 Task: Log work in the project TreatWorks for the issue 'Changes made by one user not being visible to another user' spent time as '4w 4d 21h 8m' and remaining time as '6w 3d 2h 38m' and move to bottom of backlog. Now add the issue to the epic 'IT project portfolio management (PPM) improvement'.
Action: Mouse moved to (915, 531)
Screenshot: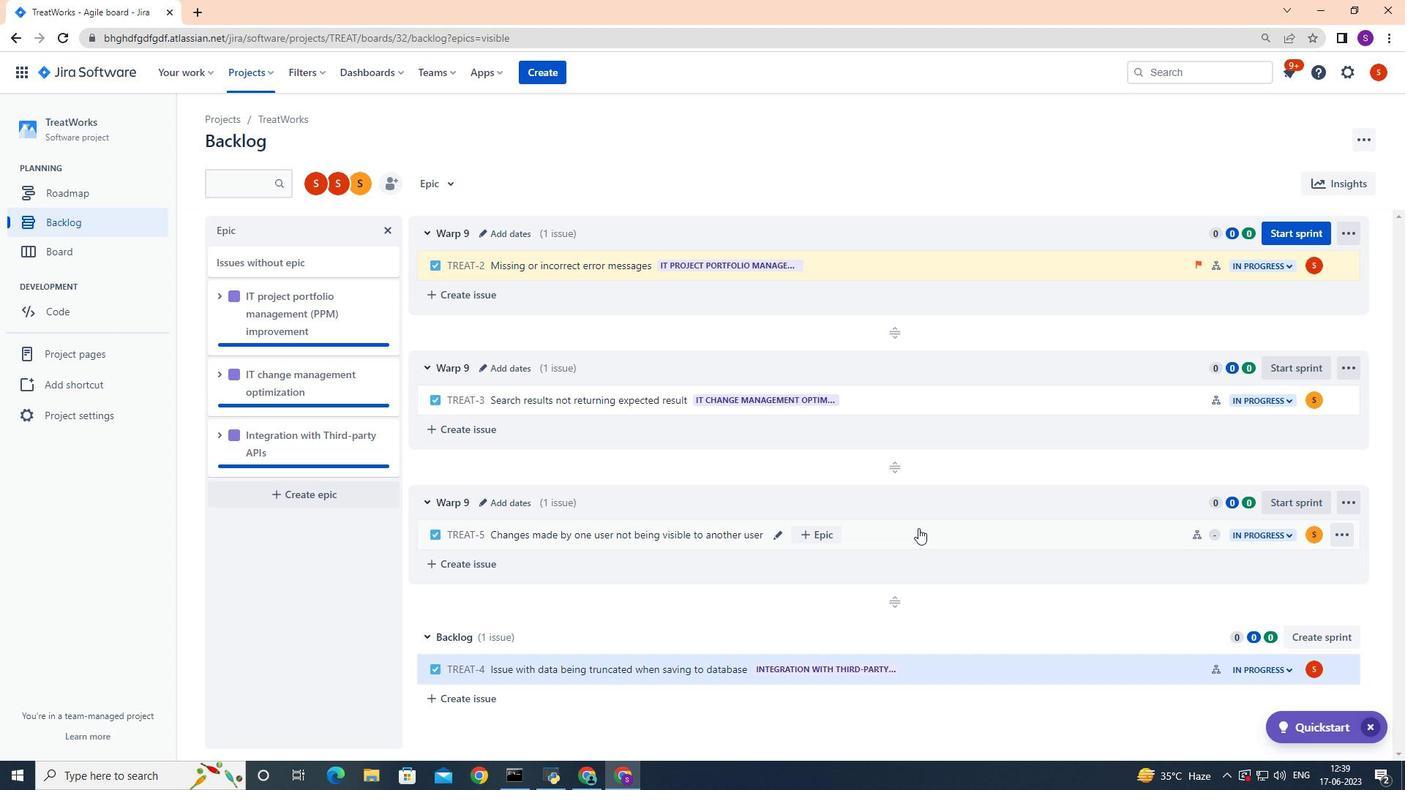 
Action: Mouse pressed left at (915, 531)
Screenshot: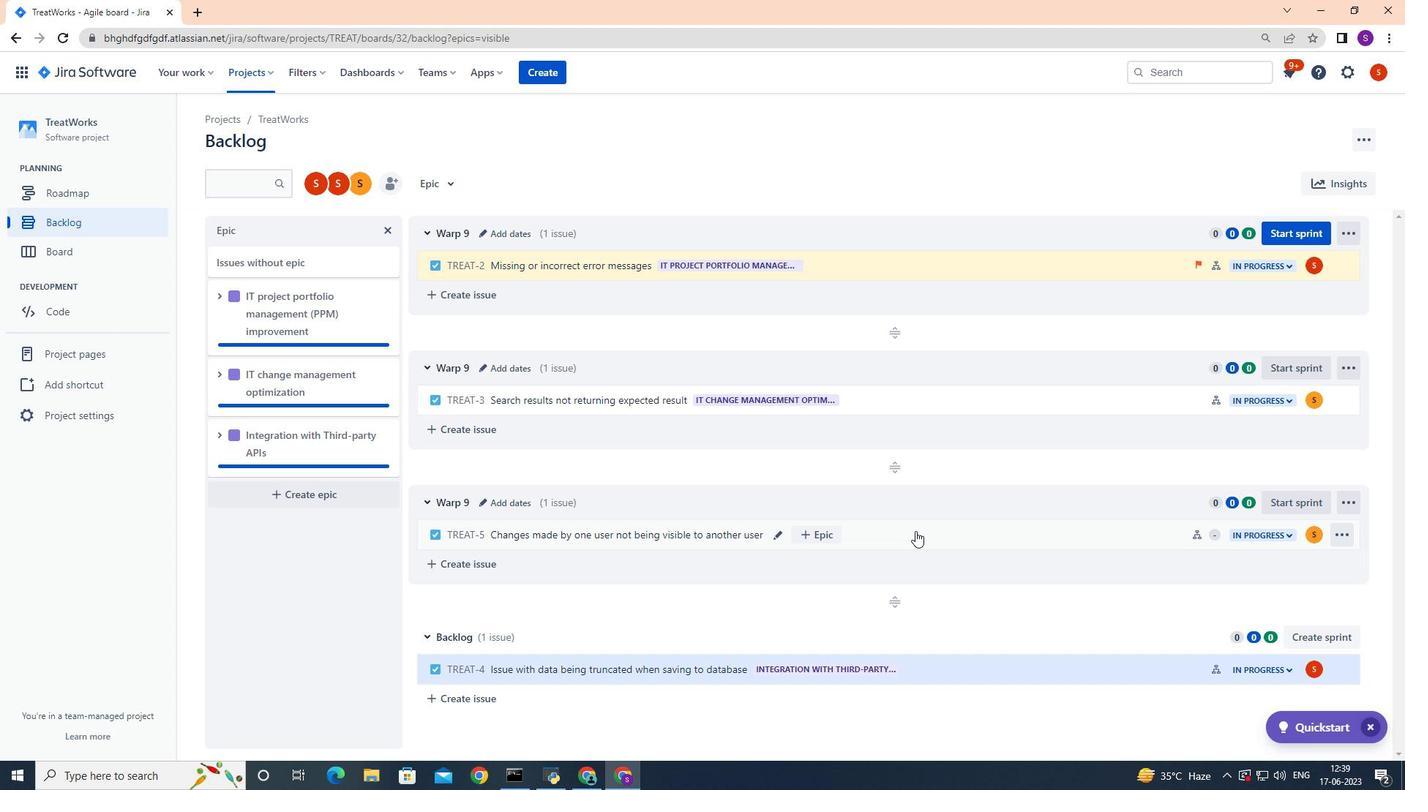 
Action: Mouse moved to (1341, 223)
Screenshot: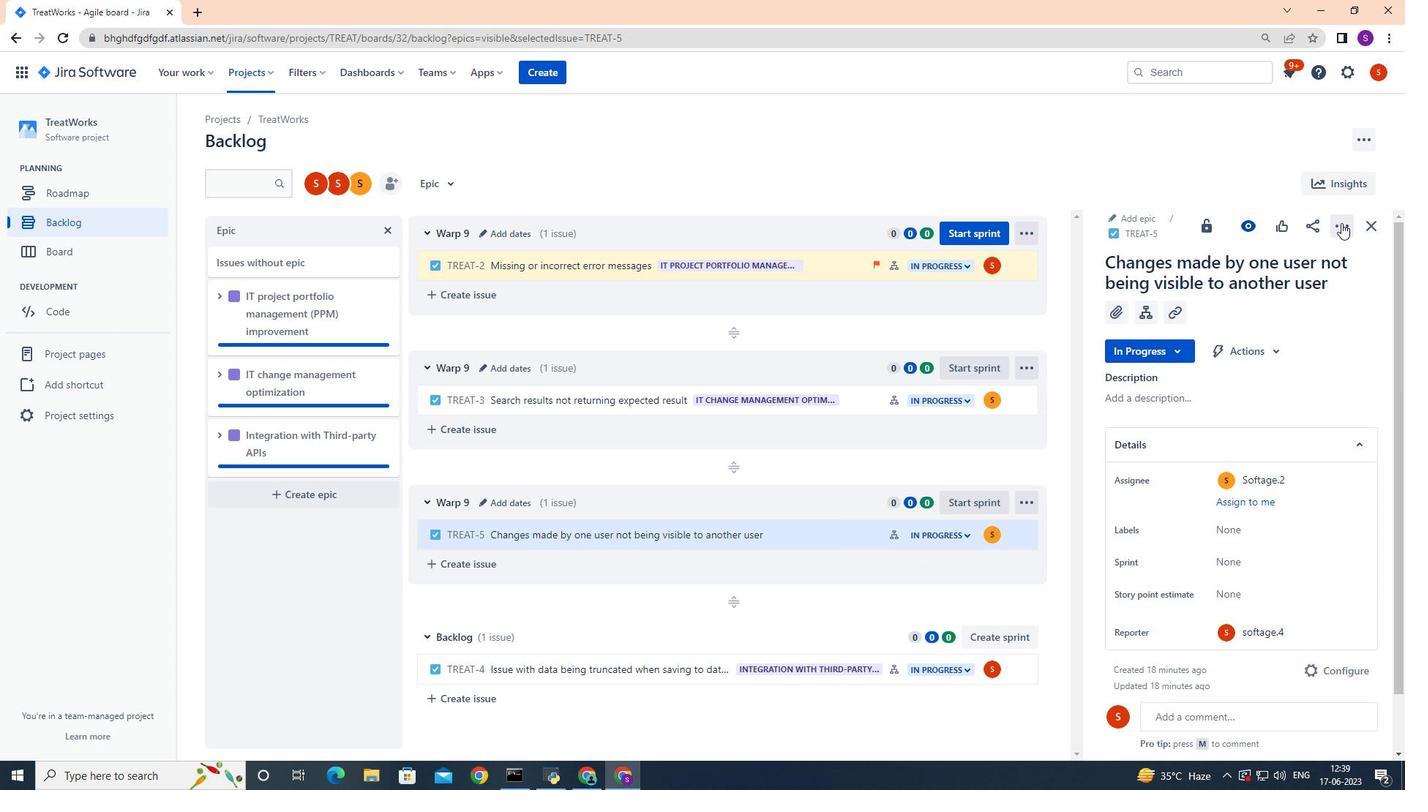 
Action: Mouse pressed left at (1341, 223)
Screenshot: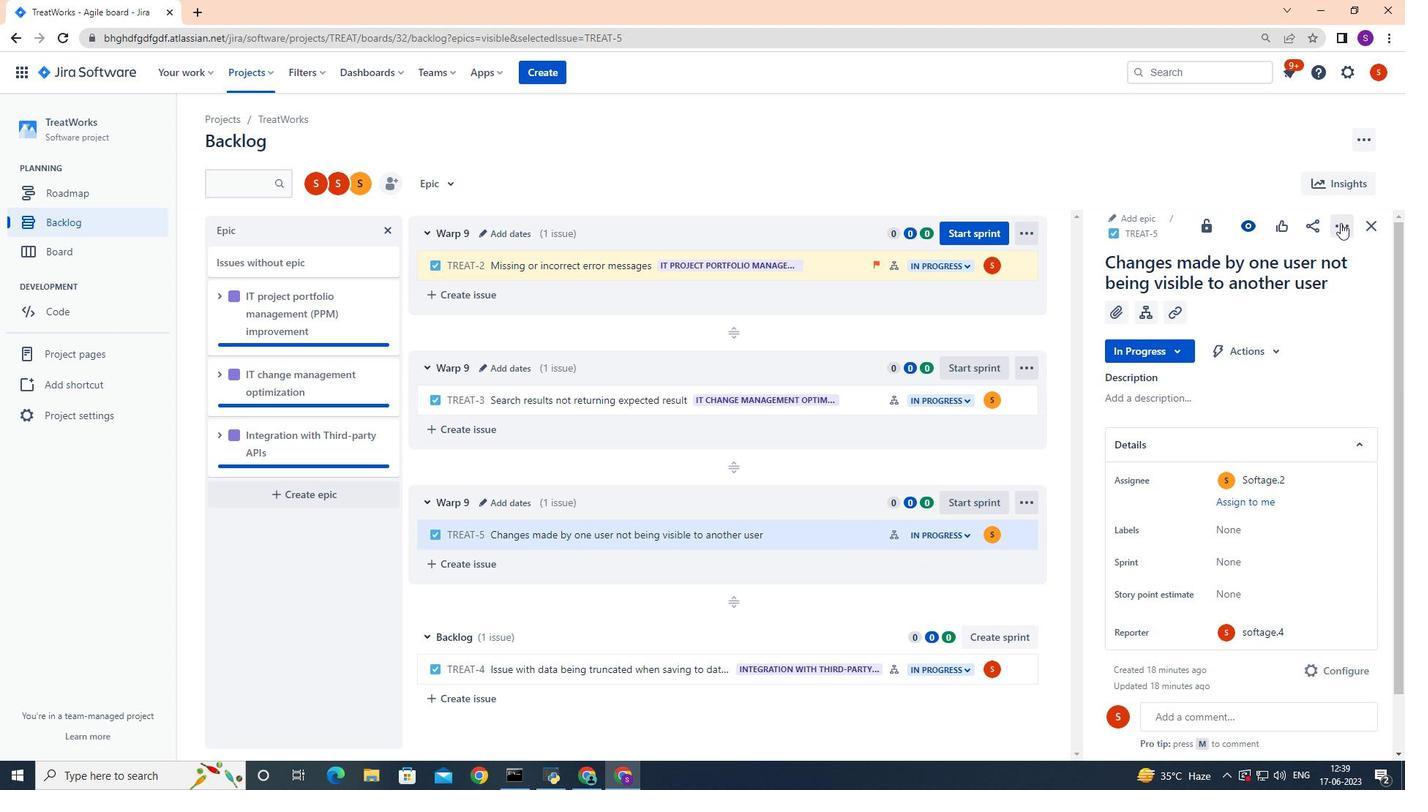 
Action: Mouse moved to (1293, 260)
Screenshot: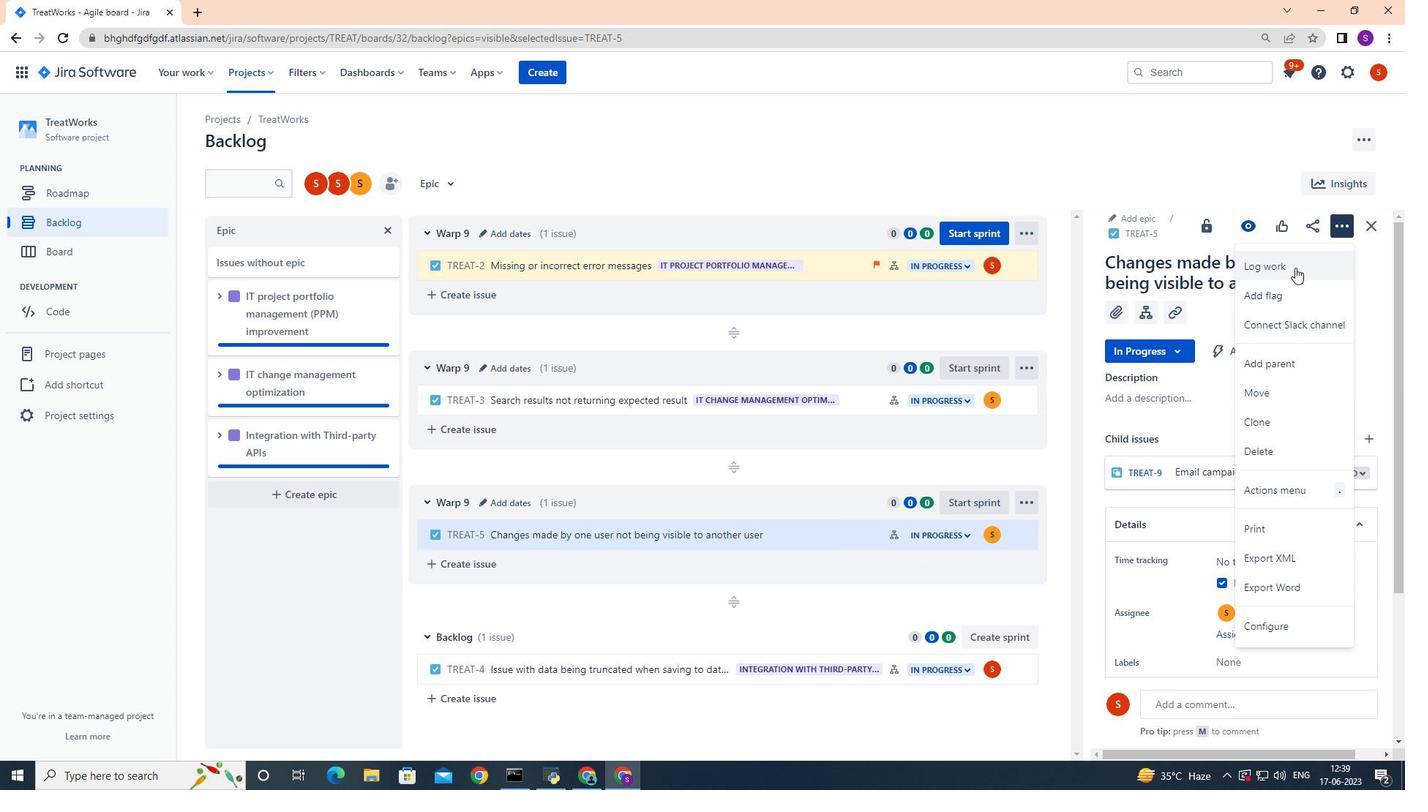 
Action: Mouse pressed left at (1293, 260)
Screenshot: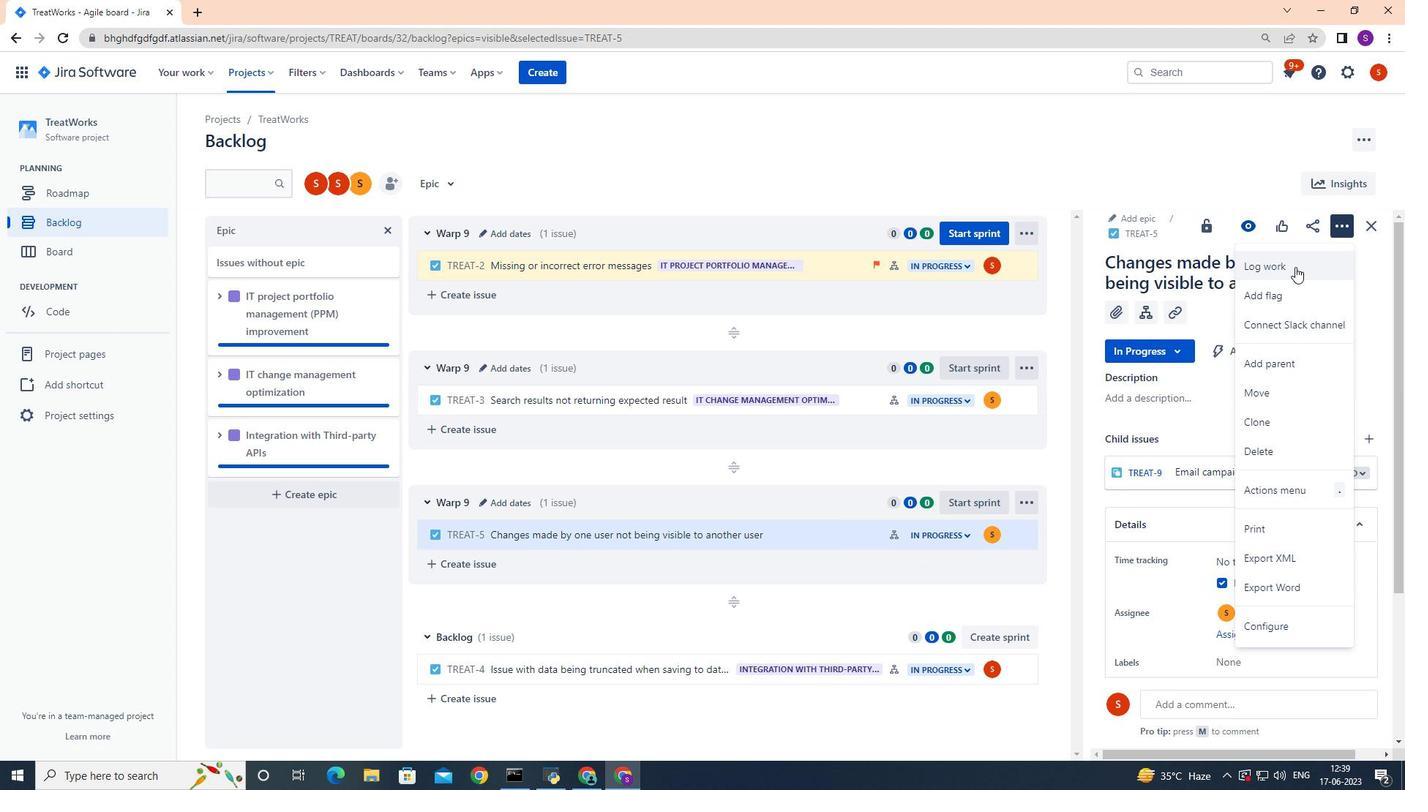 
Action: Mouse moved to (1256, 267)
Screenshot: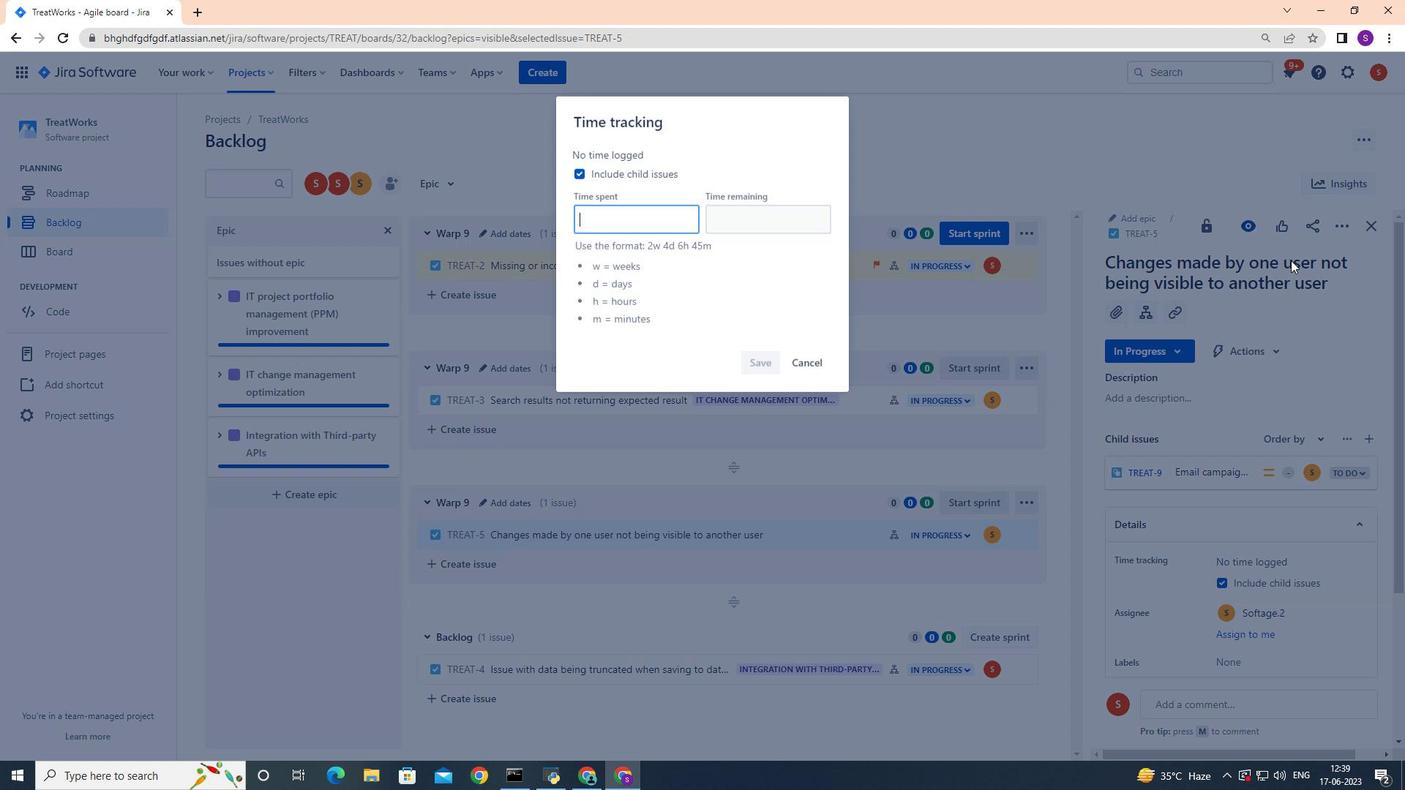 
Action: Key pressed 4w<Key.space>4d<Key.space>21h<Key.space>8m
Screenshot: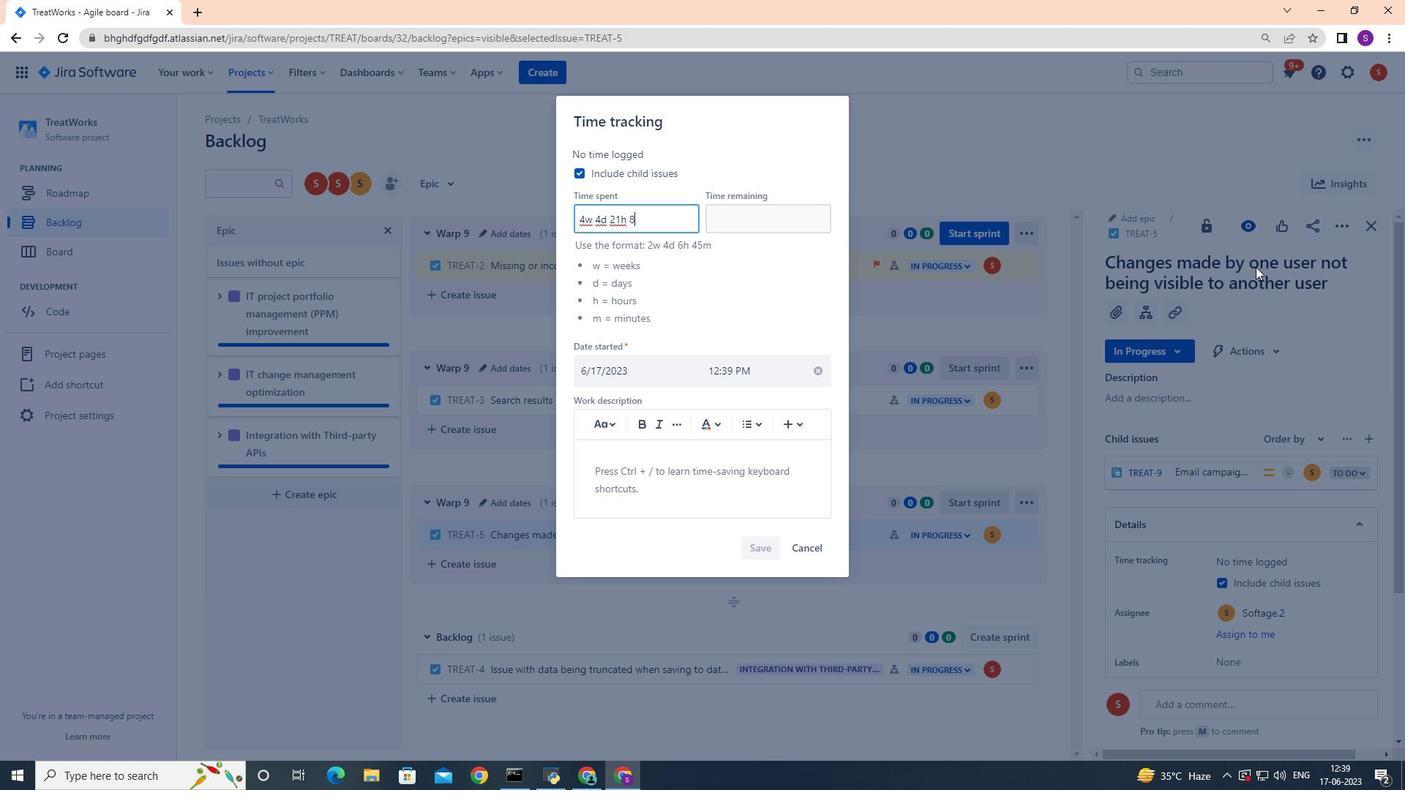 
Action: Mouse moved to (783, 221)
Screenshot: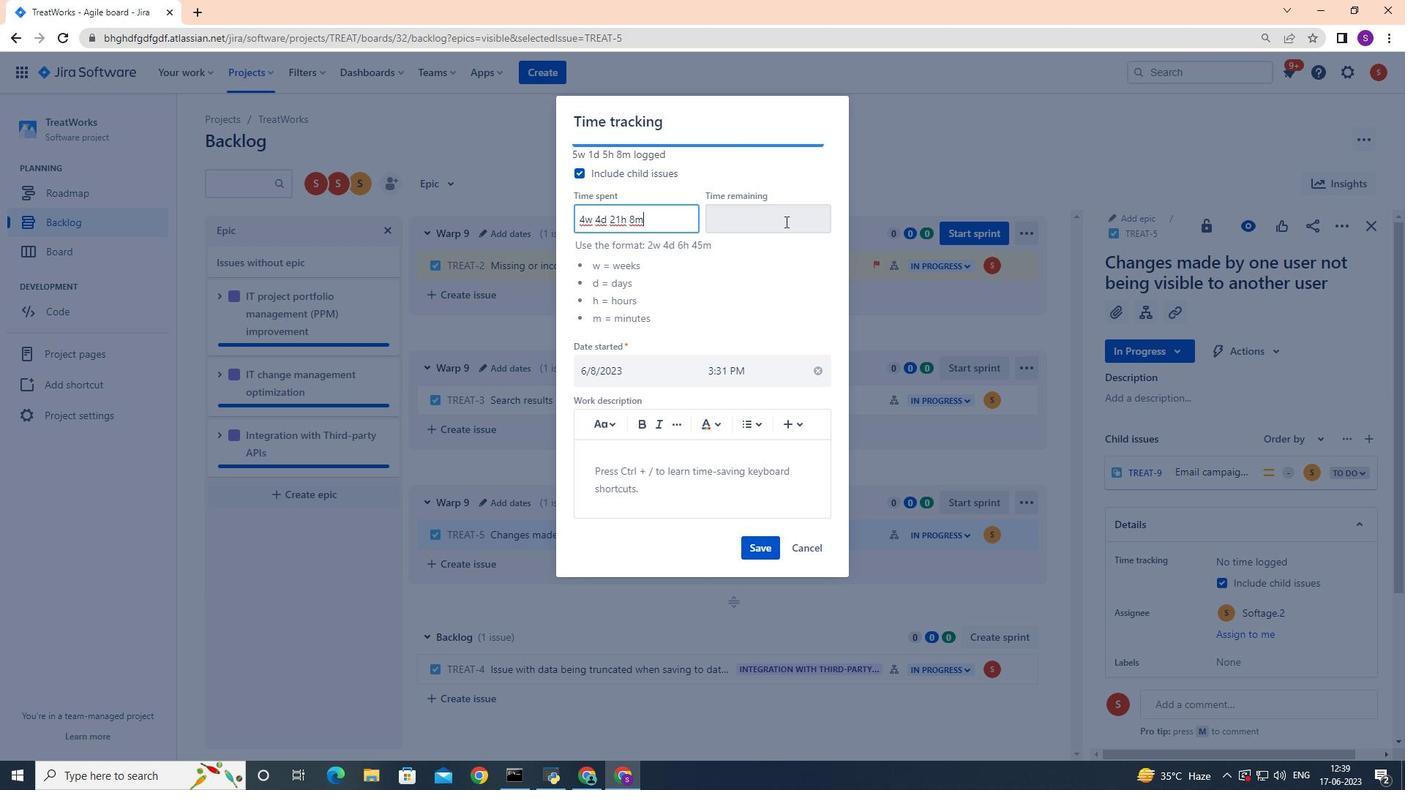 
Action: Mouse pressed left at (783, 221)
Screenshot: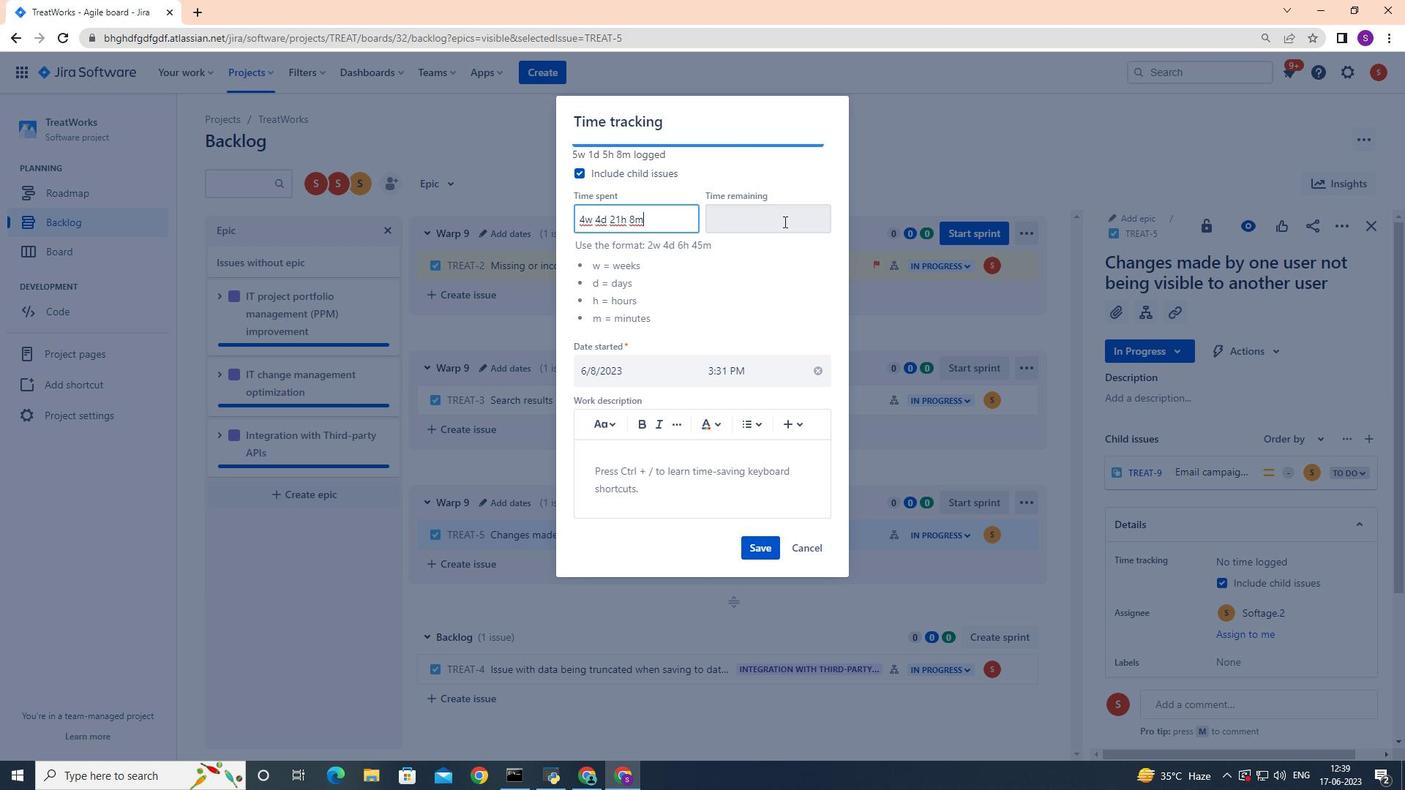 
Action: Key pressed 6w<Key.space>3d<Key.space>2h<Key.space>38m
Screenshot: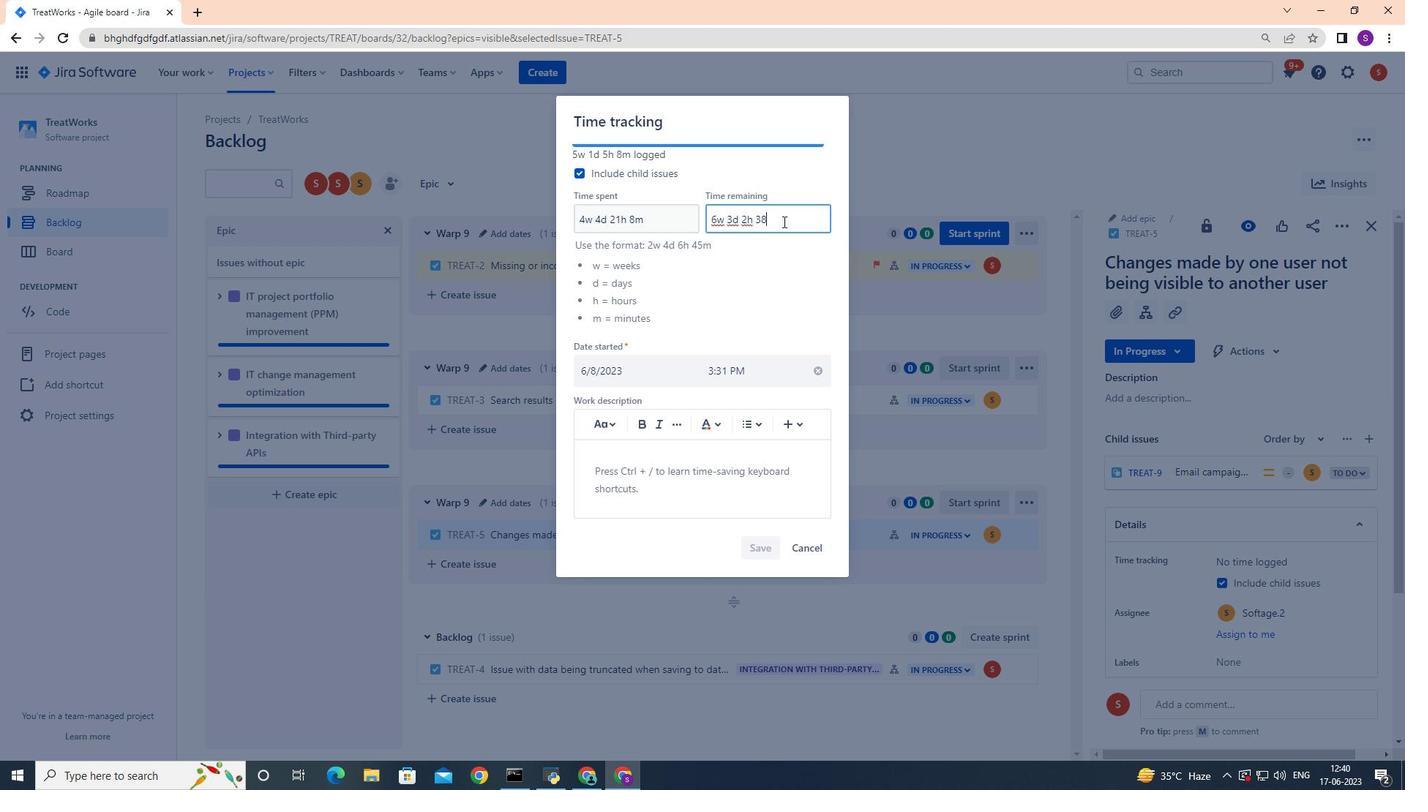 
Action: Mouse moved to (755, 547)
Screenshot: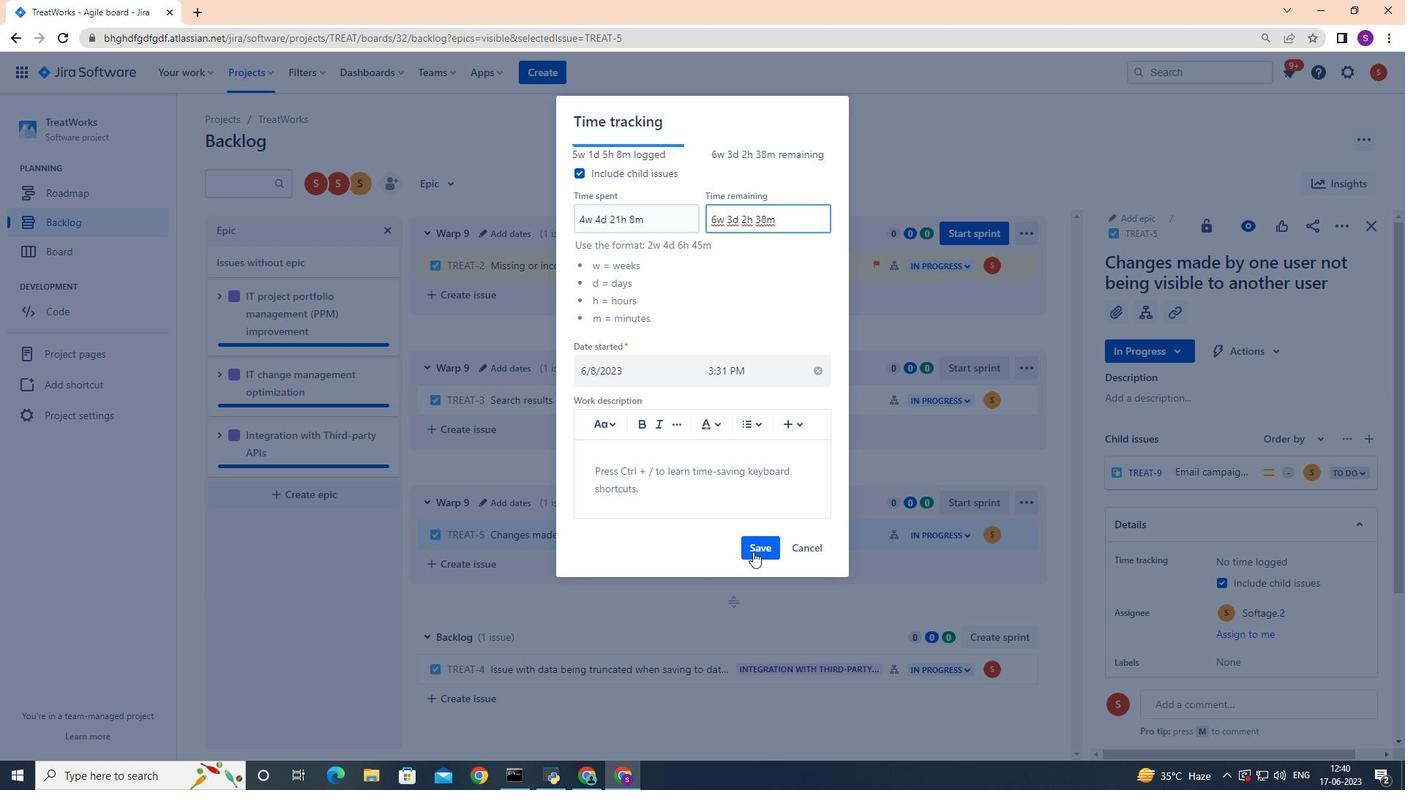 
Action: Mouse pressed left at (755, 547)
Screenshot: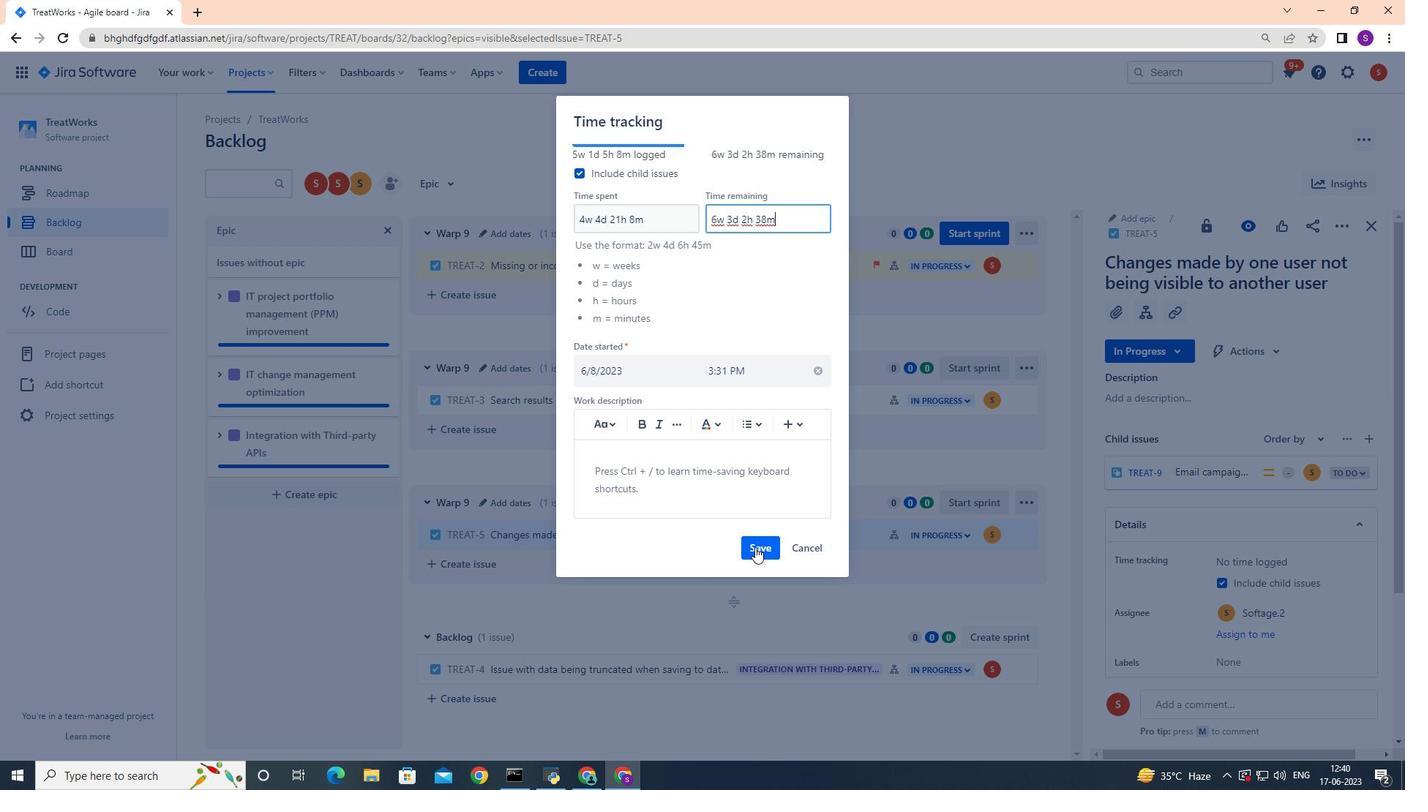 
Action: Mouse moved to (1024, 535)
Screenshot: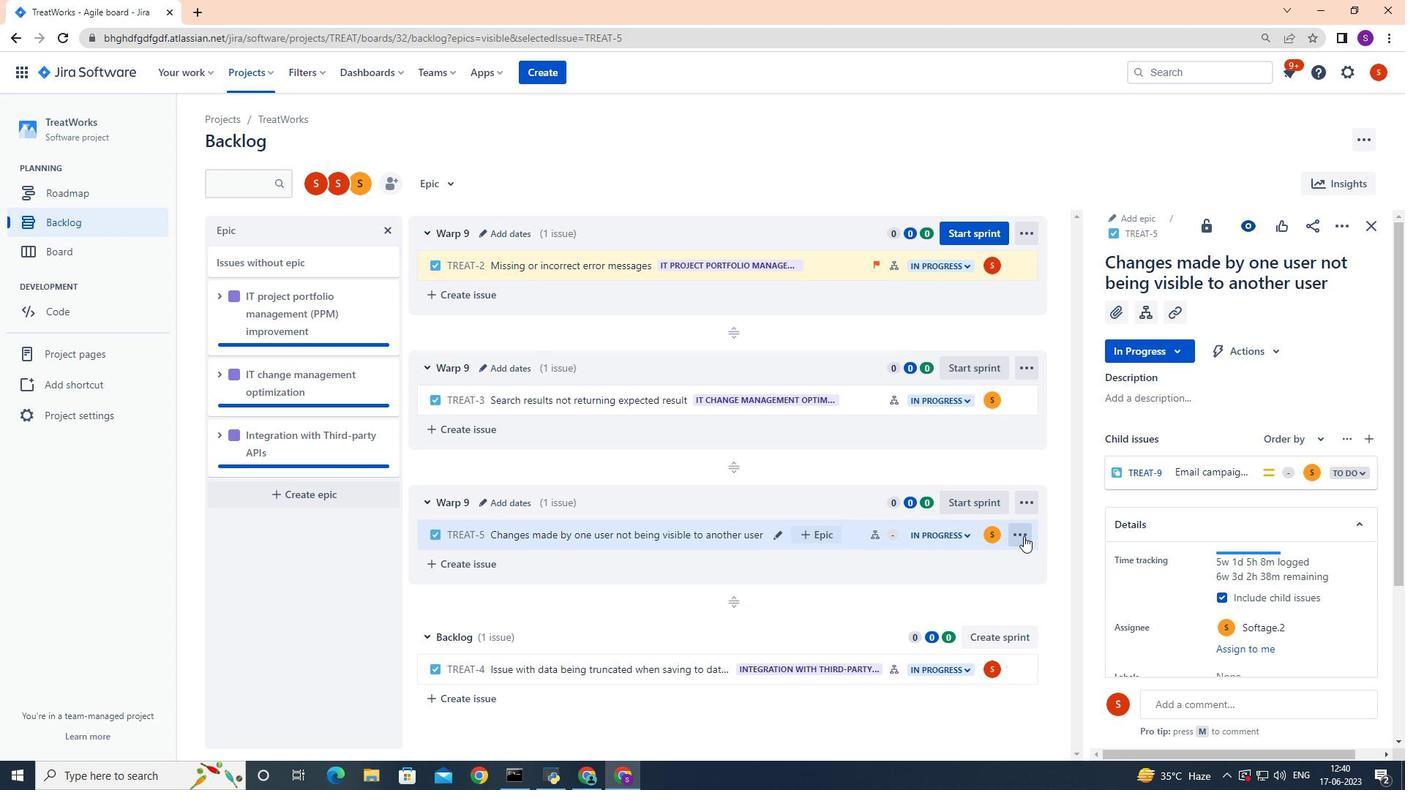 
Action: Mouse pressed left at (1024, 535)
Screenshot: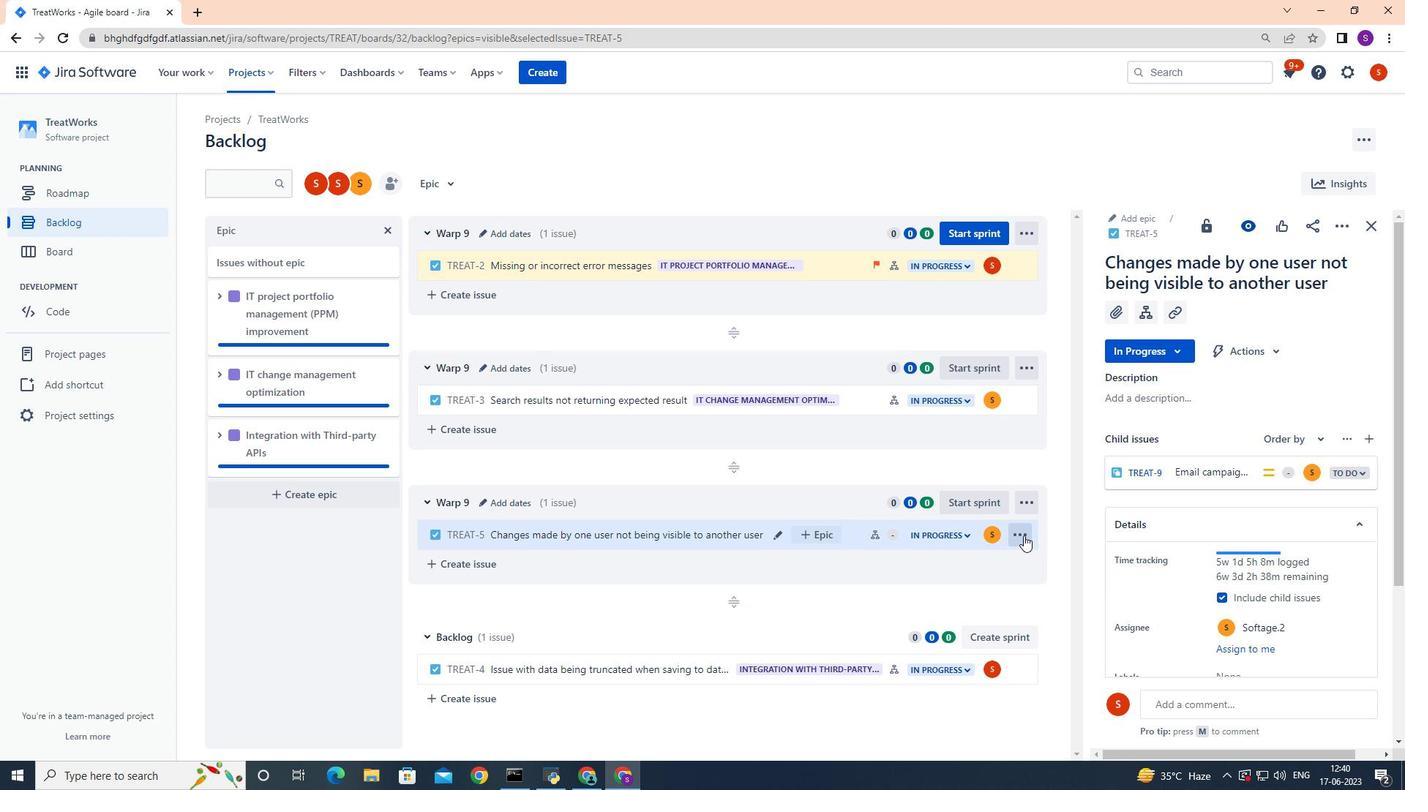 
Action: Mouse moved to (1007, 496)
Screenshot: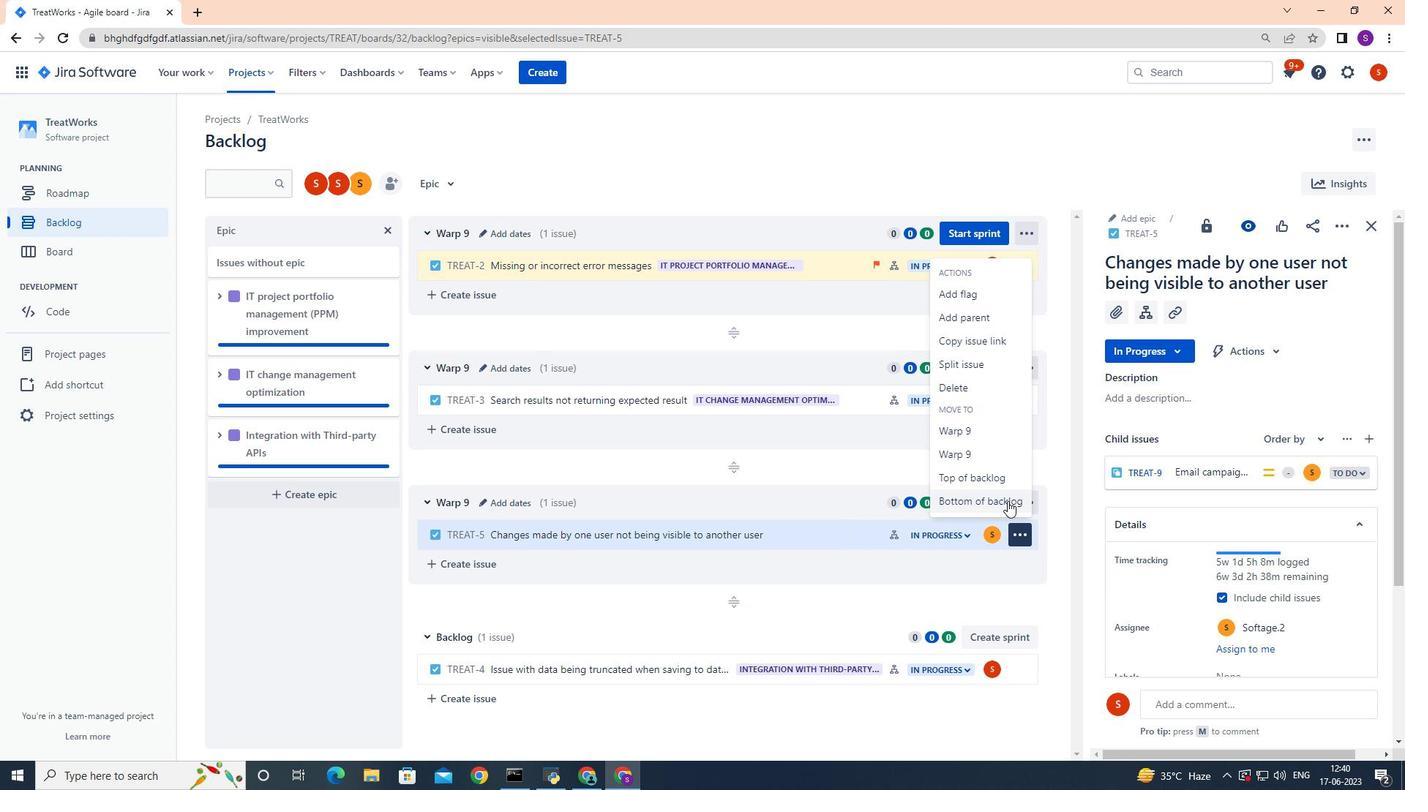 
Action: Mouse pressed left at (1007, 496)
Screenshot: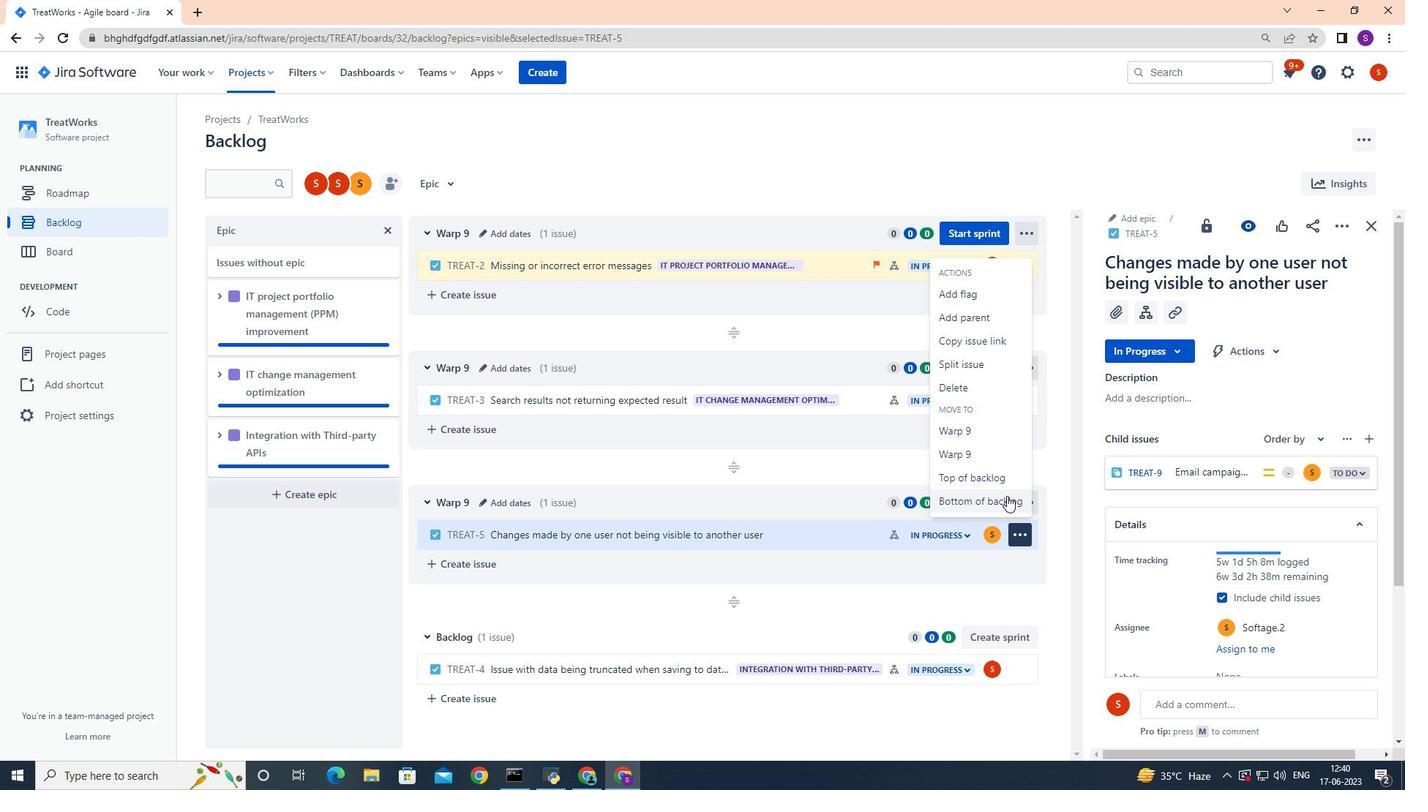
Action: Mouse moved to (787, 571)
Screenshot: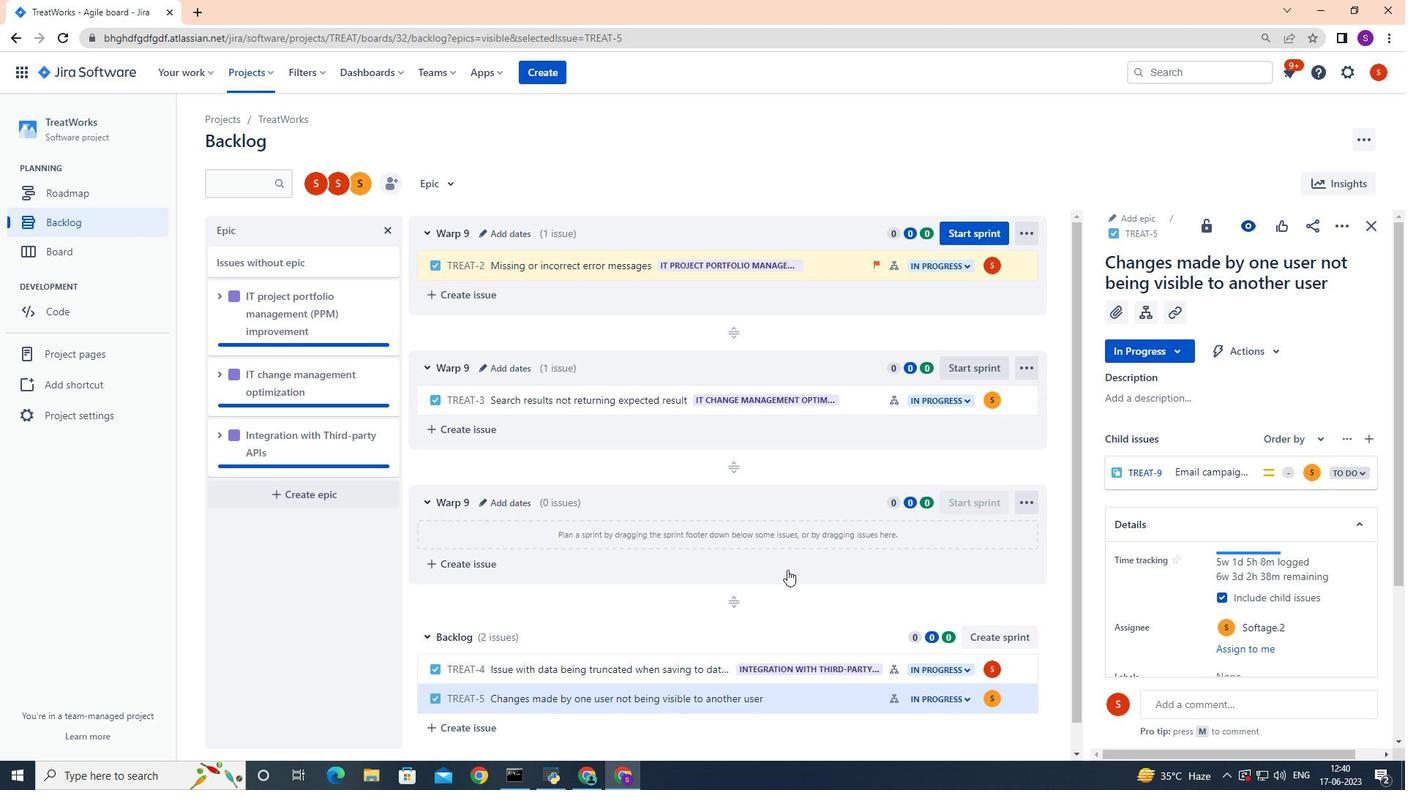 
Action: Mouse scrolled (787, 571) with delta (0, 0)
Screenshot: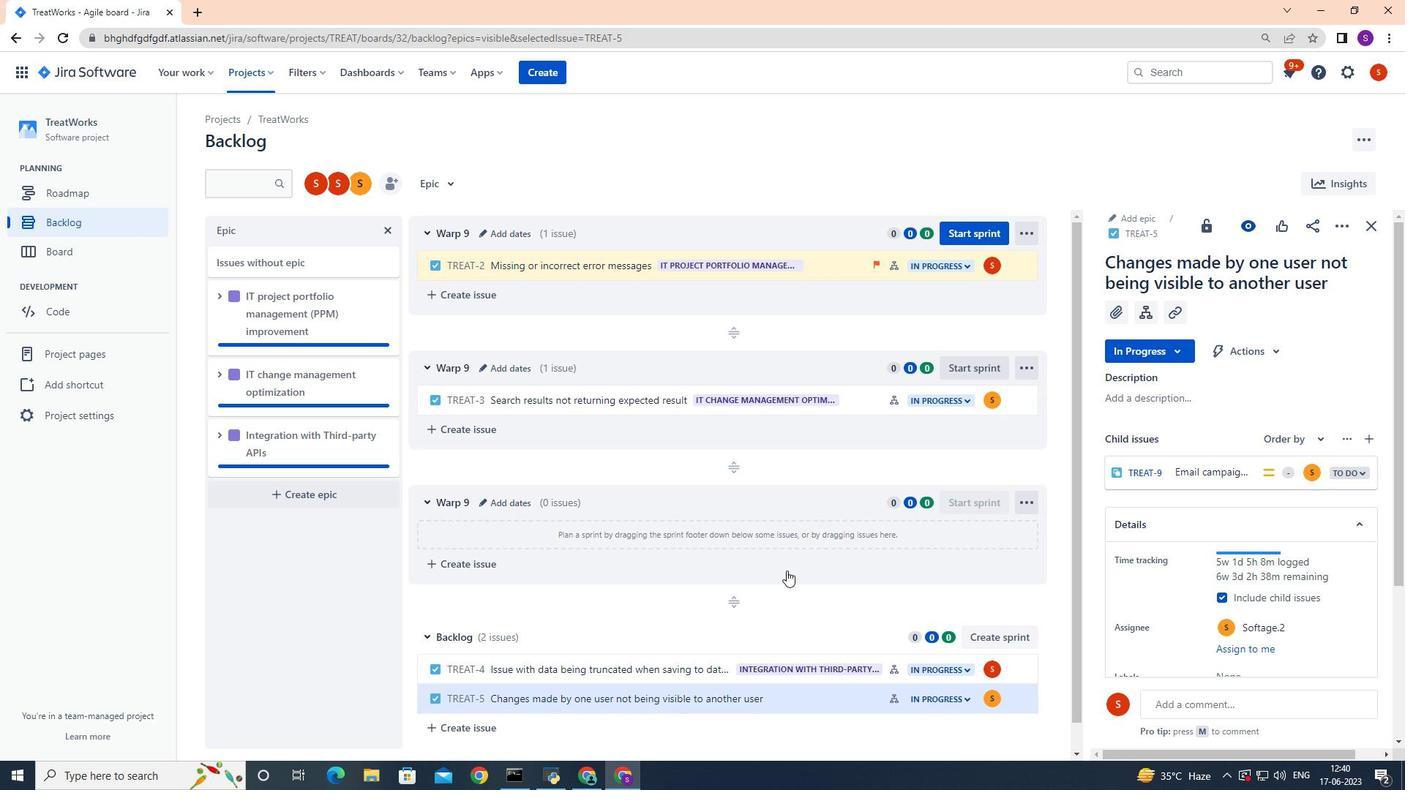 
Action: Mouse scrolled (787, 571) with delta (0, 0)
Screenshot: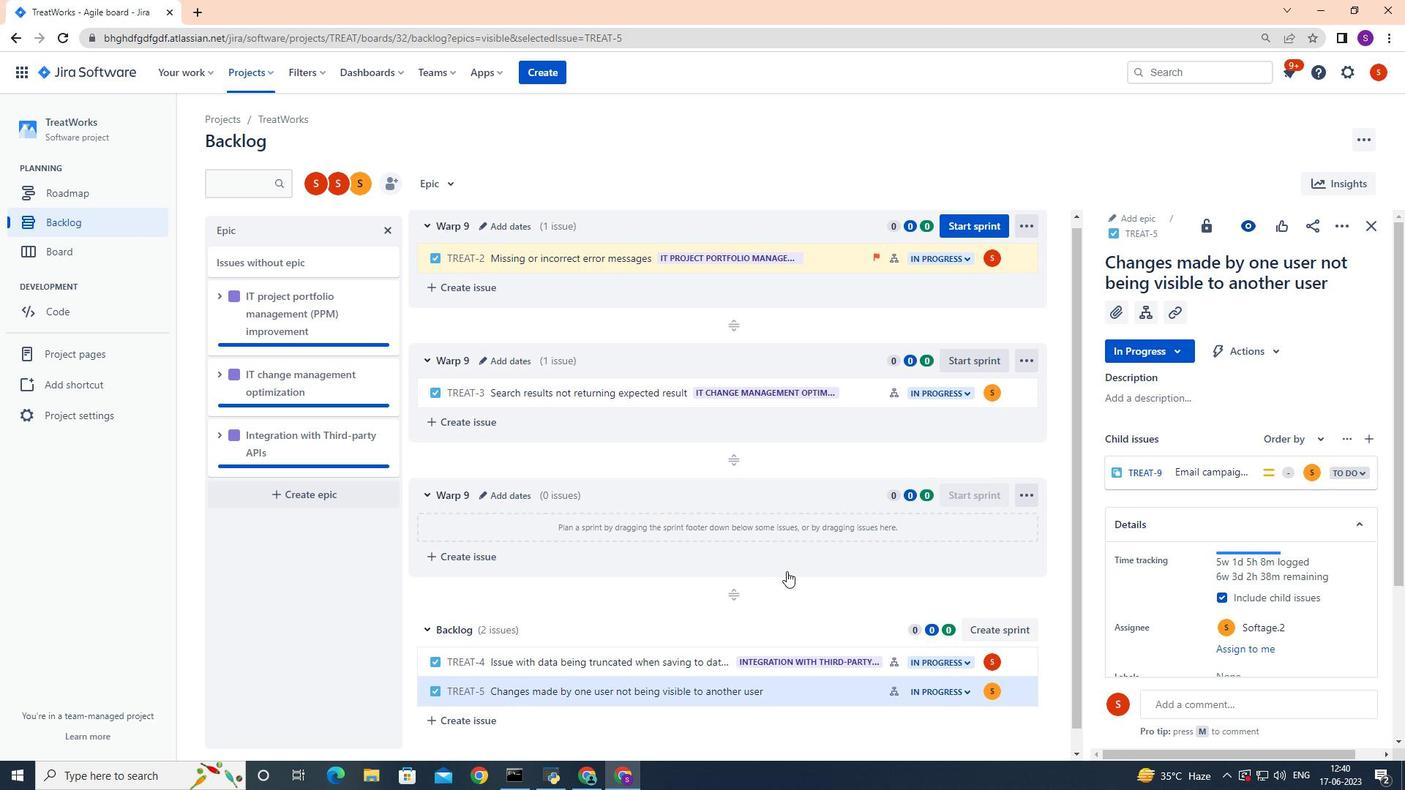 
Action: Mouse moved to (825, 669)
Screenshot: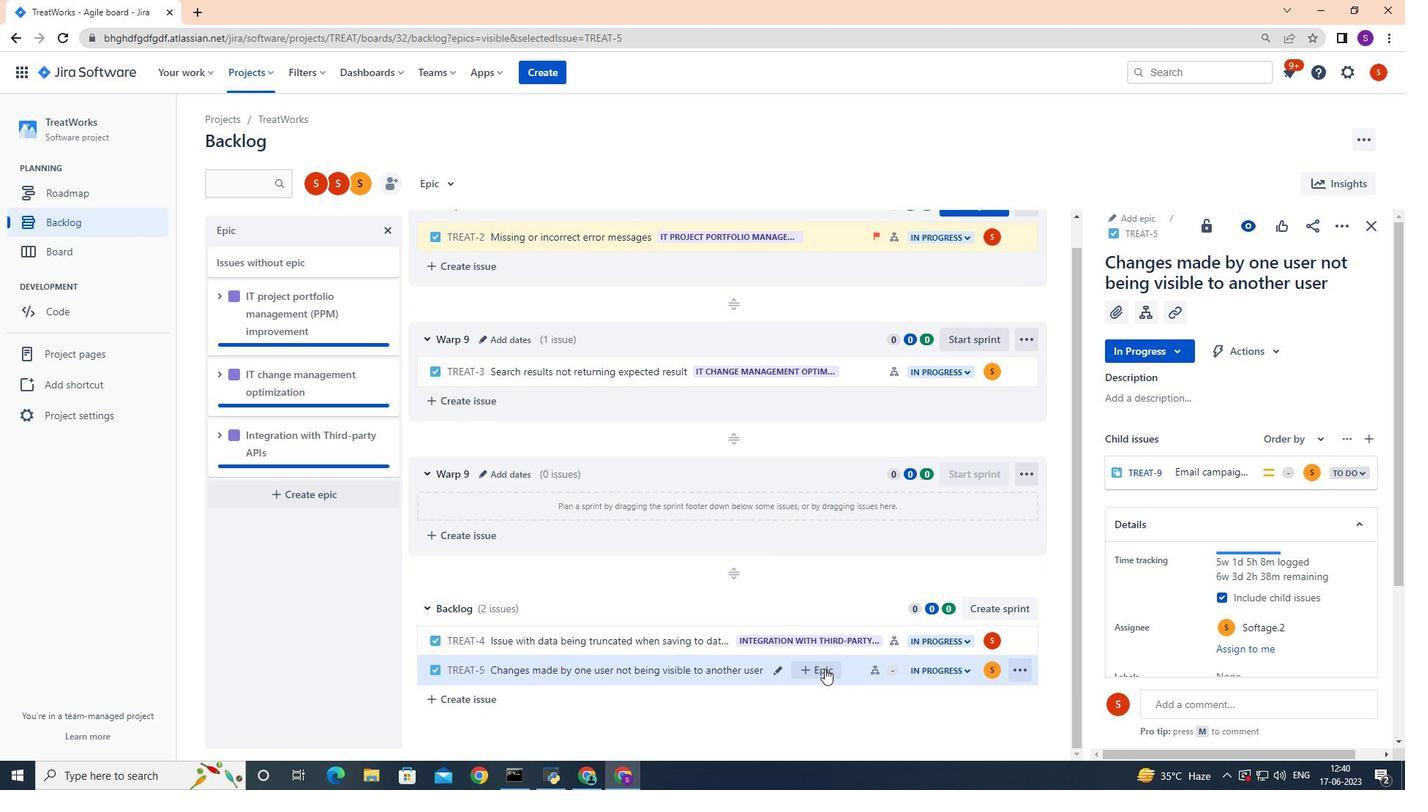 
Action: Mouse pressed left at (825, 669)
Screenshot: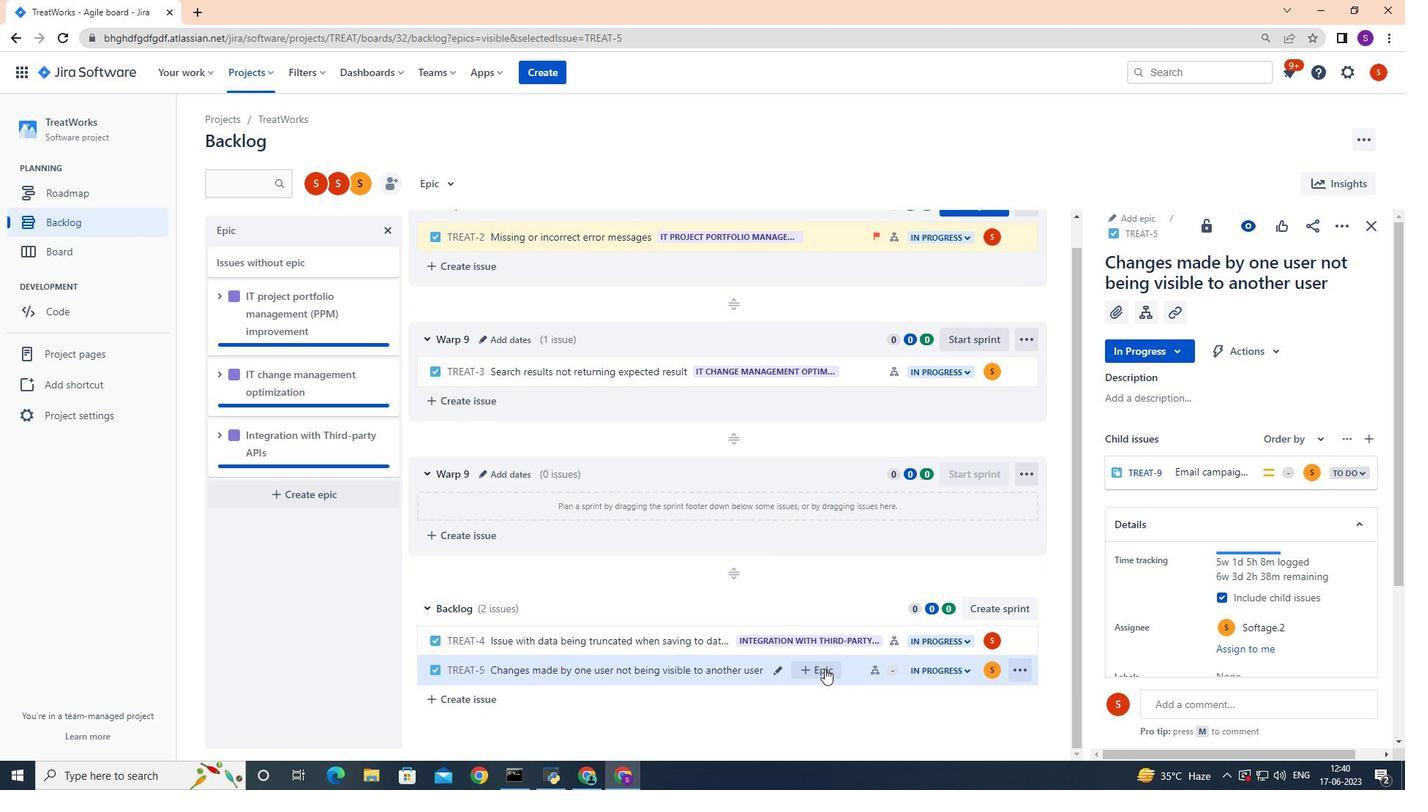 
Action: Mouse moved to (874, 750)
Screenshot: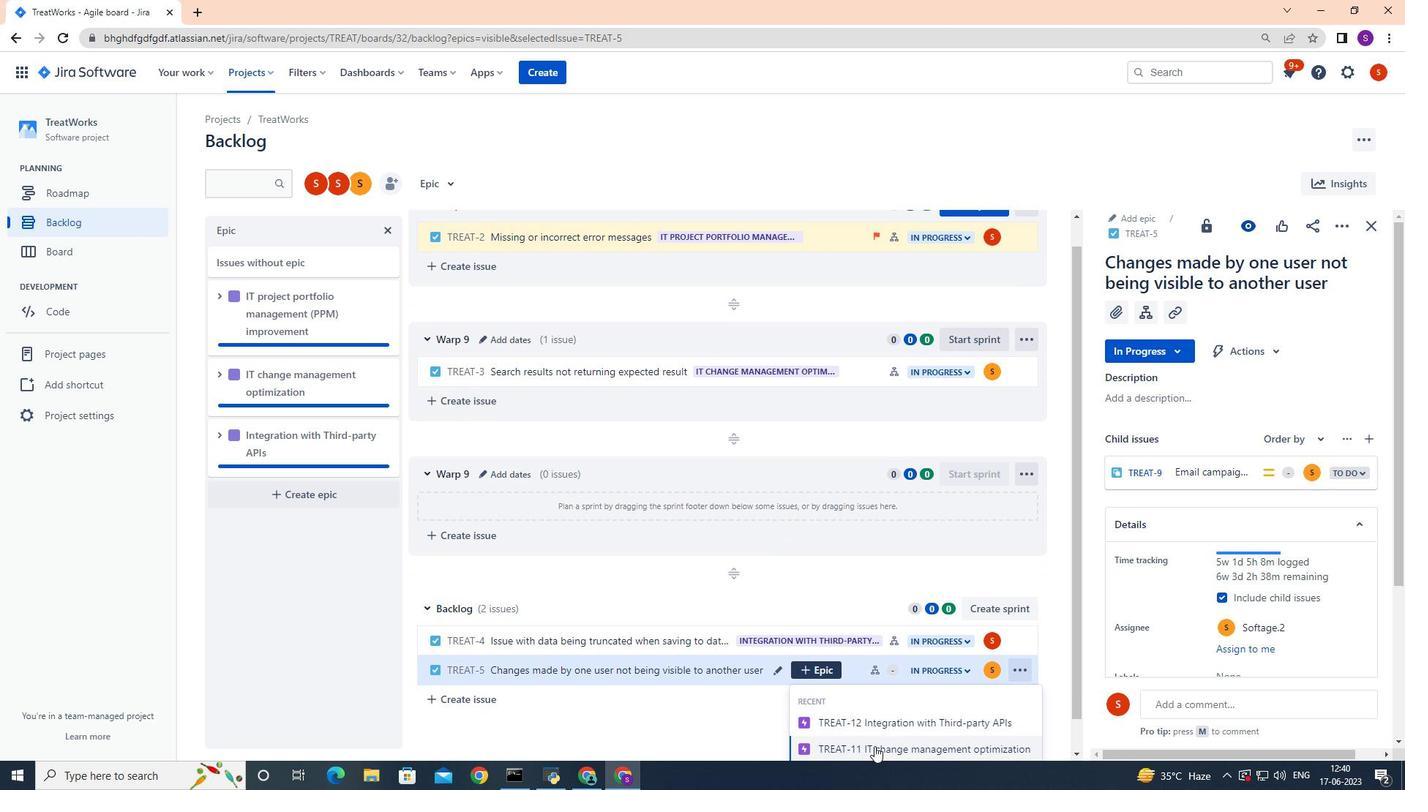 
Action: Mouse scrolled (874, 749) with delta (0, 0)
Screenshot: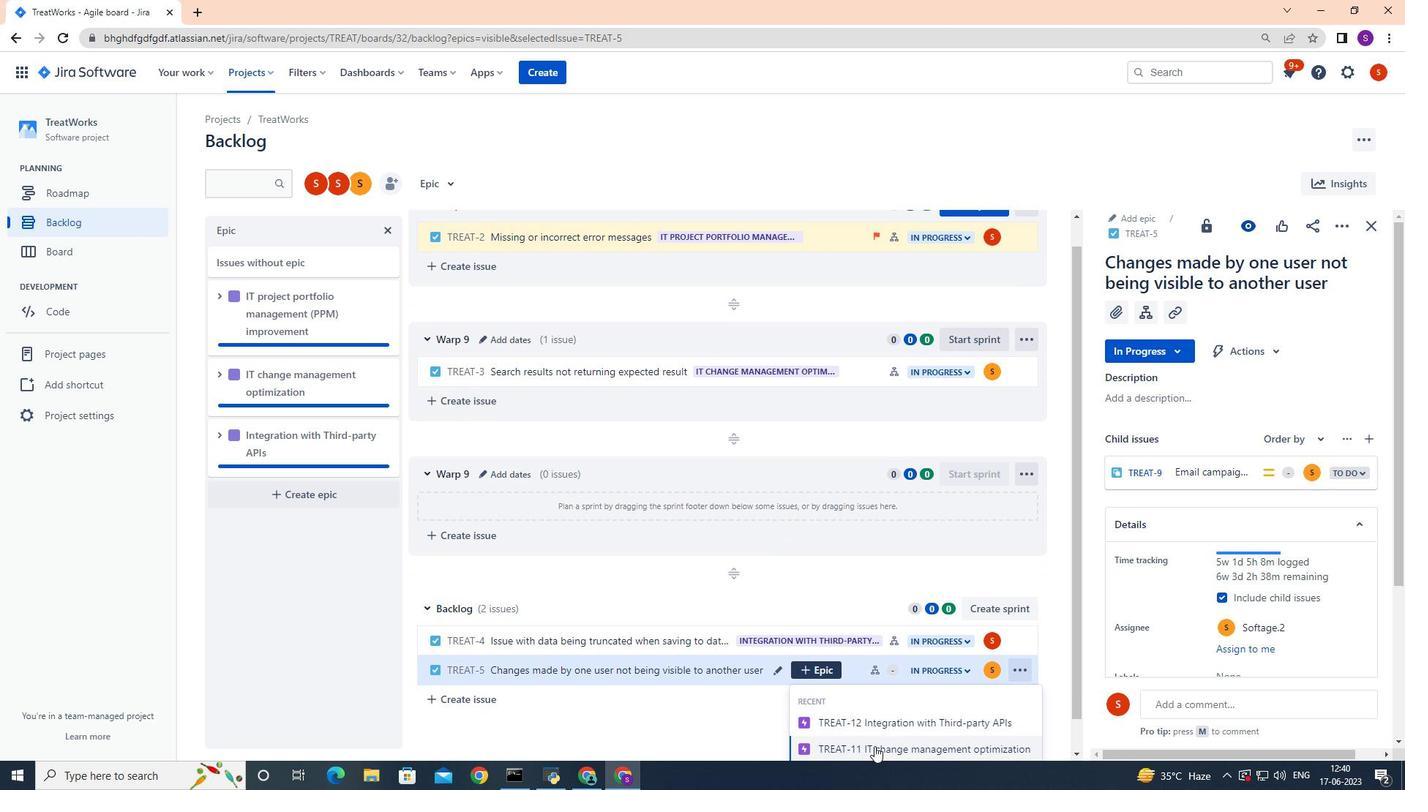 
Action: Mouse moved to (876, 751)
Screenshot: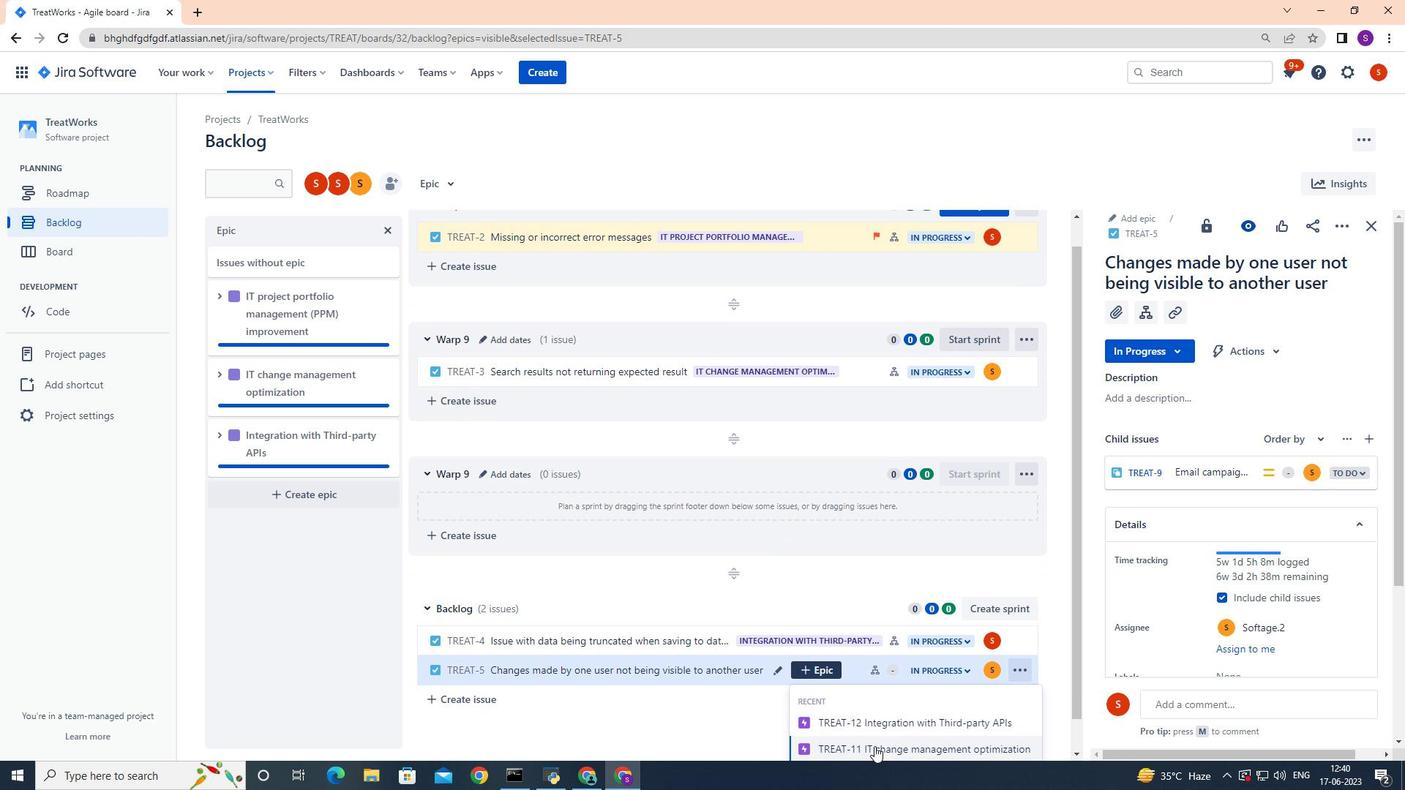 
Action: Mouse scrolled (876, 751) with delta (0, 0)
Screenshot: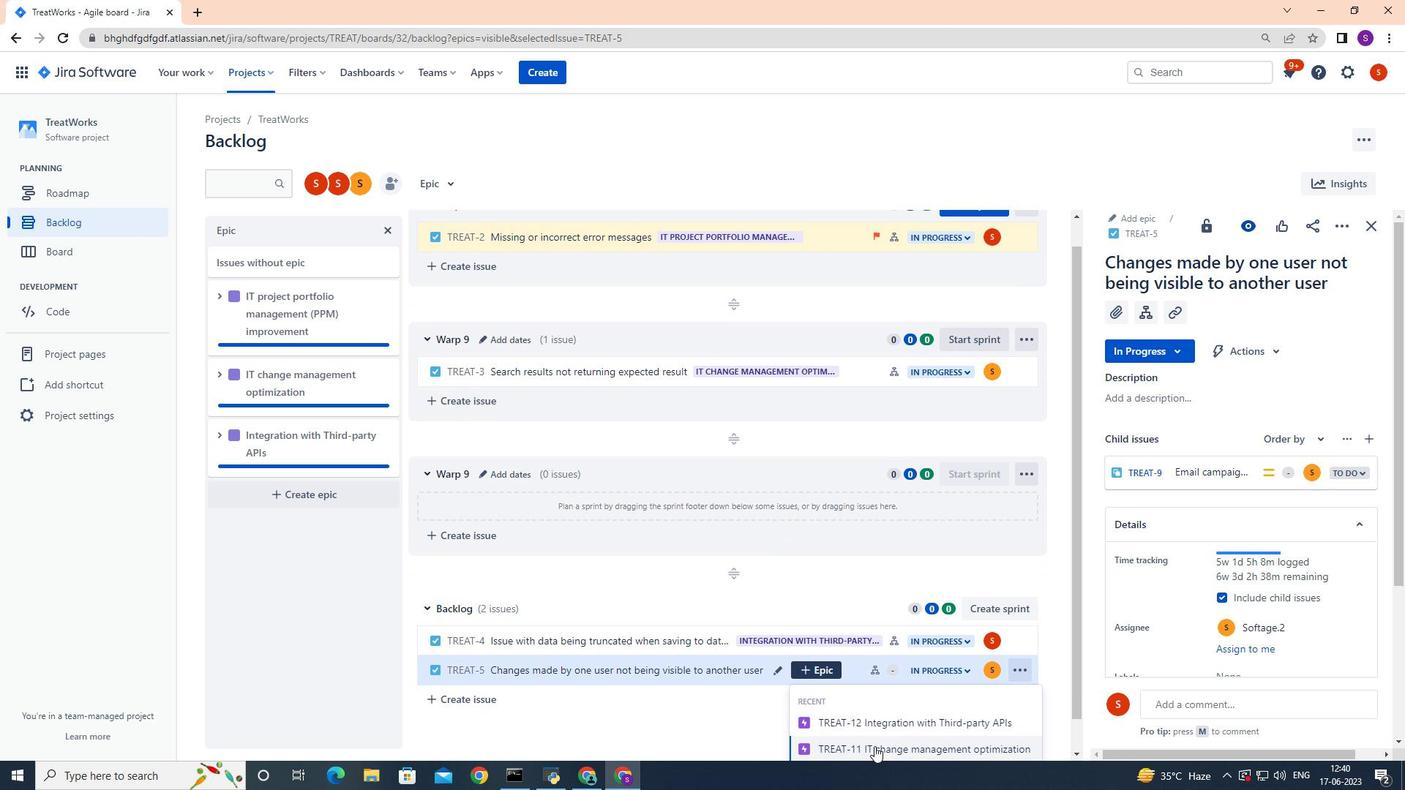 
Action: Mouse moved to (884, 753)
Screenshot: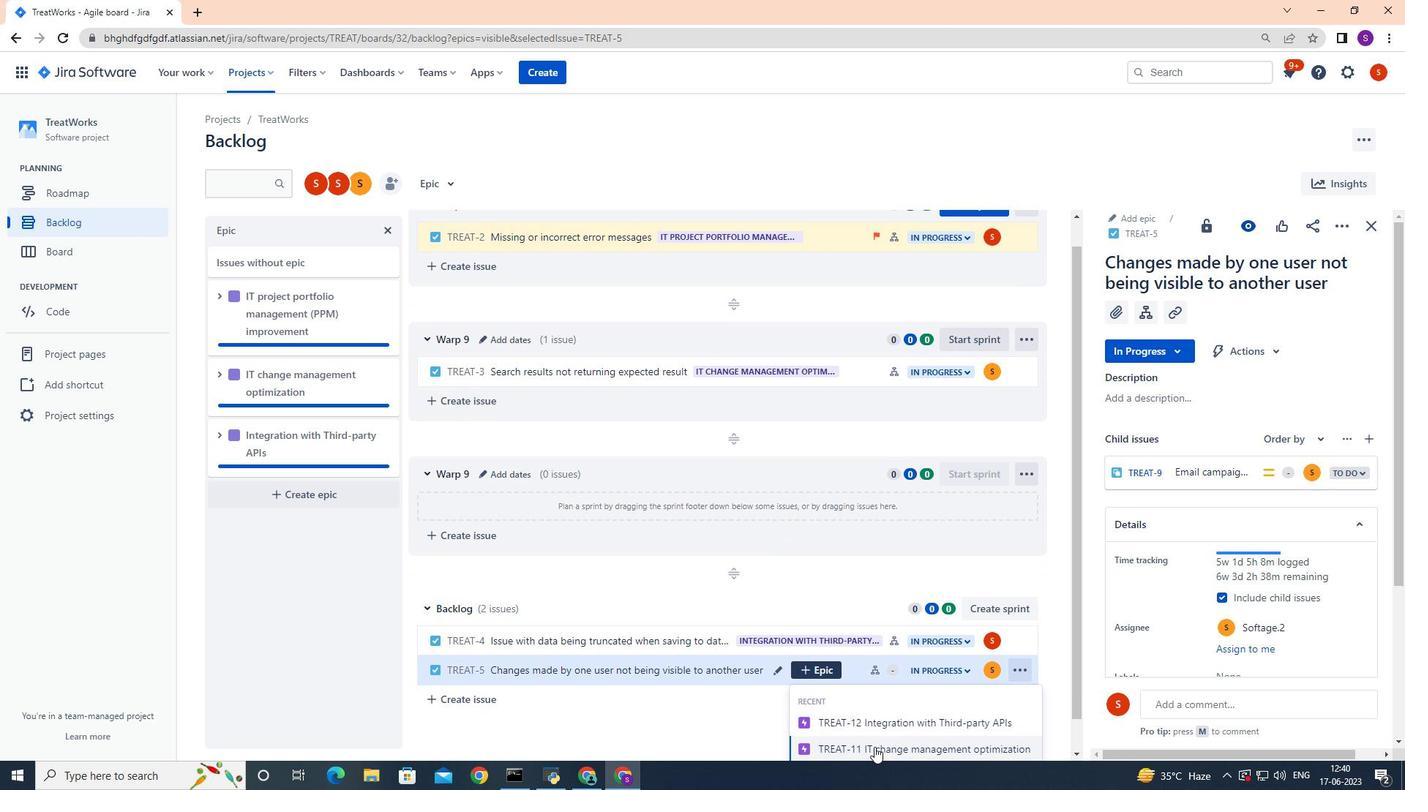 
Action: Mouse scrolled (884, 752) with delta (0, 0)
Screenshot: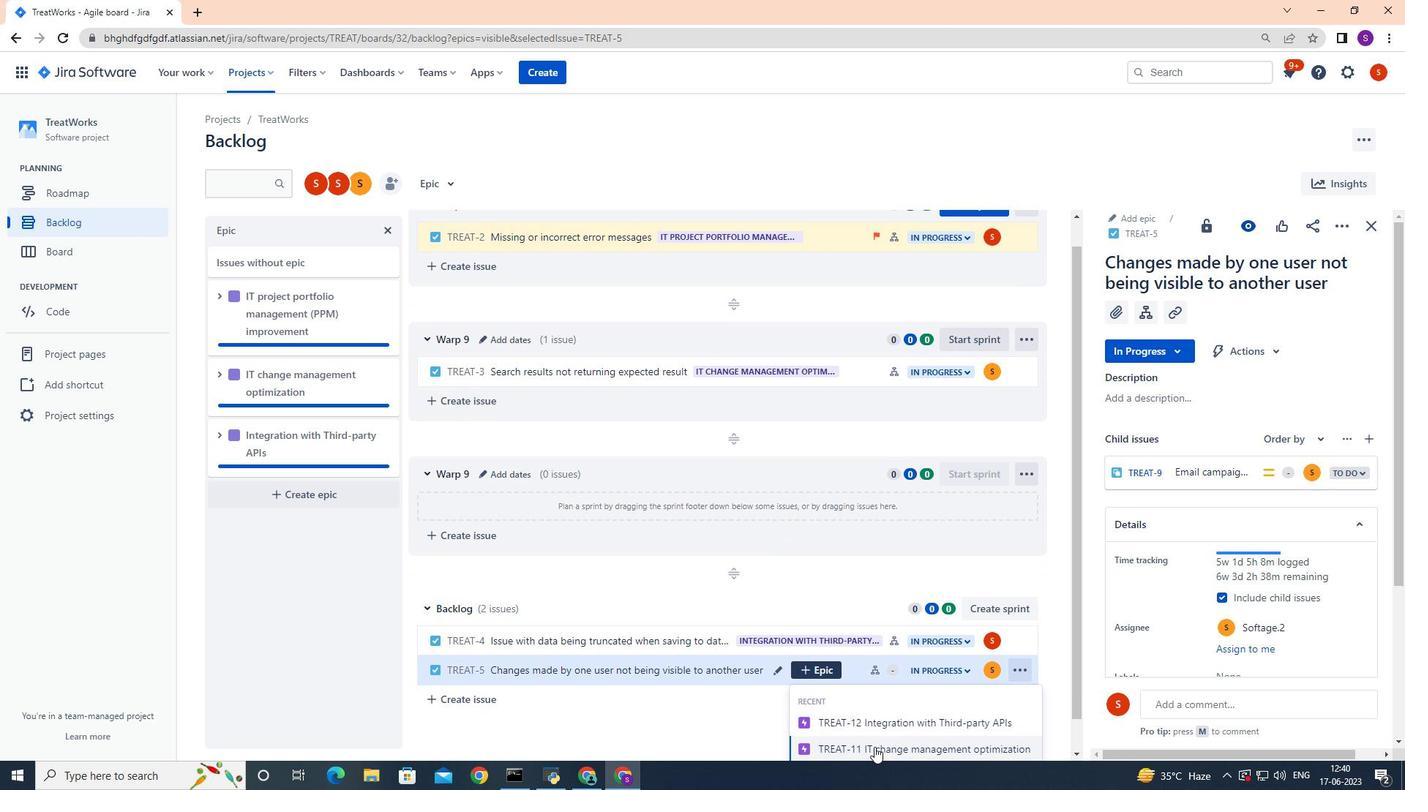 
Action: Mouse moved to (885, 753)
Screenshot: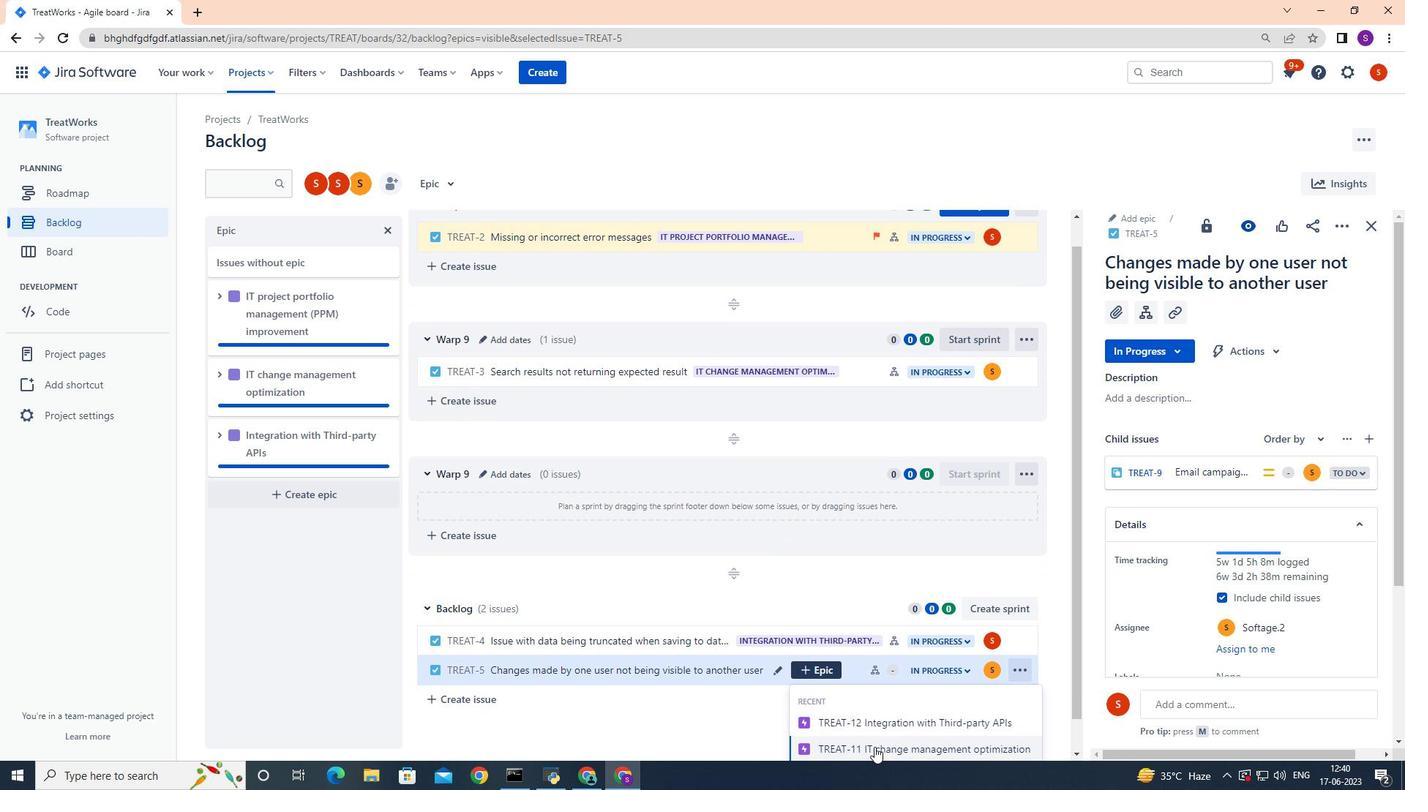 
Action: Mouse scrolled (885, 752) with delta (0, 0)
Screenshot: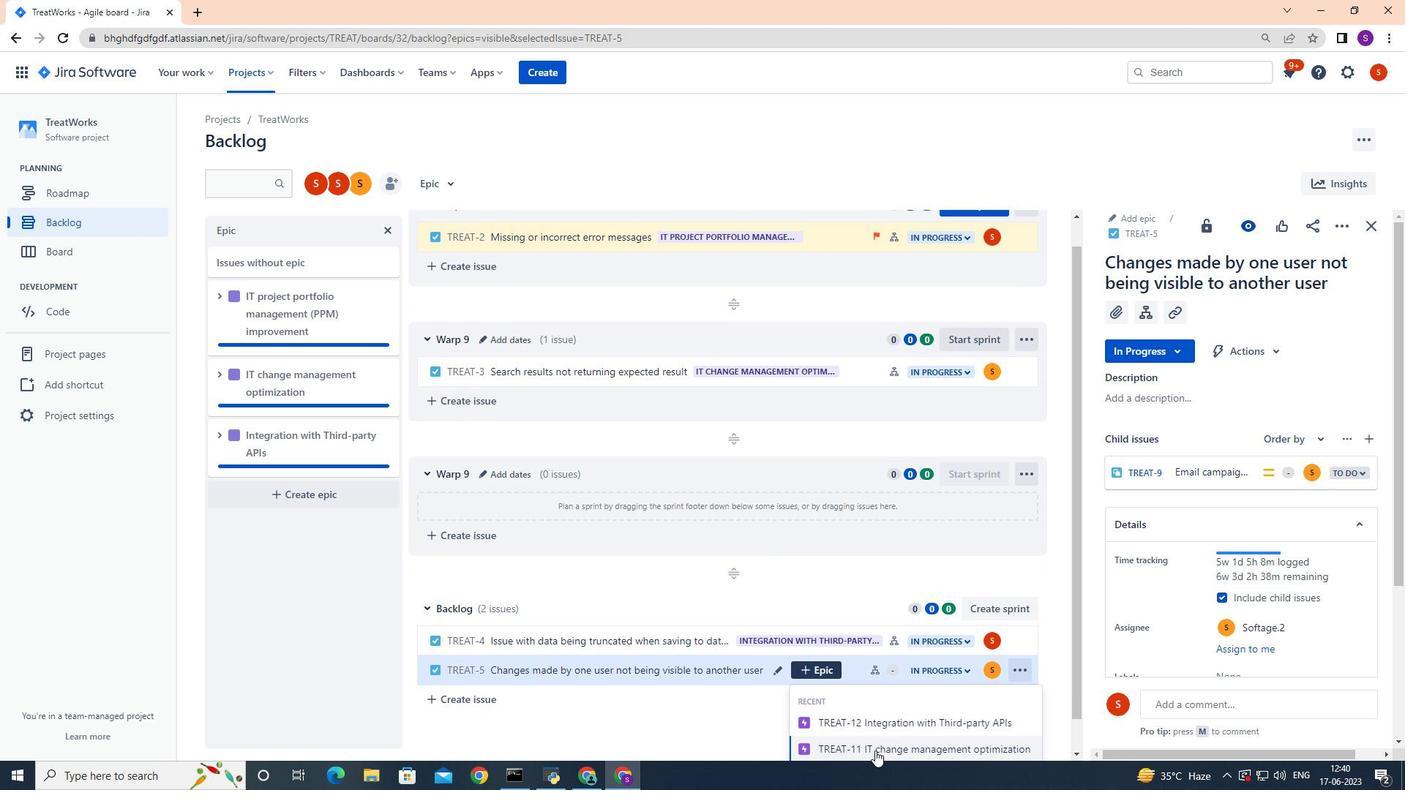 
Action: Mouse scrolled (885, 752) with delta (0, 0)
Screenshot: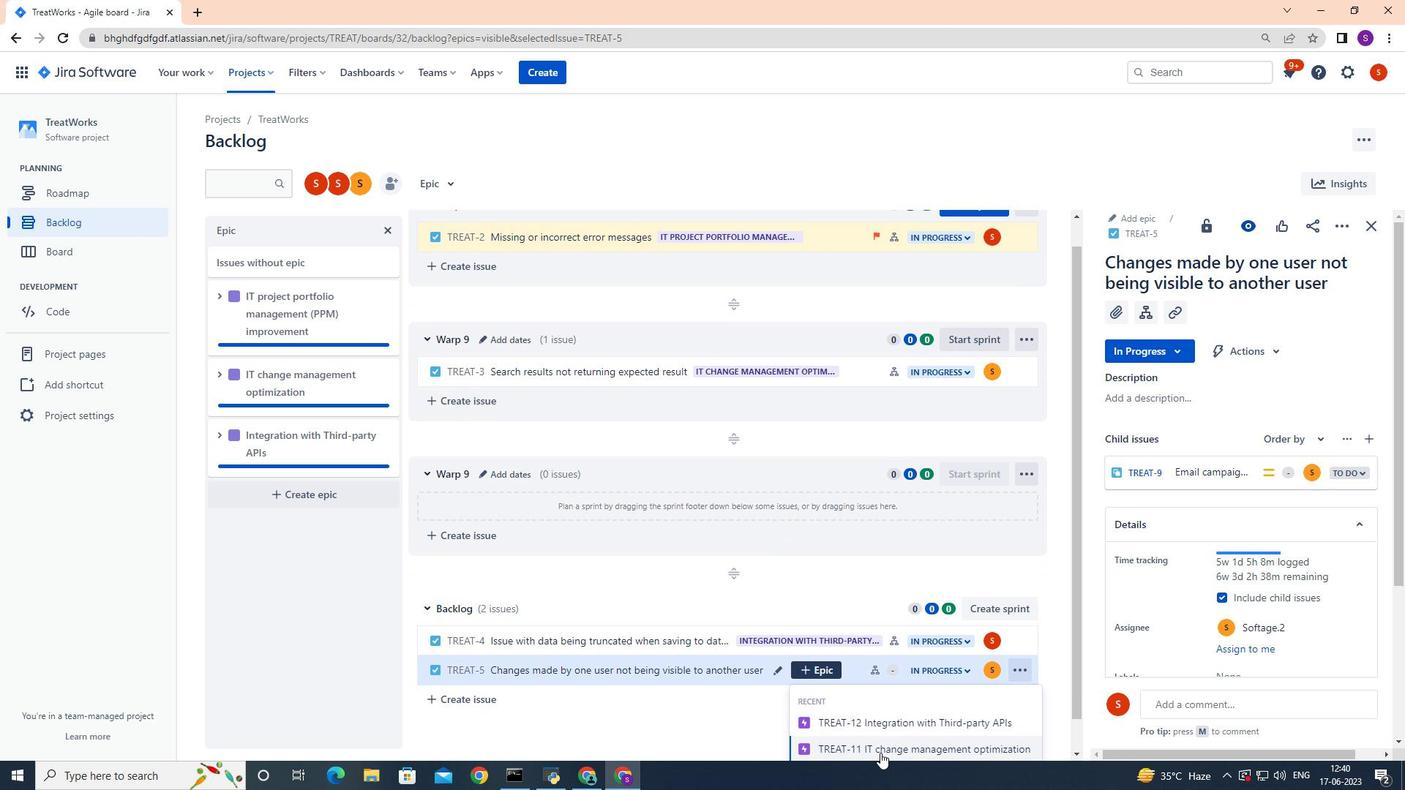 
Action: Mouse moved to (885, 753)
Screenshot: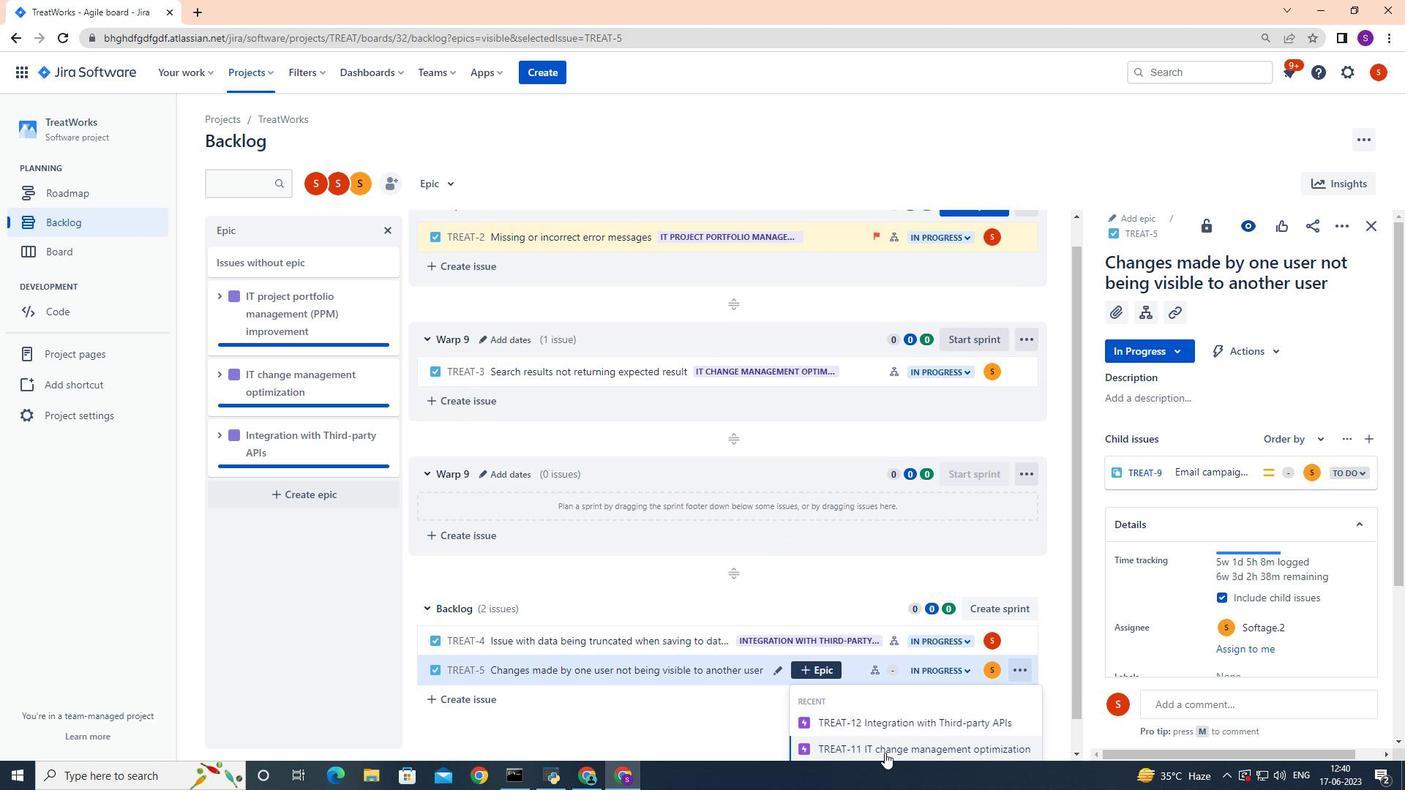 
Action: Mouse scrolled (885, 752) with delta (0, 0)
Screenshot: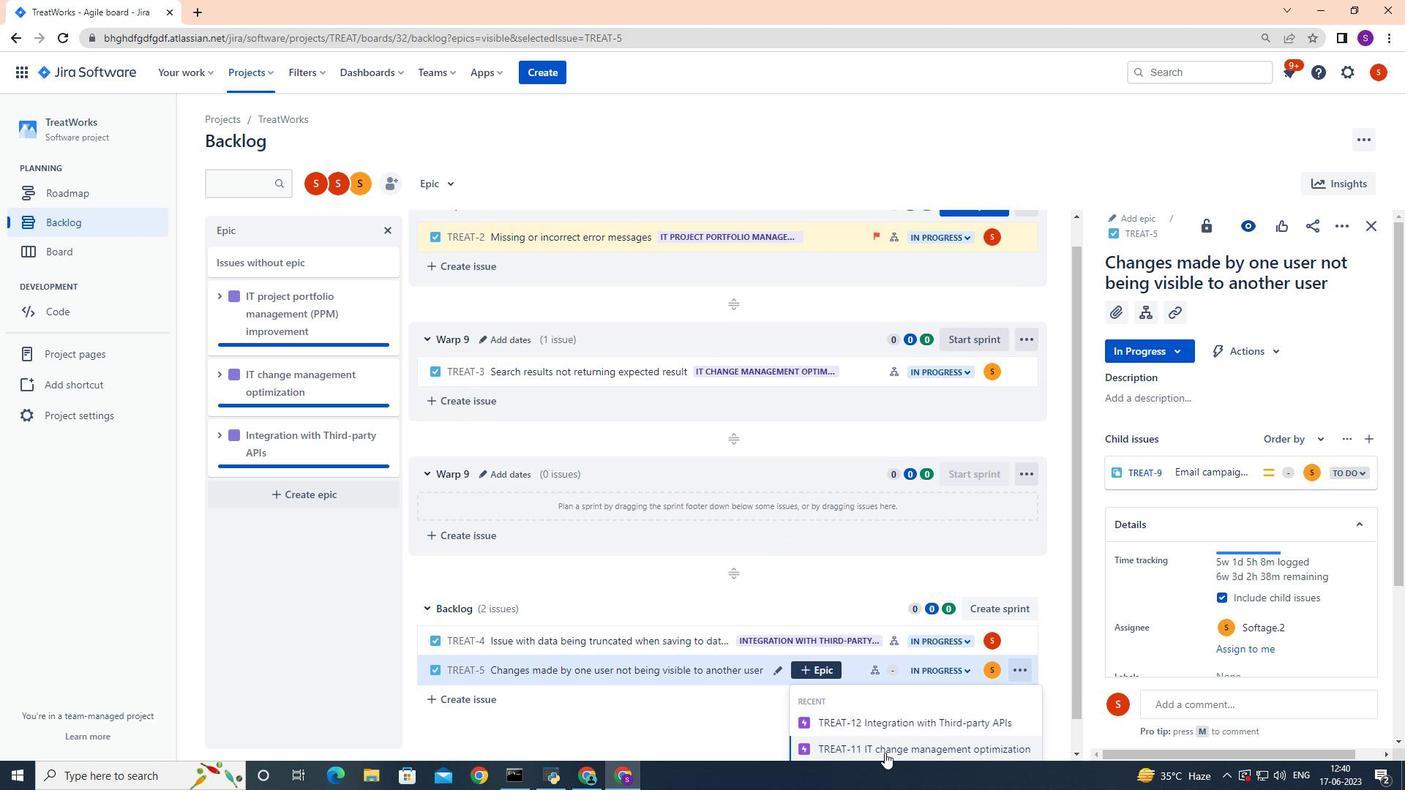 
Action: Mouse moved to (908, 725)
Screenshot: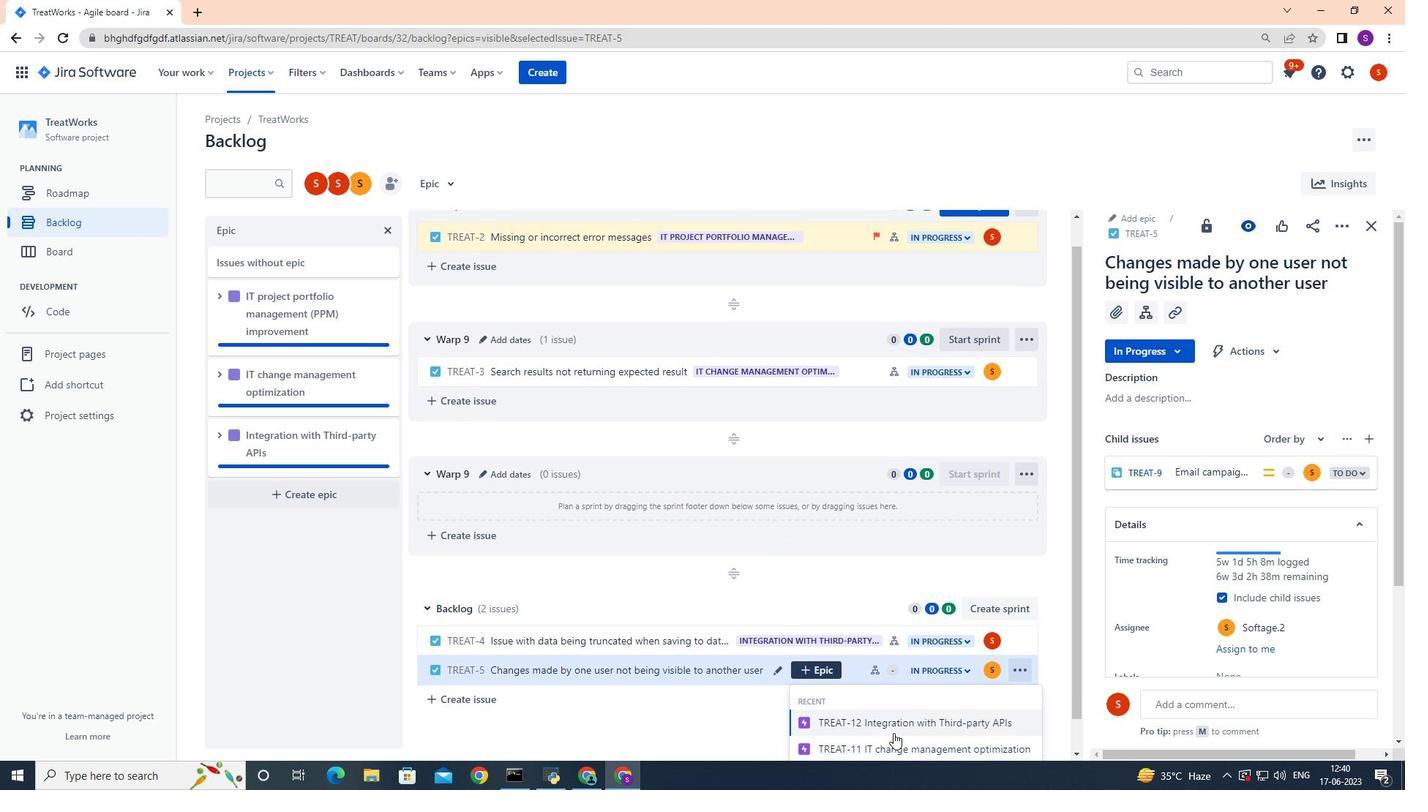 
Action: Mouse scrolled (908, 724) with delta (0, 0)
Screenshot: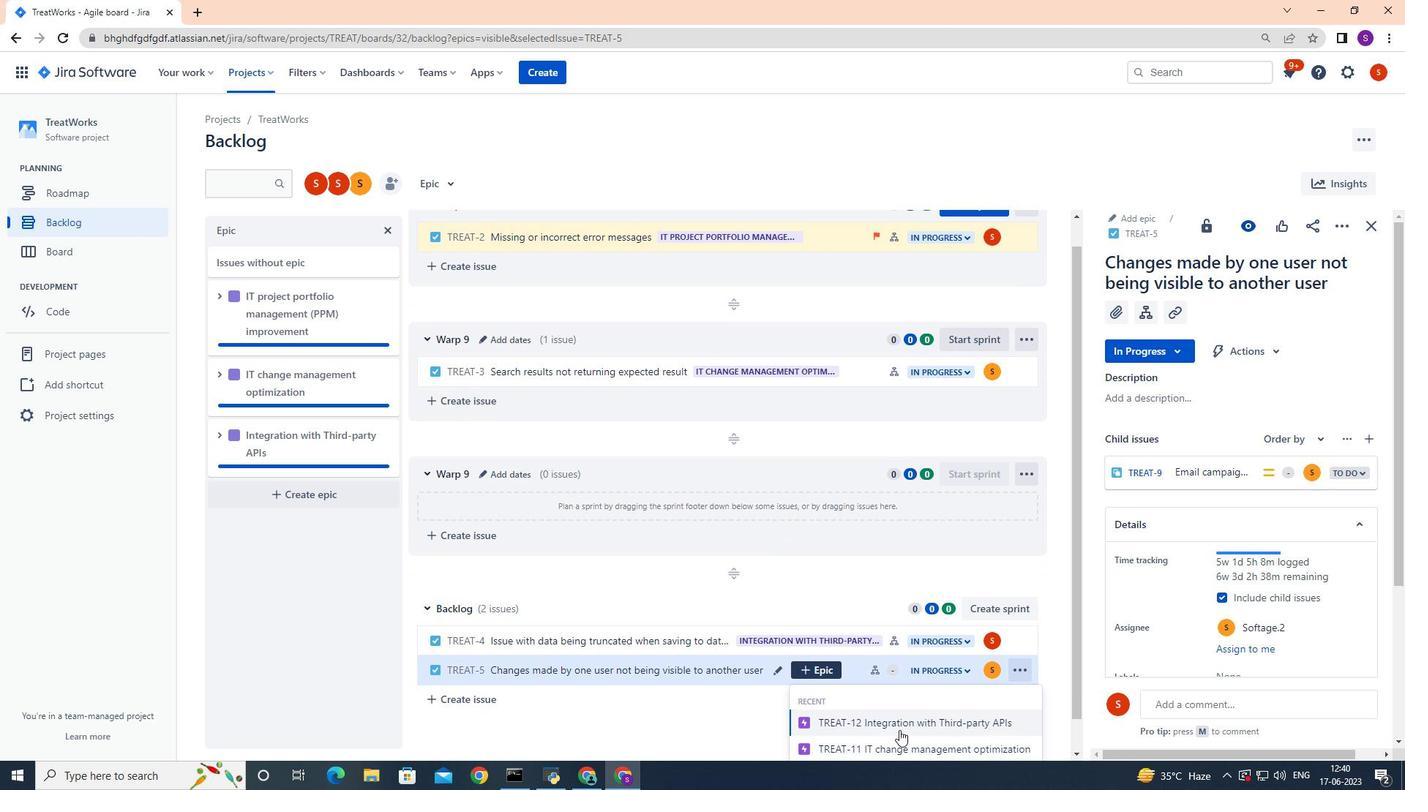 
Action: Mouse scrolled (908, 724) with delta (0, 0)
Screenshot: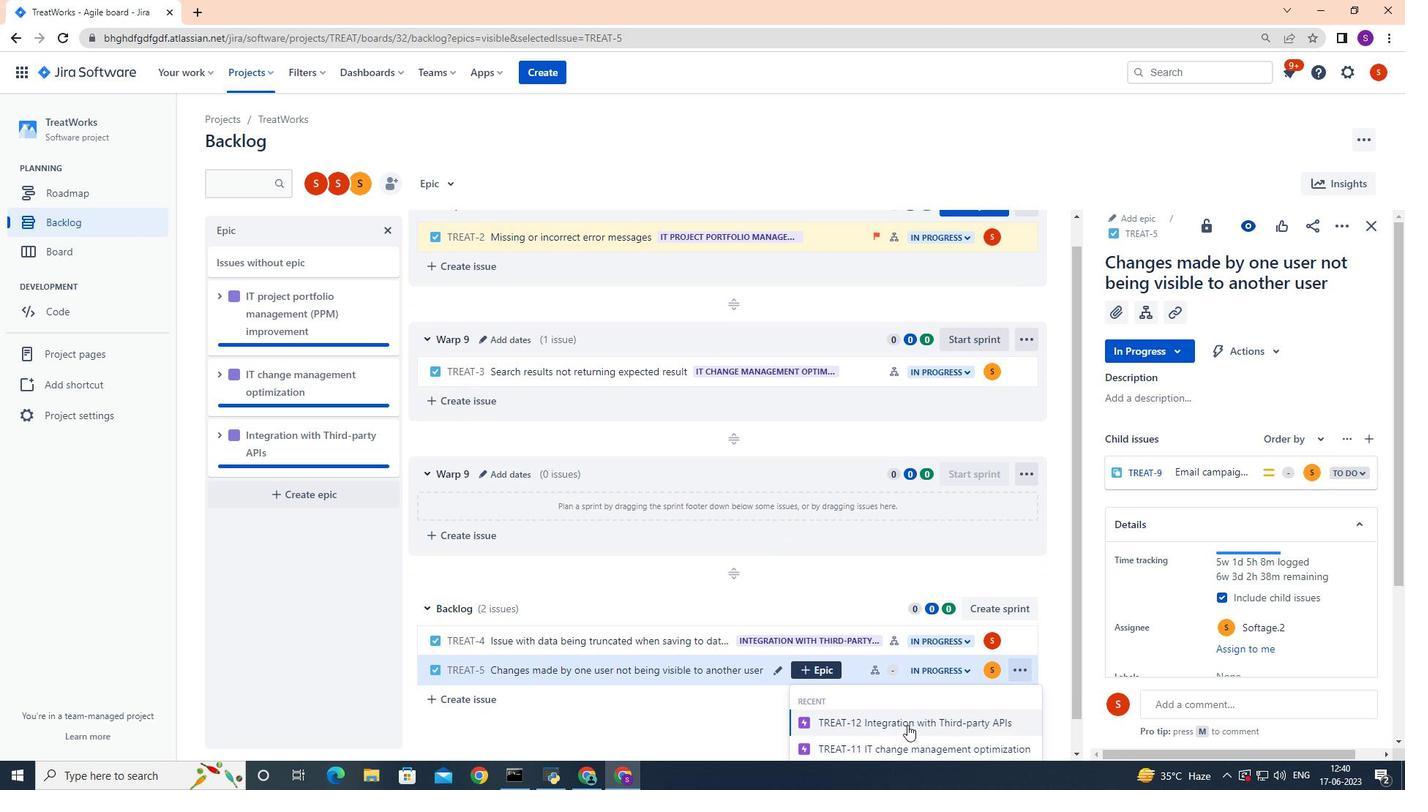 
Action: Mouse scrolled (908, 724) with delta (0, 0)
Screenshot: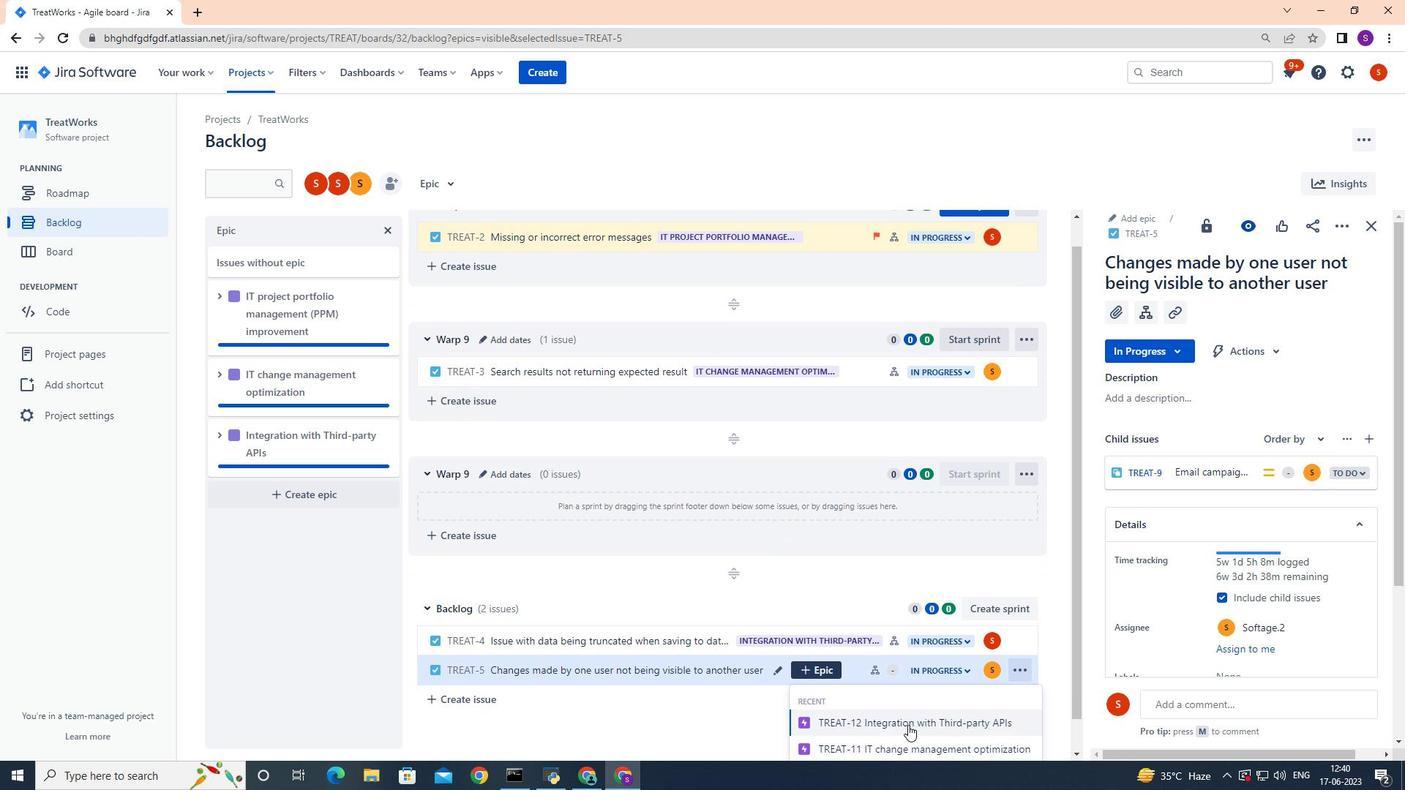 
Action: Mouse scrolled (908, 724) with delta (0, 0)
Screenshot: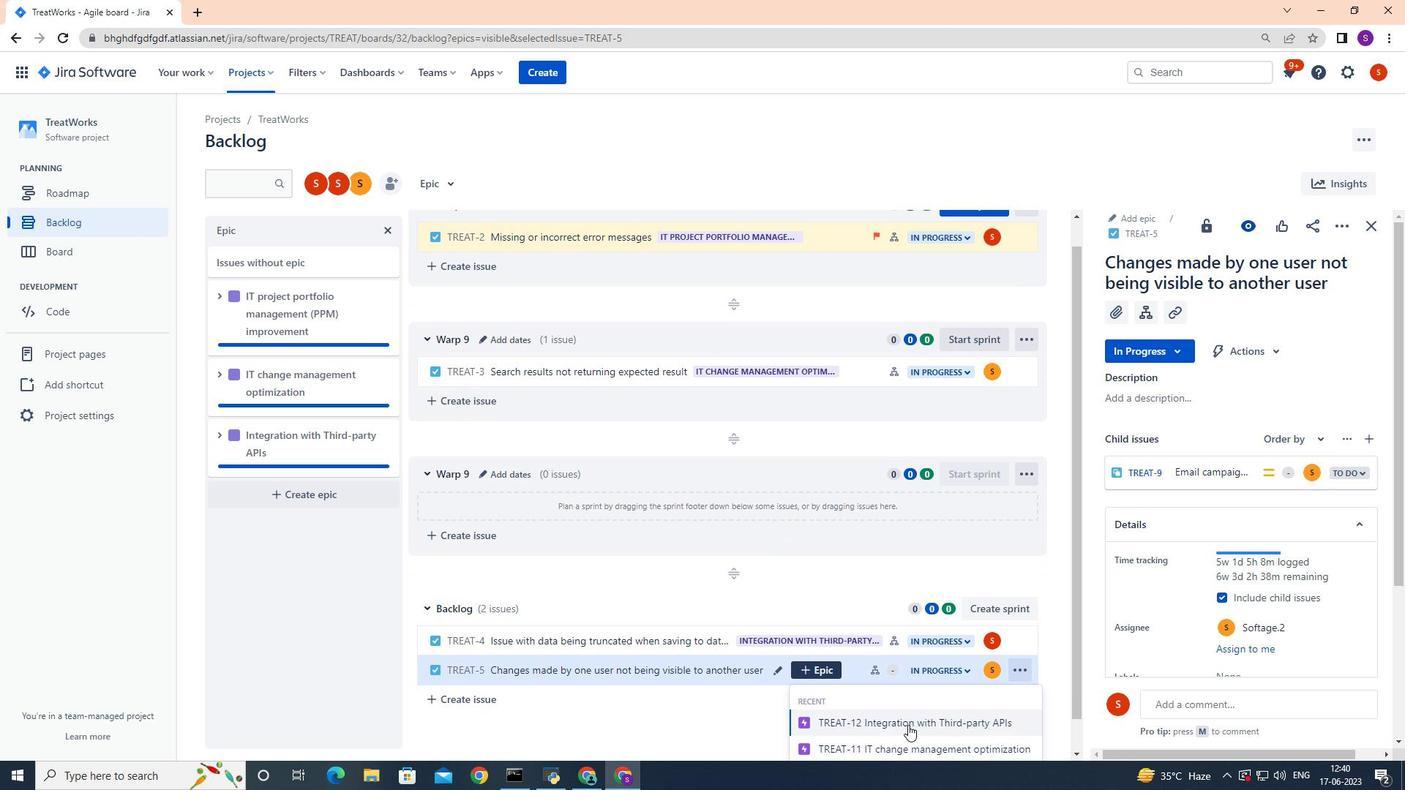 
Action: Mouse scrolled (908, 724) with delta (0, 0)
Screenshot: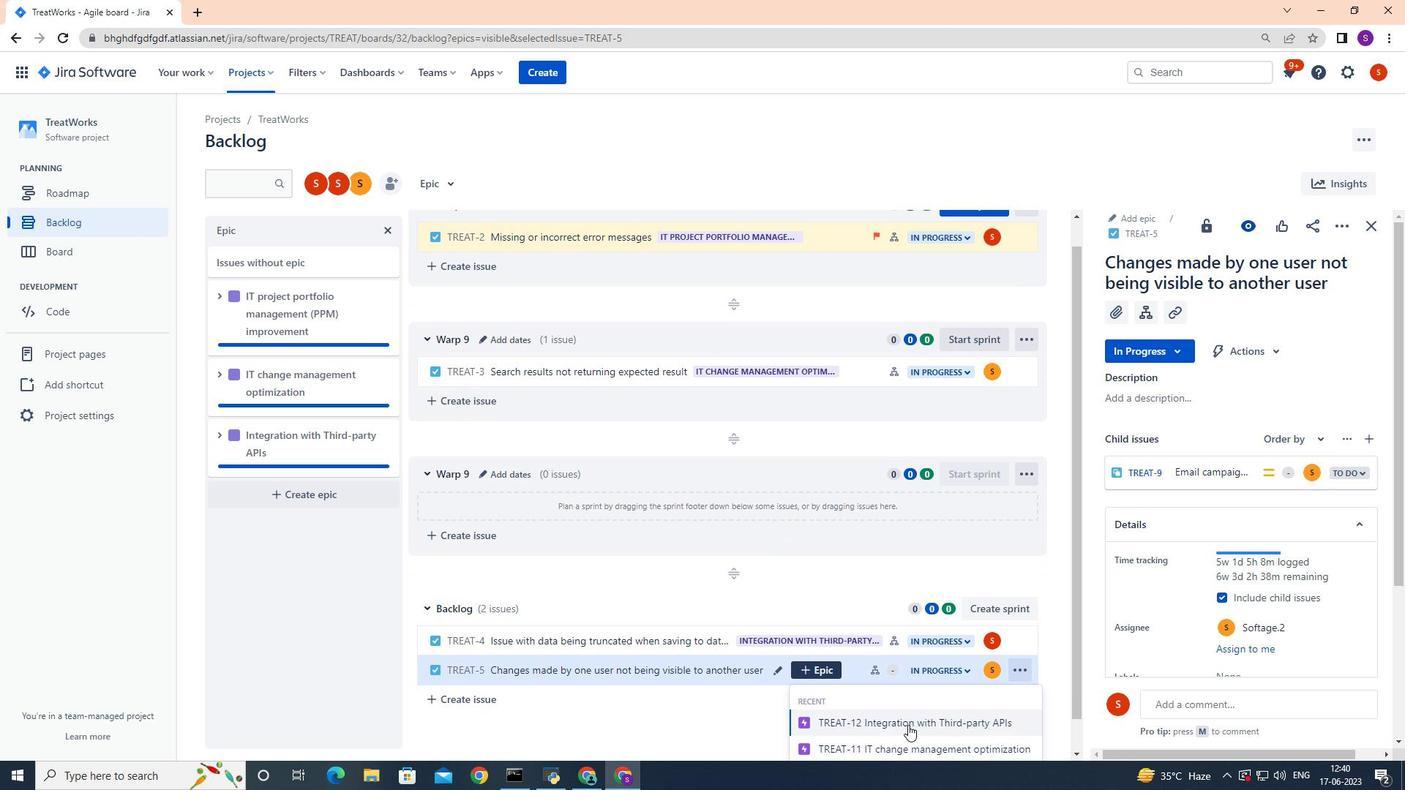 
Action: Mouse moved to (1088, 729)
Screenshot: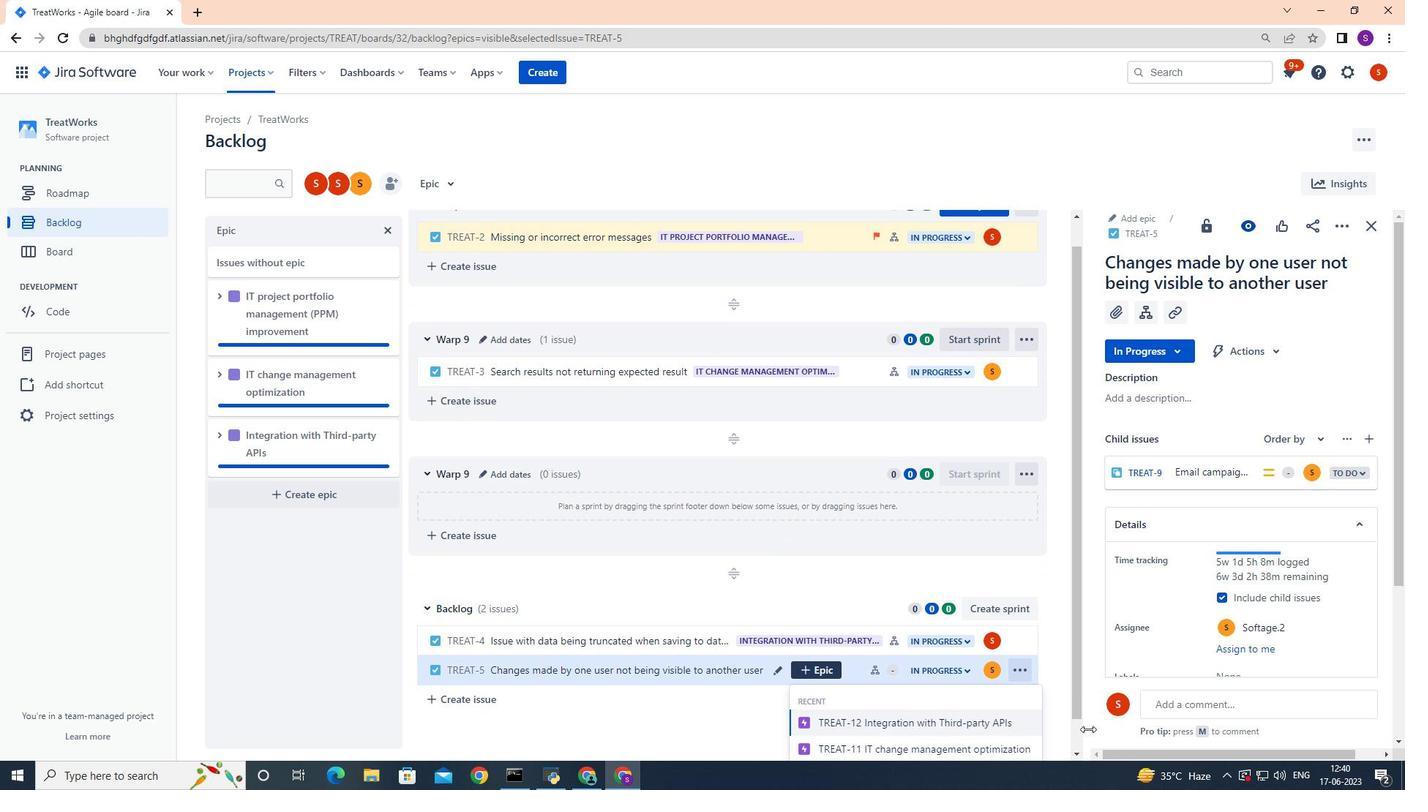 
Action: Mouse scrolled (1088, 729) with delta (0, 0)
Screenshot: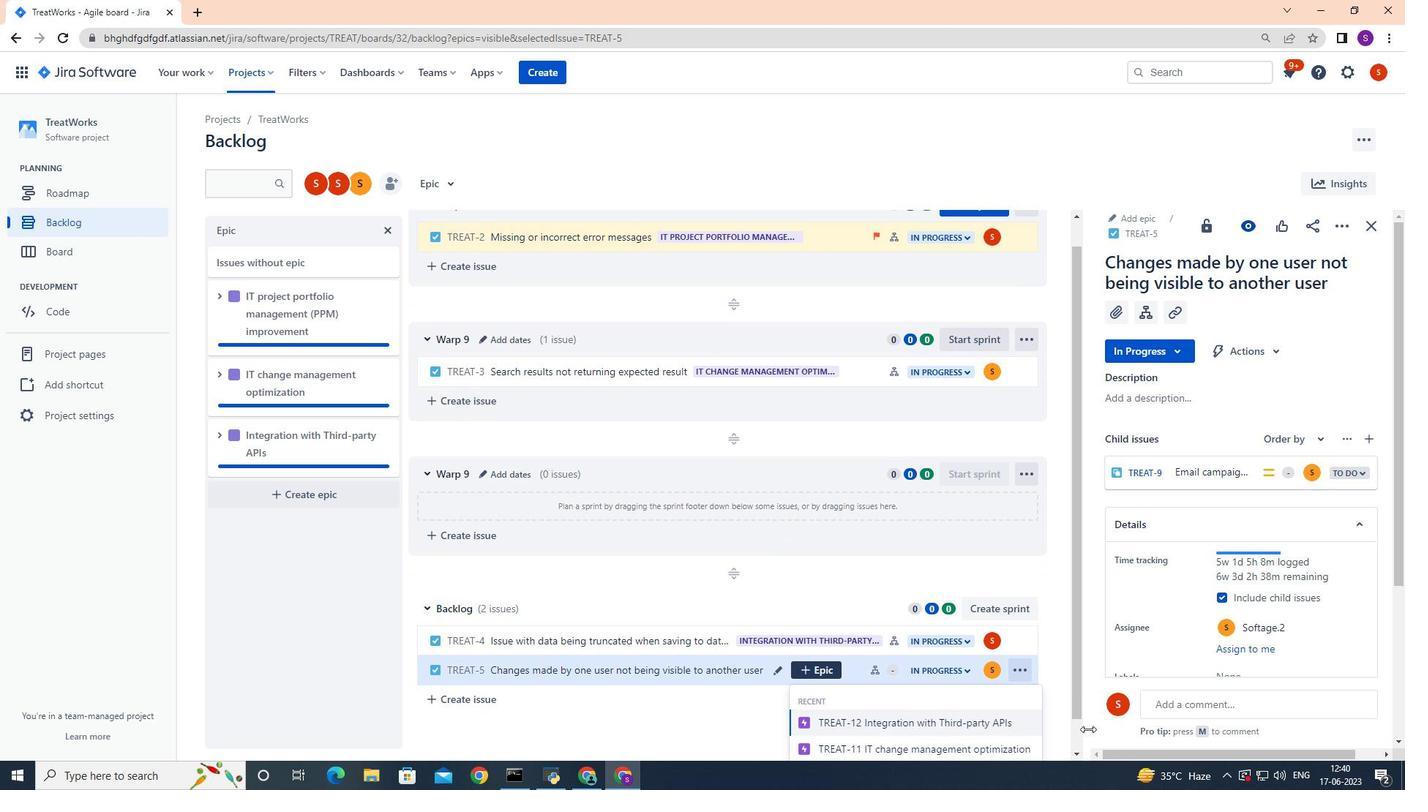 
Action: Mouse moved to (1088, 729)
Screenshot: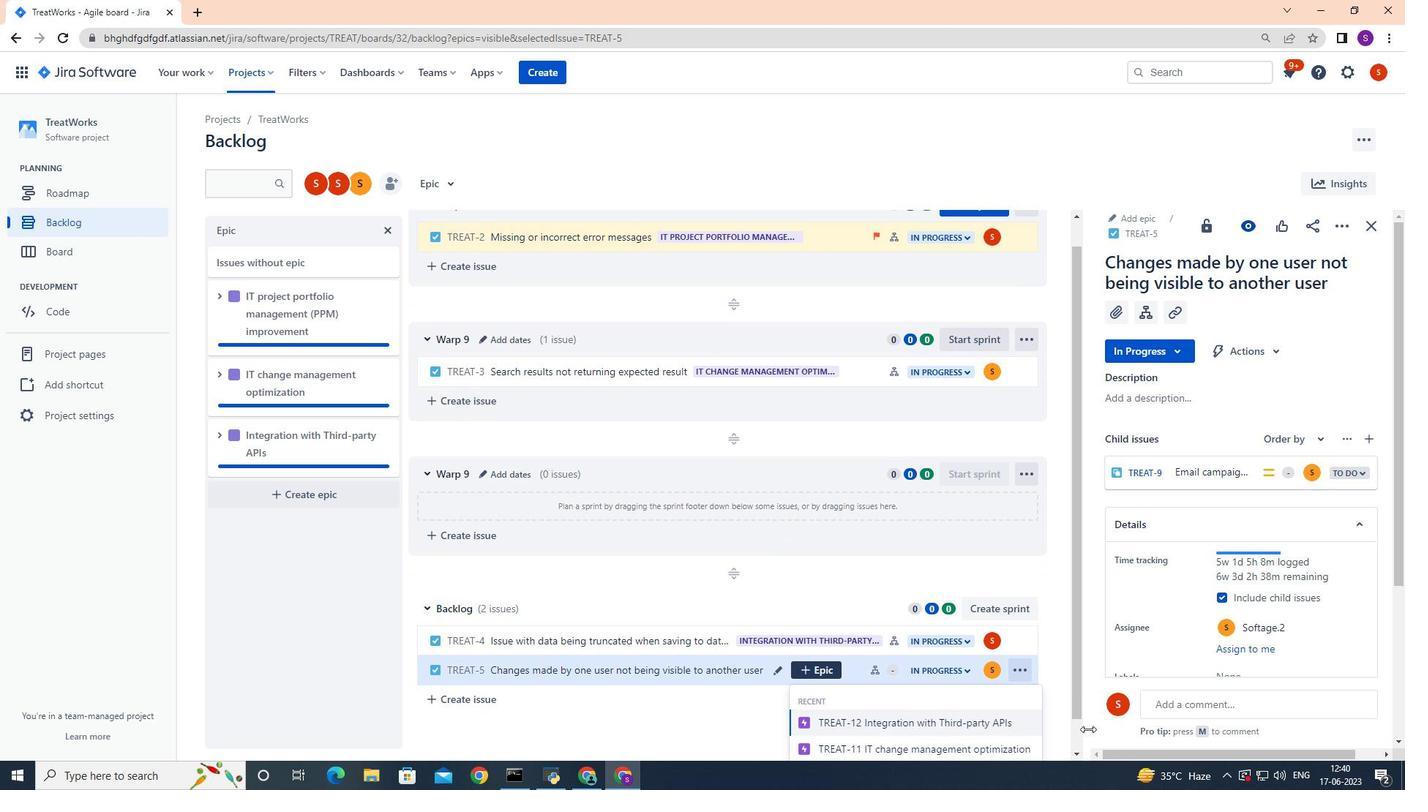
Action: Mouse scrolled (1088, 729) with delta (0, 0)
Screenshot: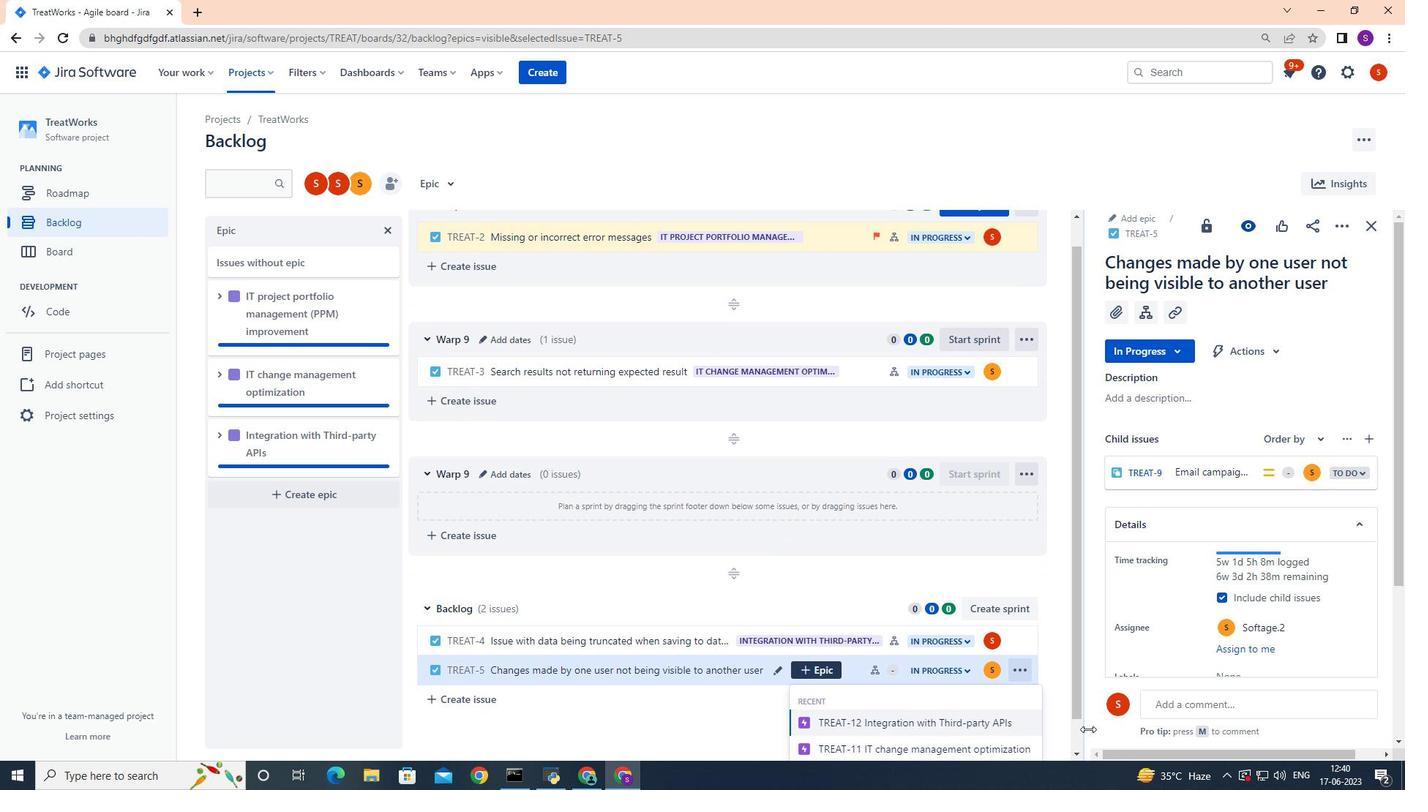 
Action: Mouse moved to (1088, 729)
Screenshot: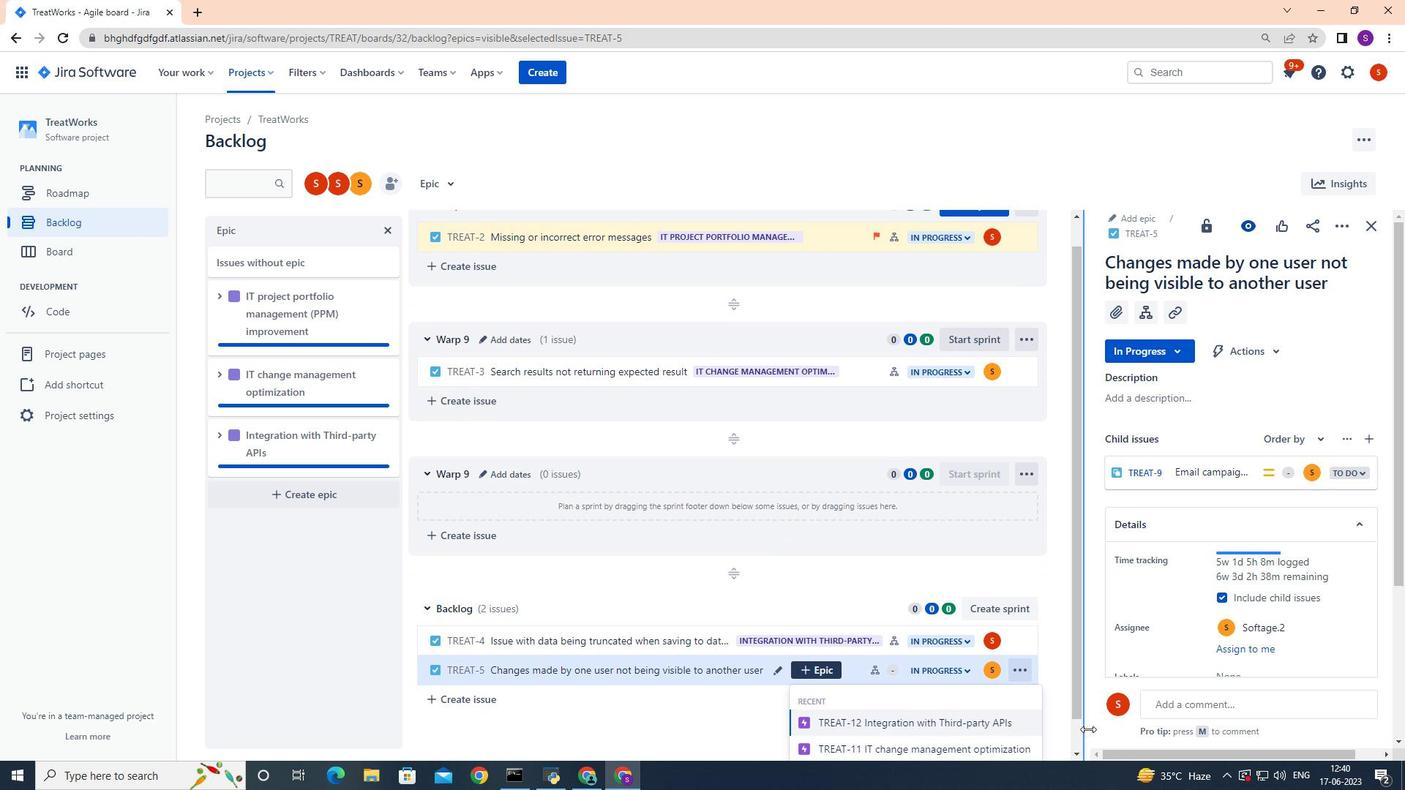 
Action: Mouse scrolled (1088, 729) with delta (0, 0)
Screenshot: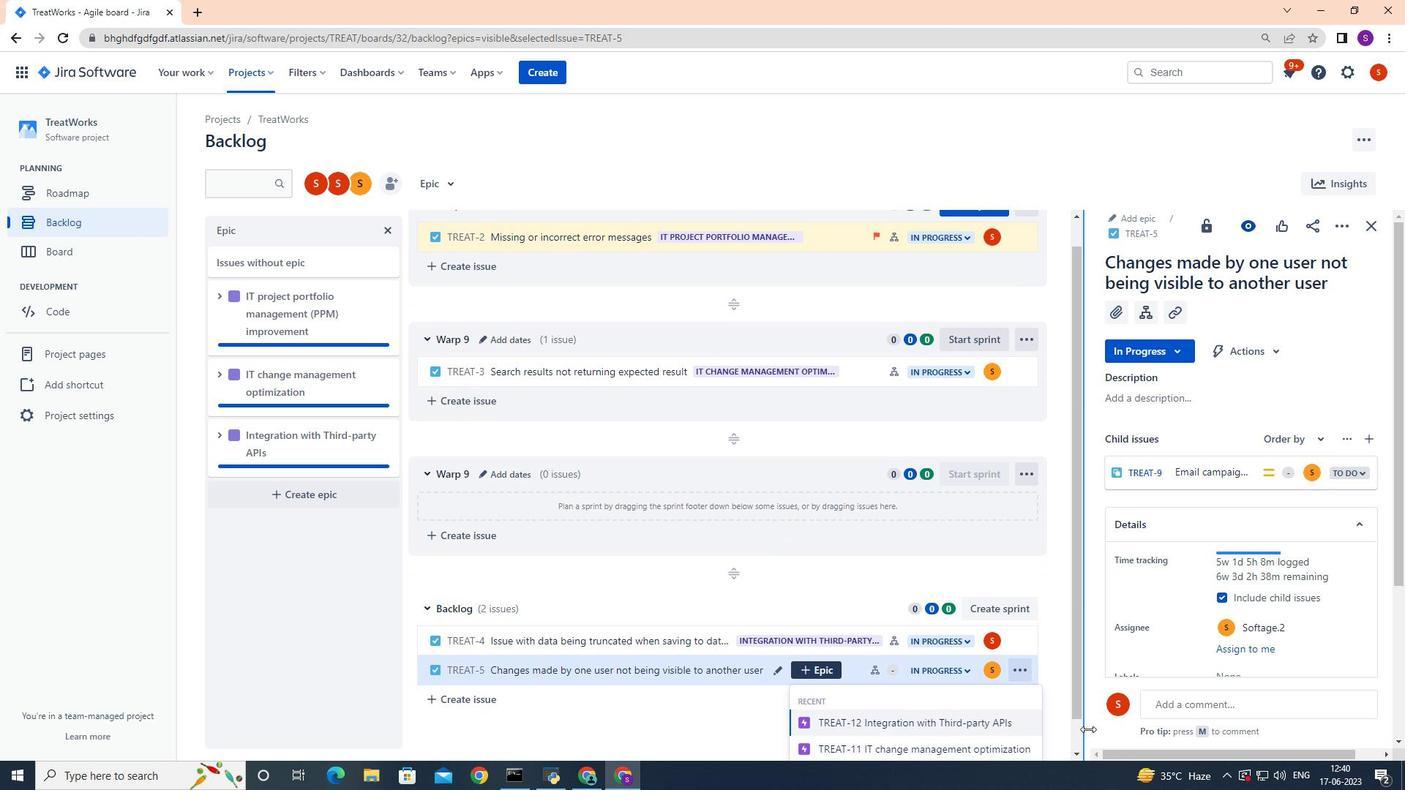 
Action: Mouse moved to (1082, 726)
Screenshot: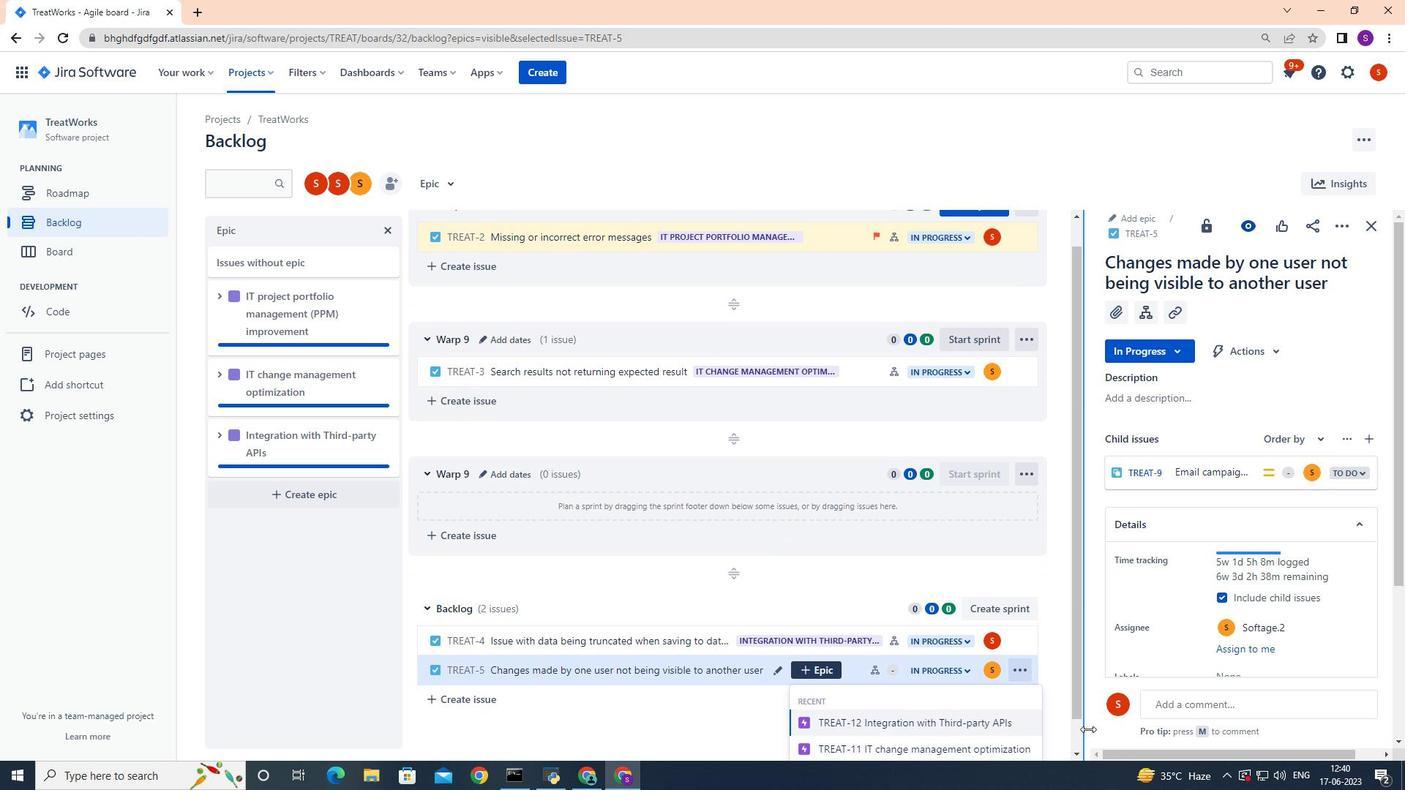 
Action: Mouse scrolled (1088, 728) with delta (0, 0)
Screenshot: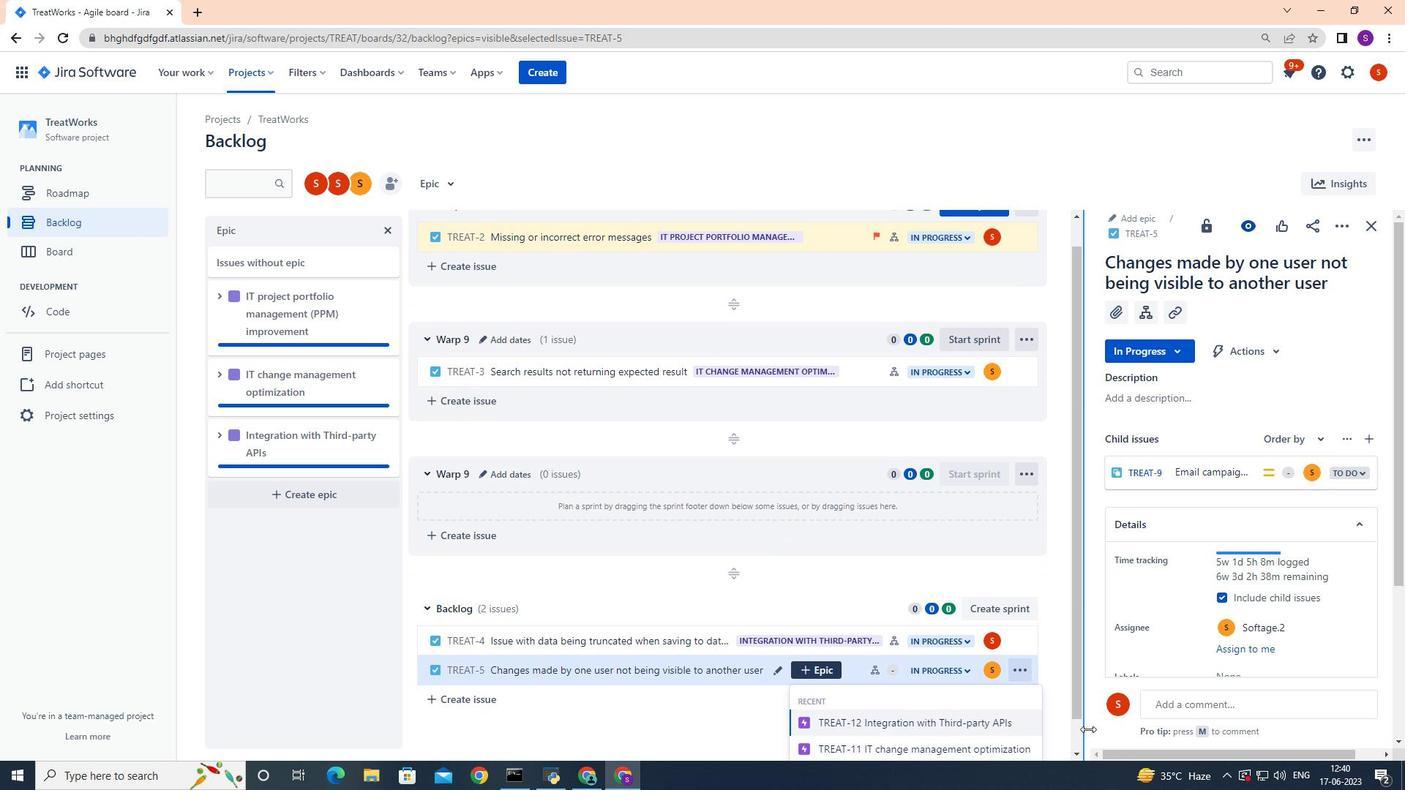 
Action: Mouse moved to (1082, 726)
Screenshot: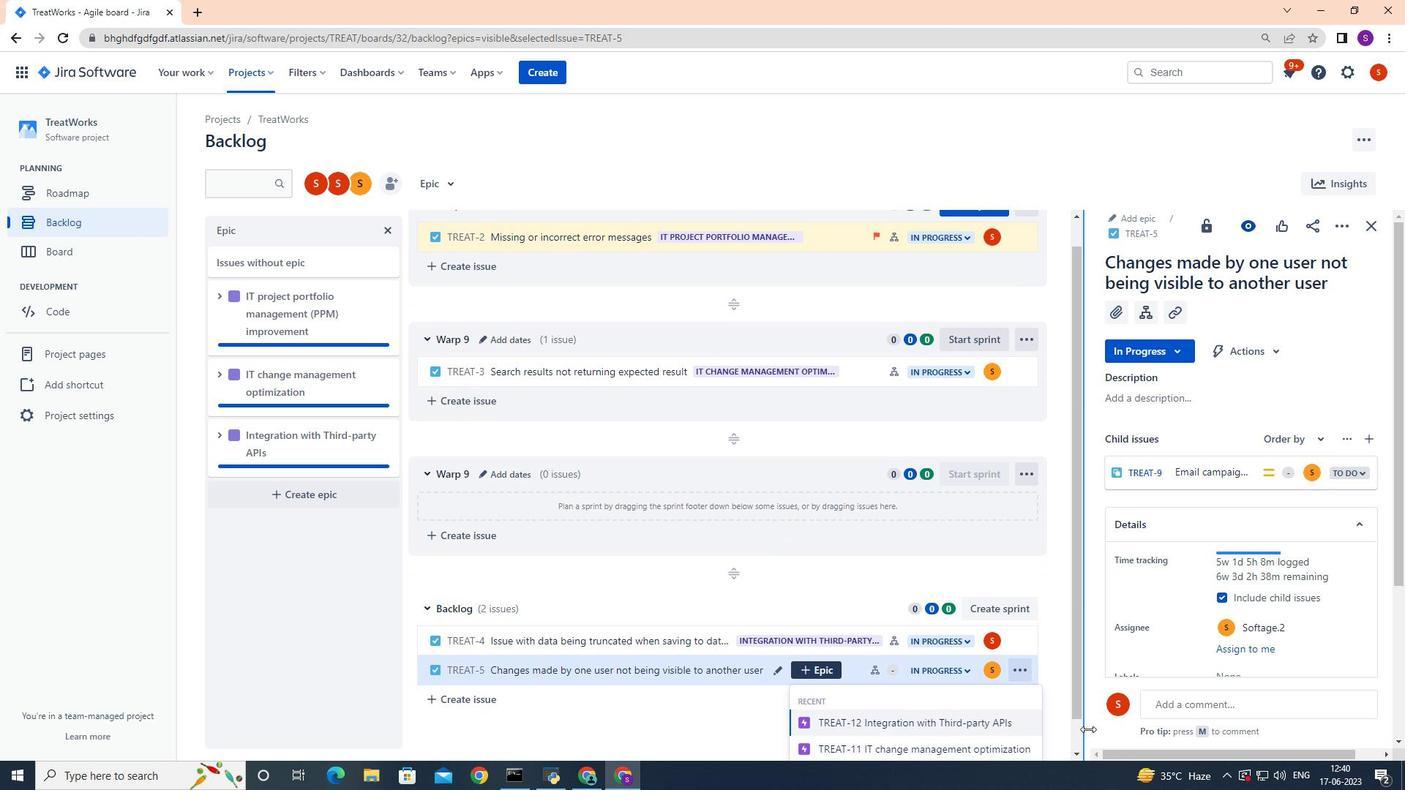 
Action: Mouse scrolled (1085, 727) with delta (0, 0)
Screenshot: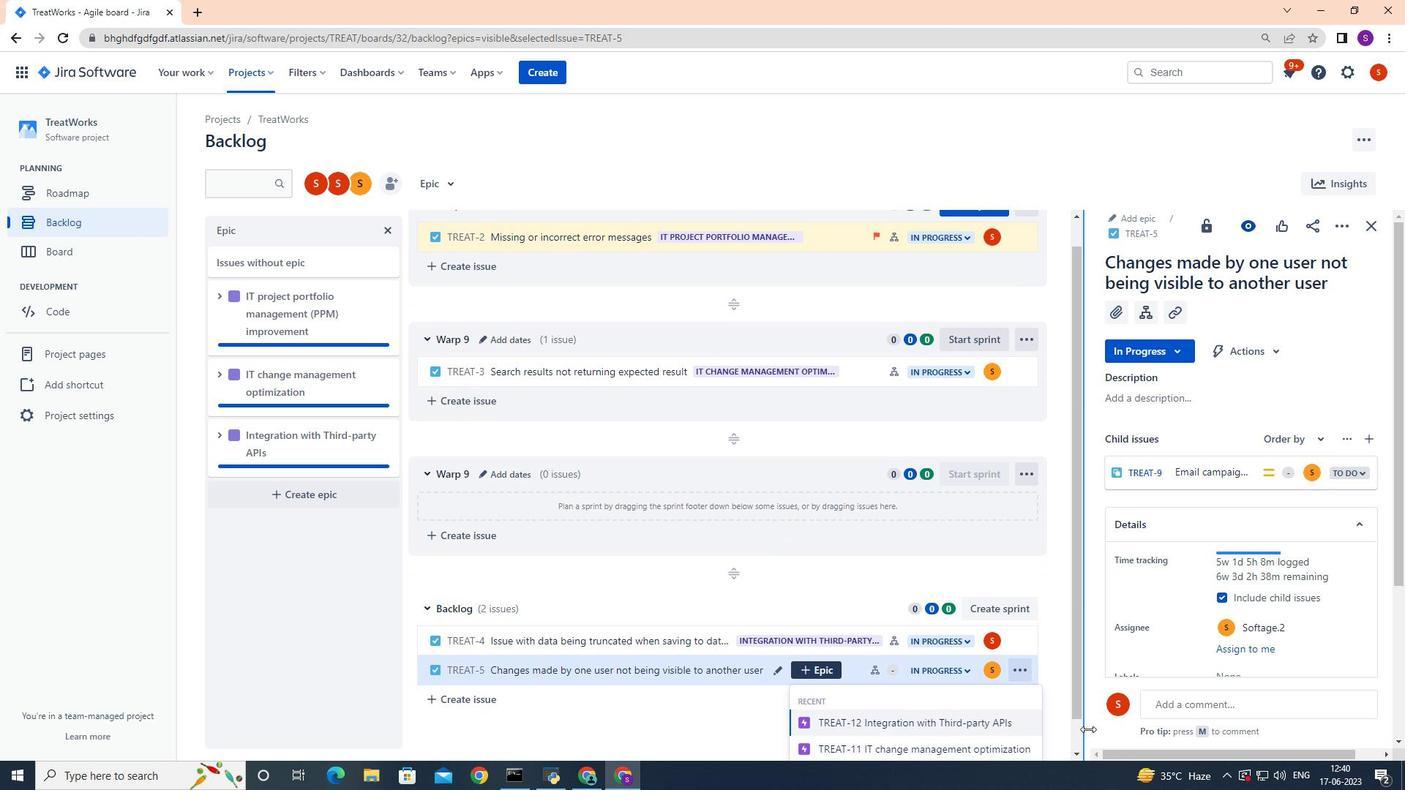 
Action: Mouse moved to (1027, 727)
Screenshot: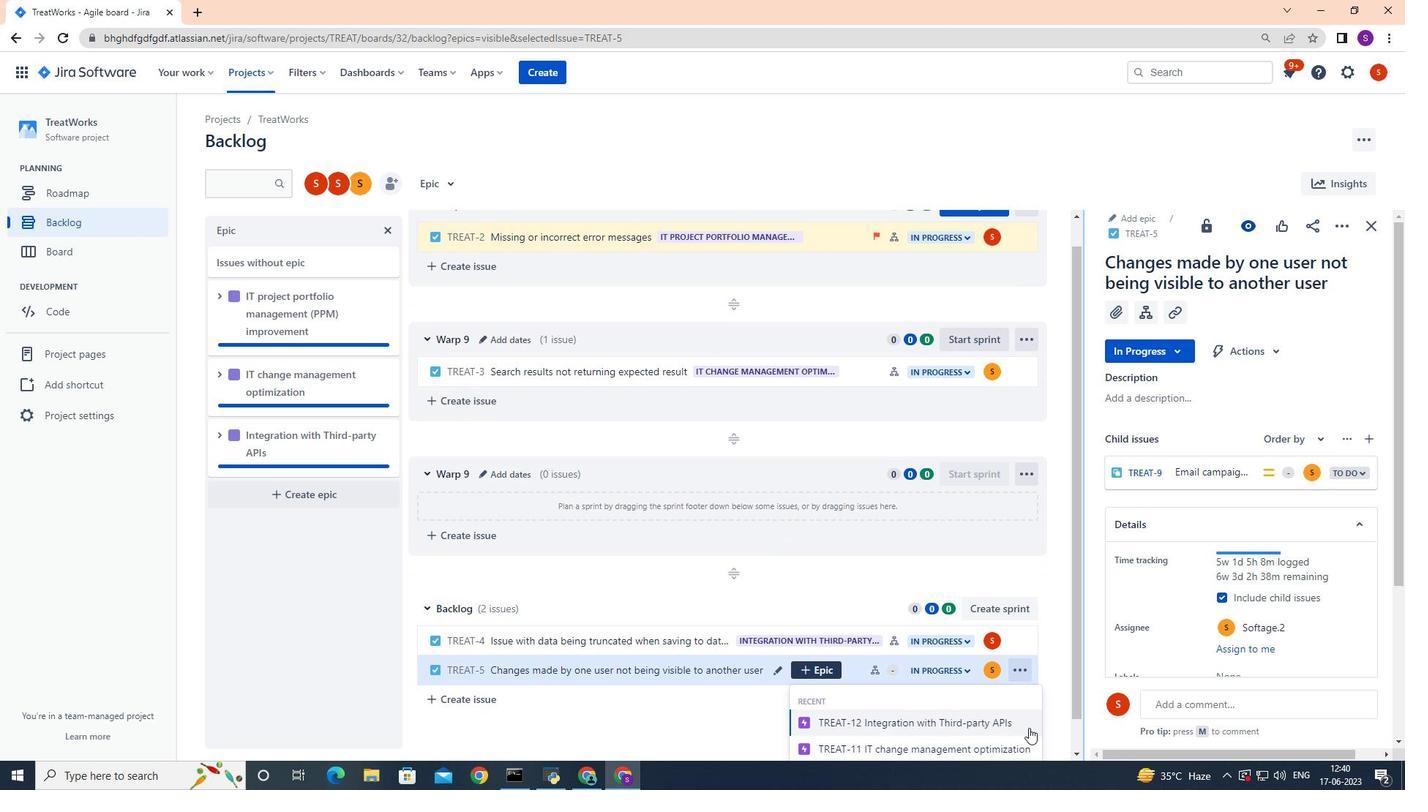 
Action: Mouse scrolled (1027, 727) with delta (0, 0)
Screenshot: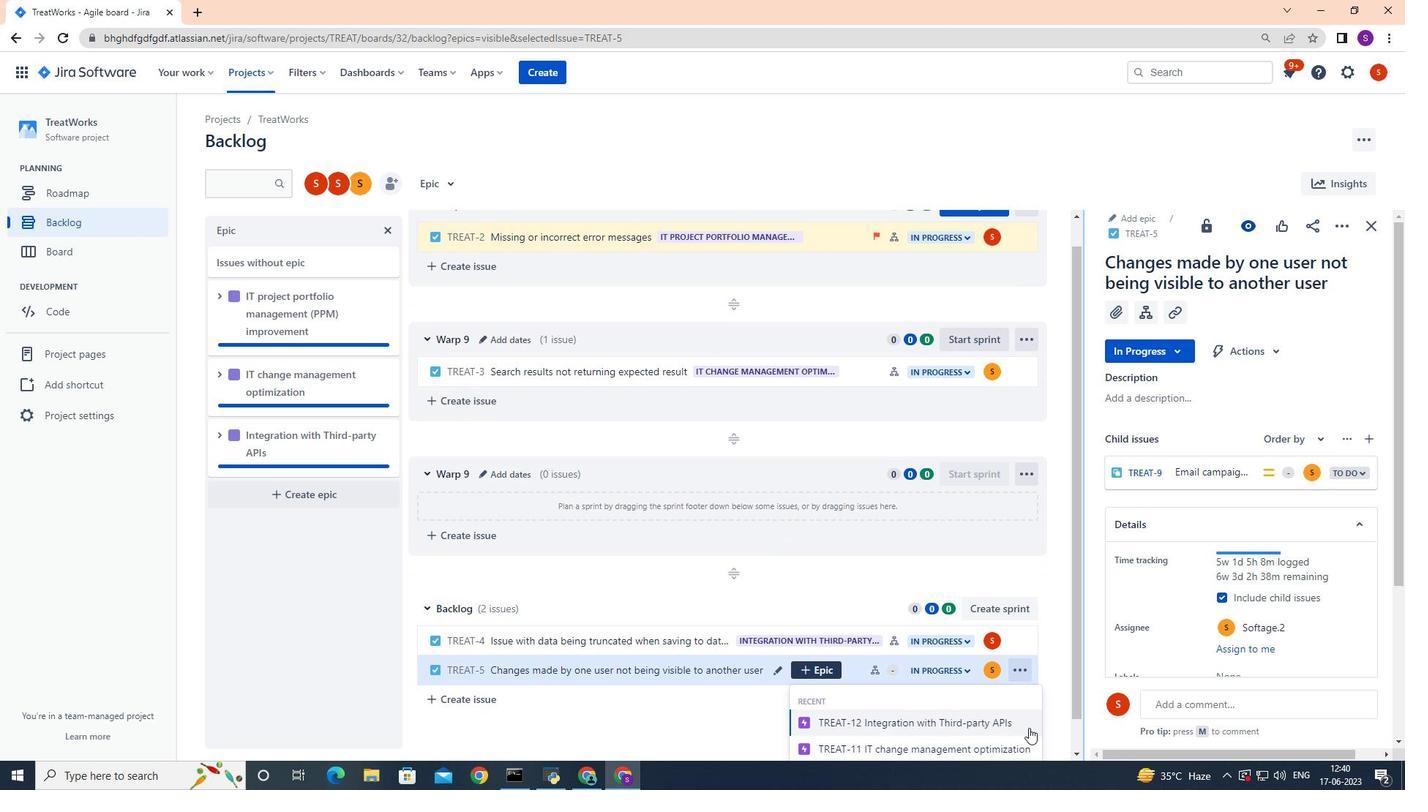 
Action: Mouse scrolled (1027, 727) with delta (0, 0)
Screenshot: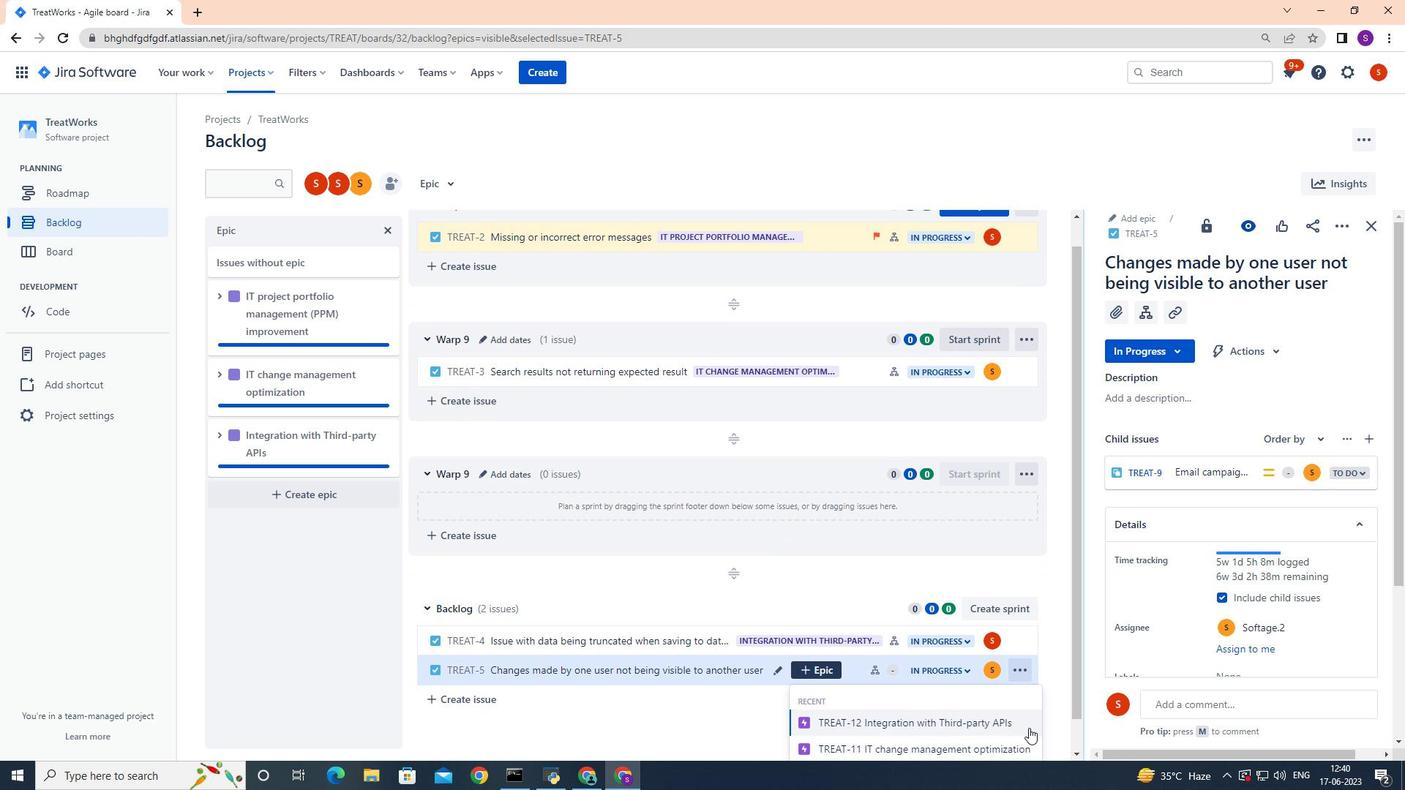 
Action: Mouse moved to (1027, 727)
Screenshot: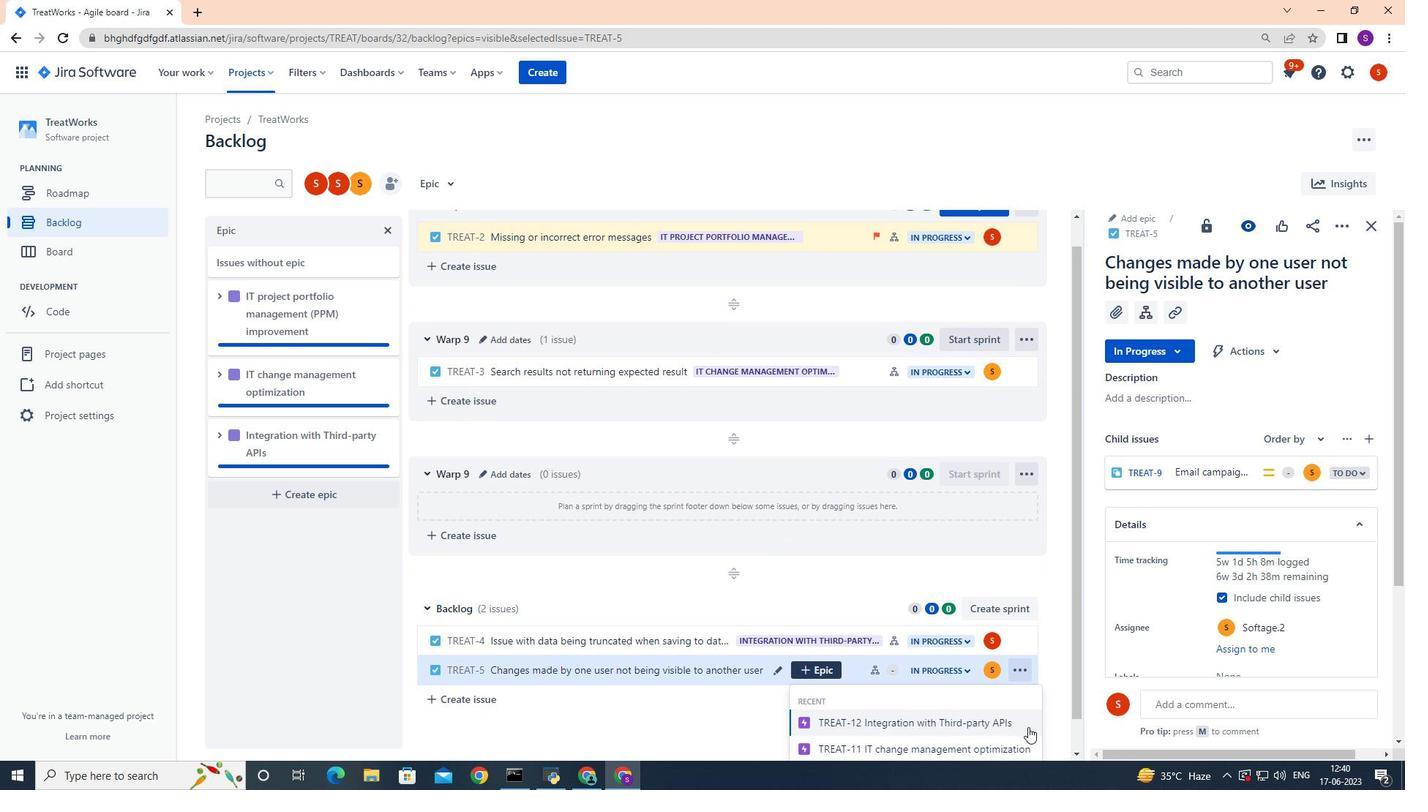 
Action: Mouse scrolled (1027, 726) with delta (0, 0)
Screenshot: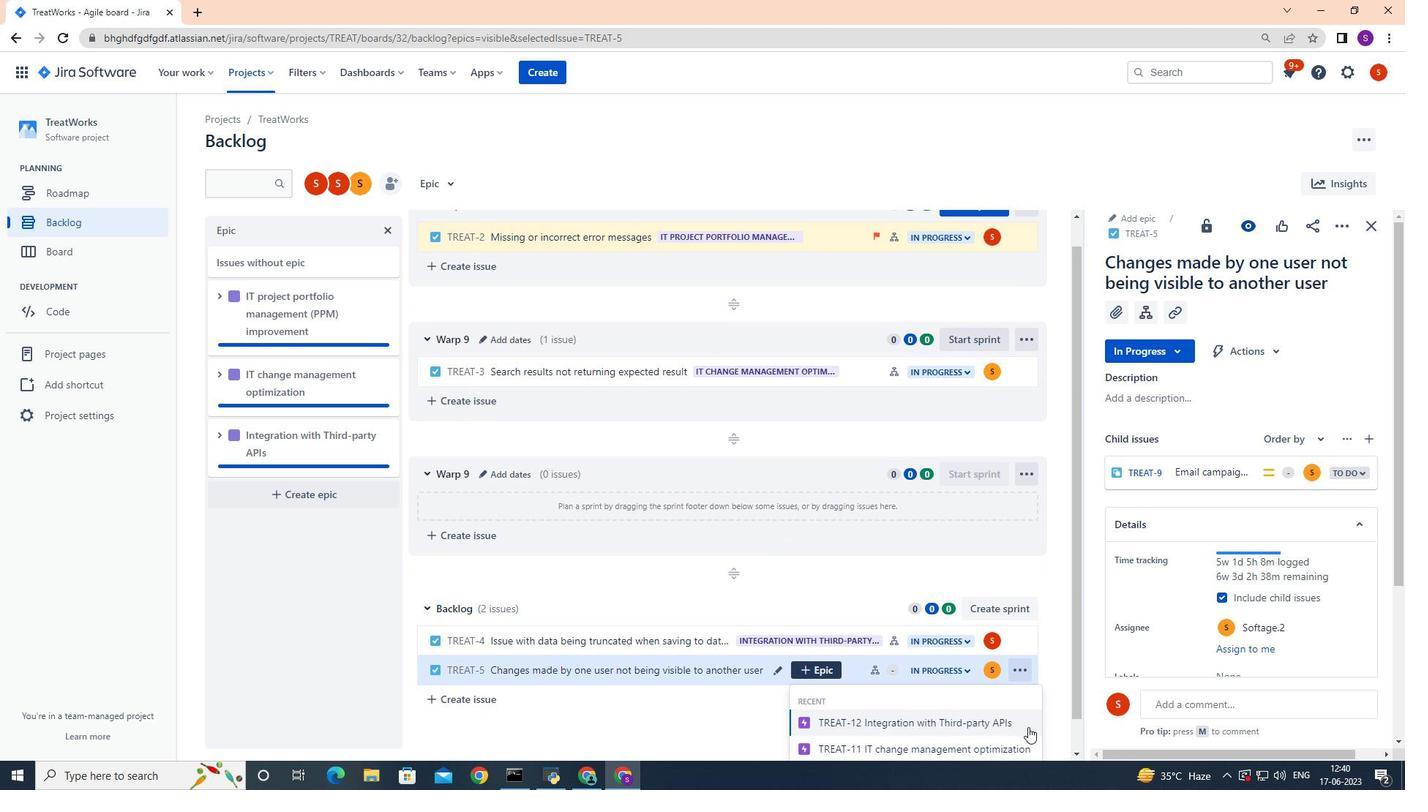 
Action: Mouse moved to (1026, 725)
Screenshot: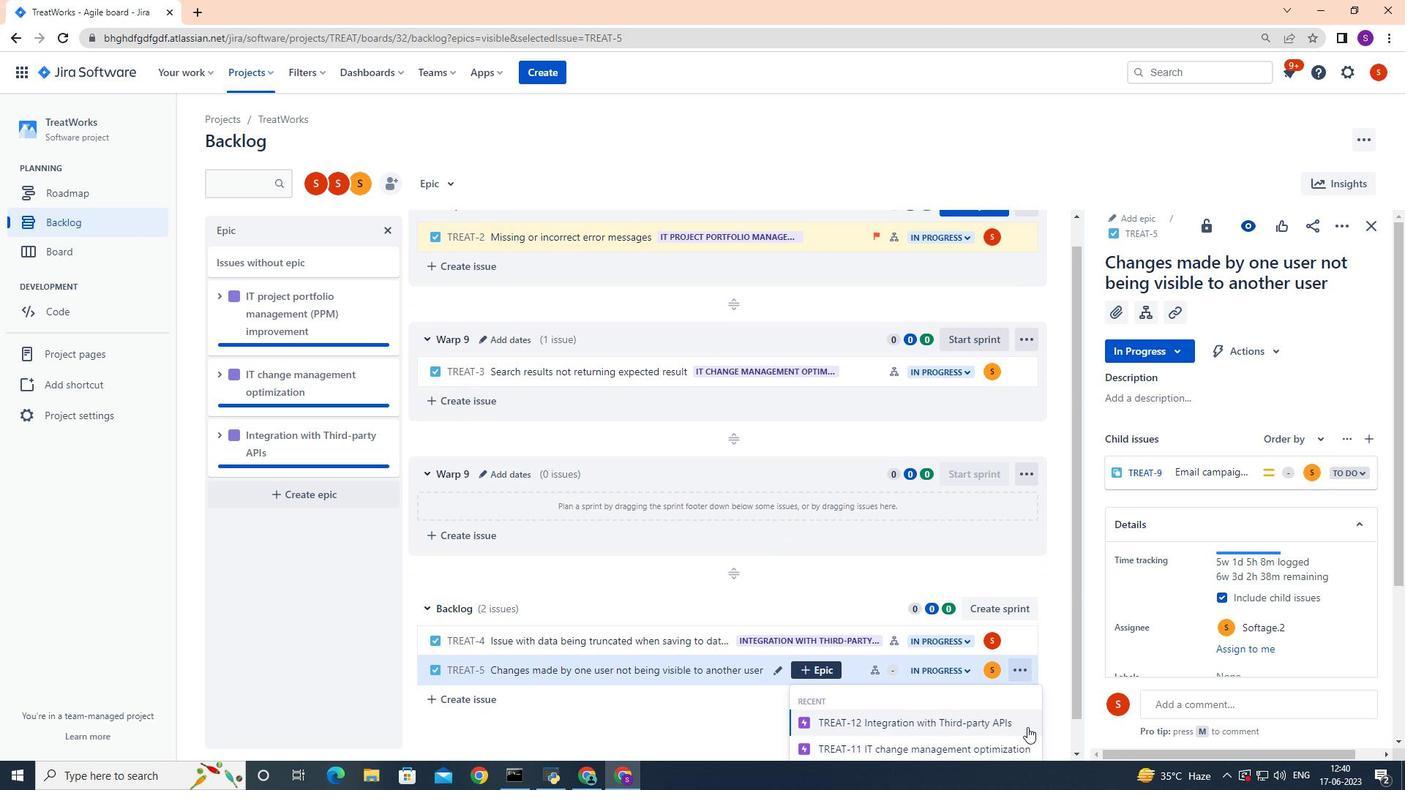 
Action: Mouse scrolled (1026, 724) with delta (0, 0)
Screenshot: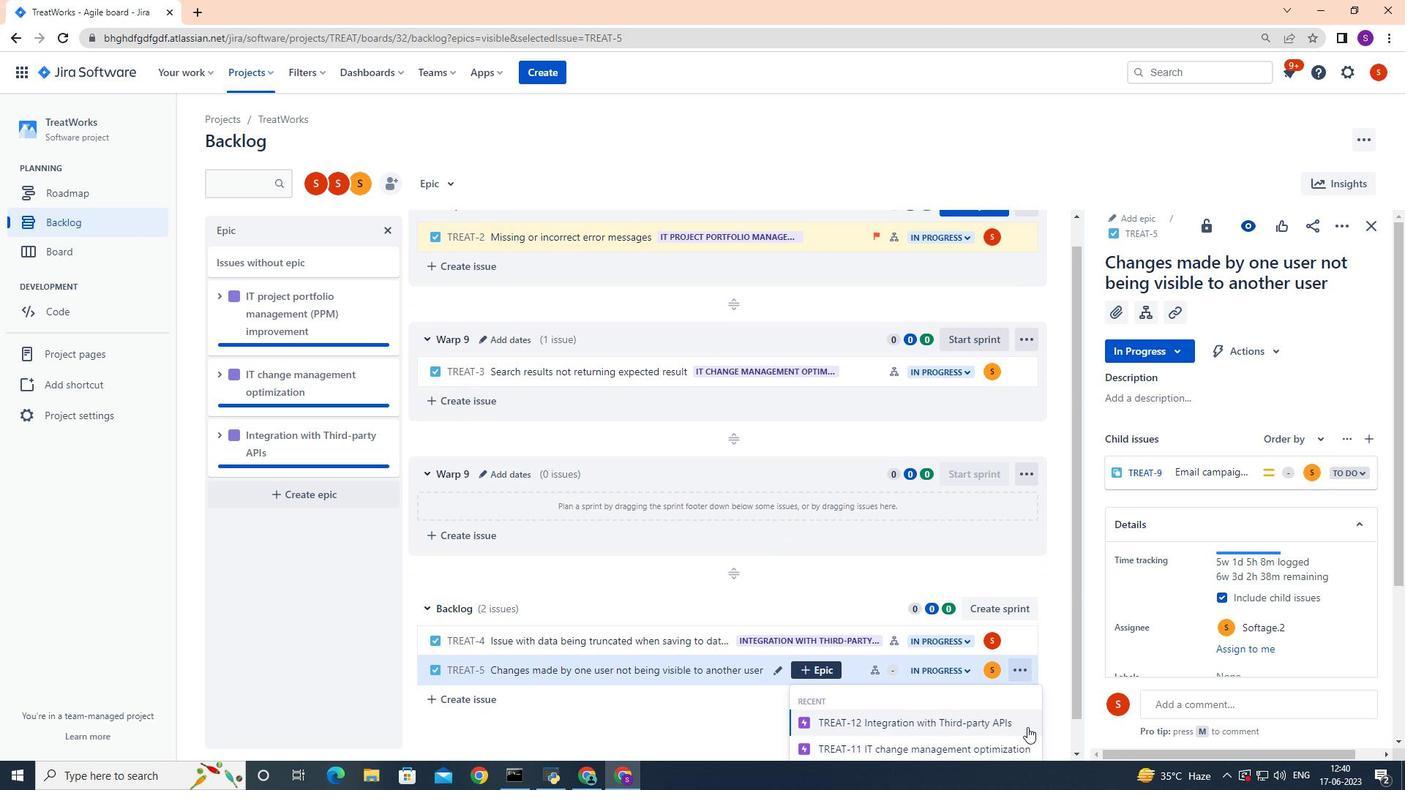 
Action: Mouse moved to (1004, 706)
Screenshot: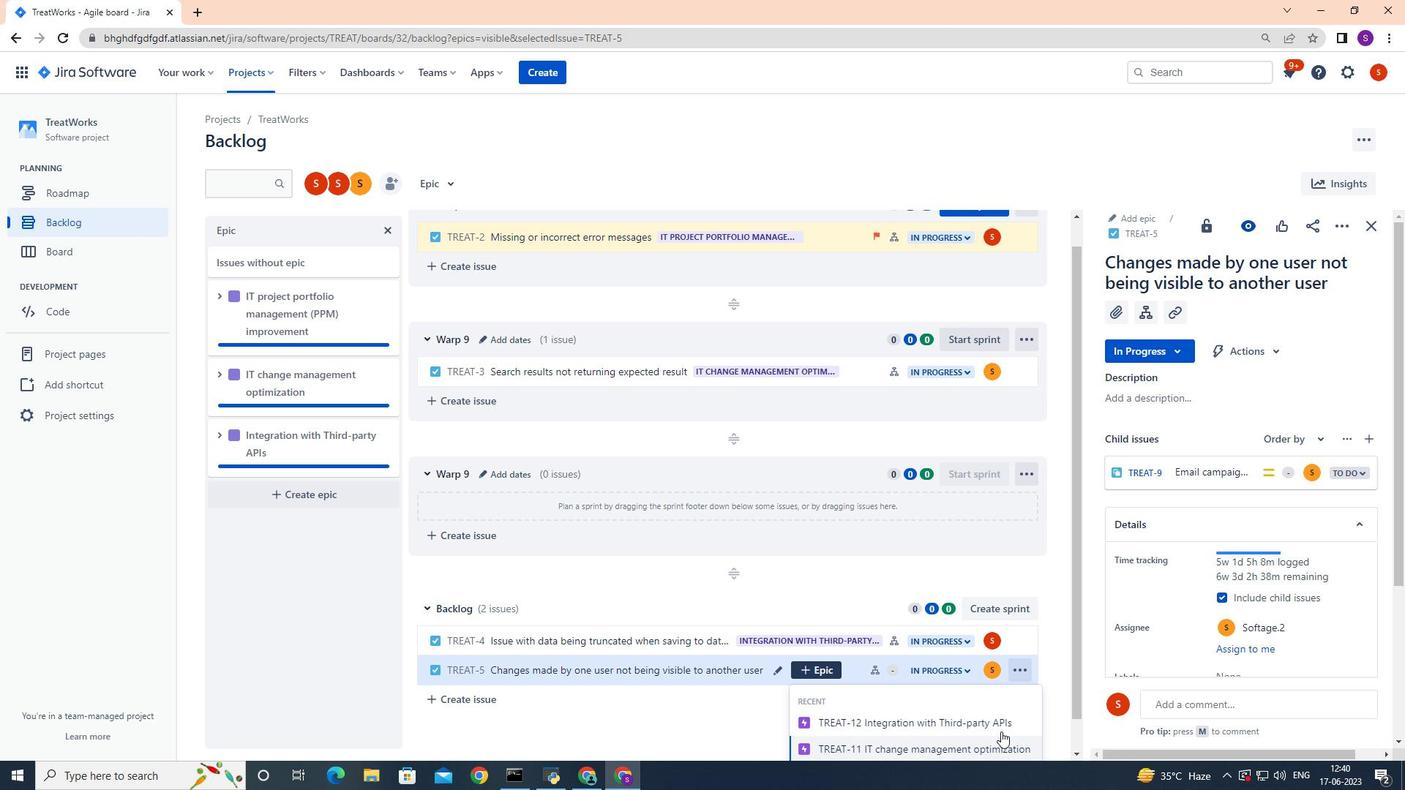 
Action: Mouse scrolled (1004, 705) with delta (0, 0)
Screenshot: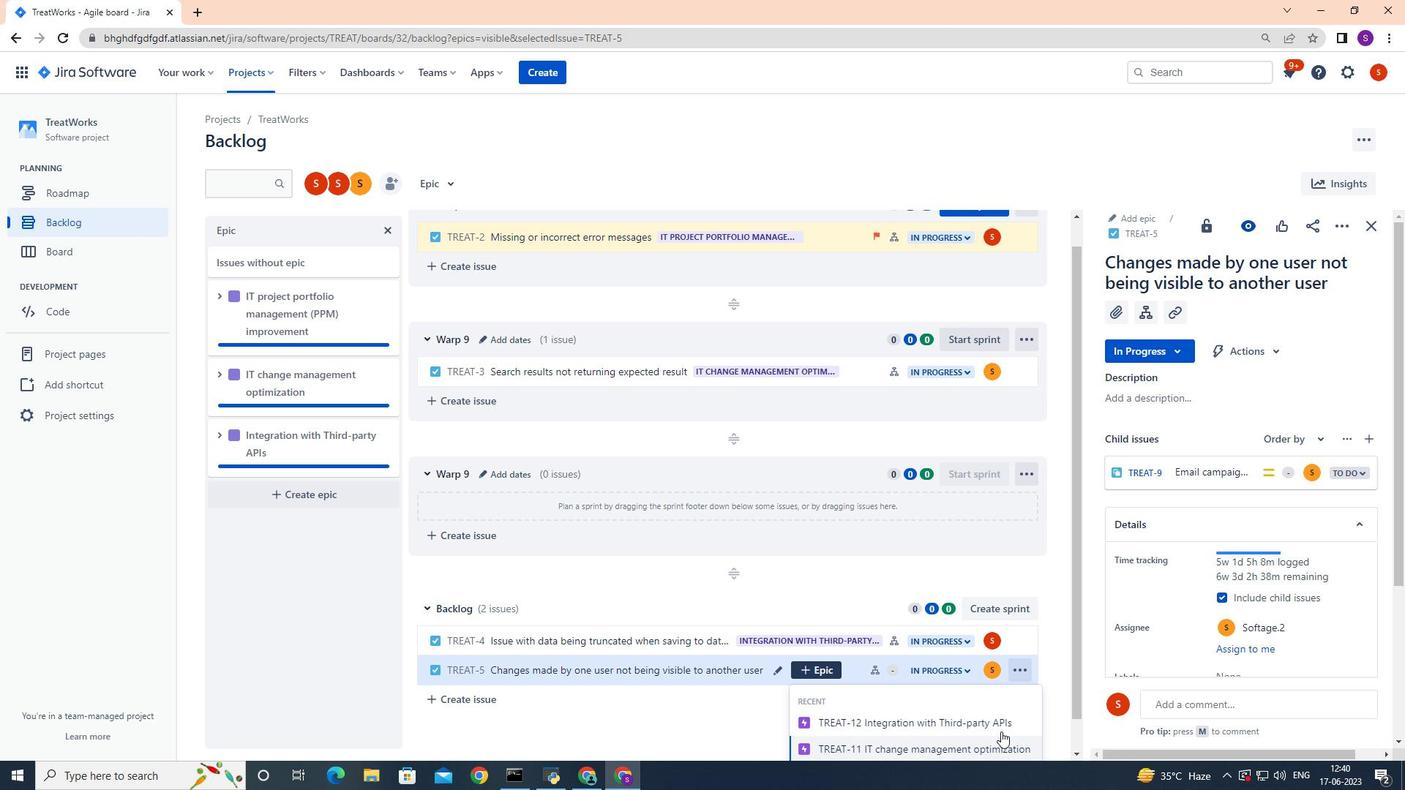 
Action: Mouse moved to (1005, 705)
Screenshot: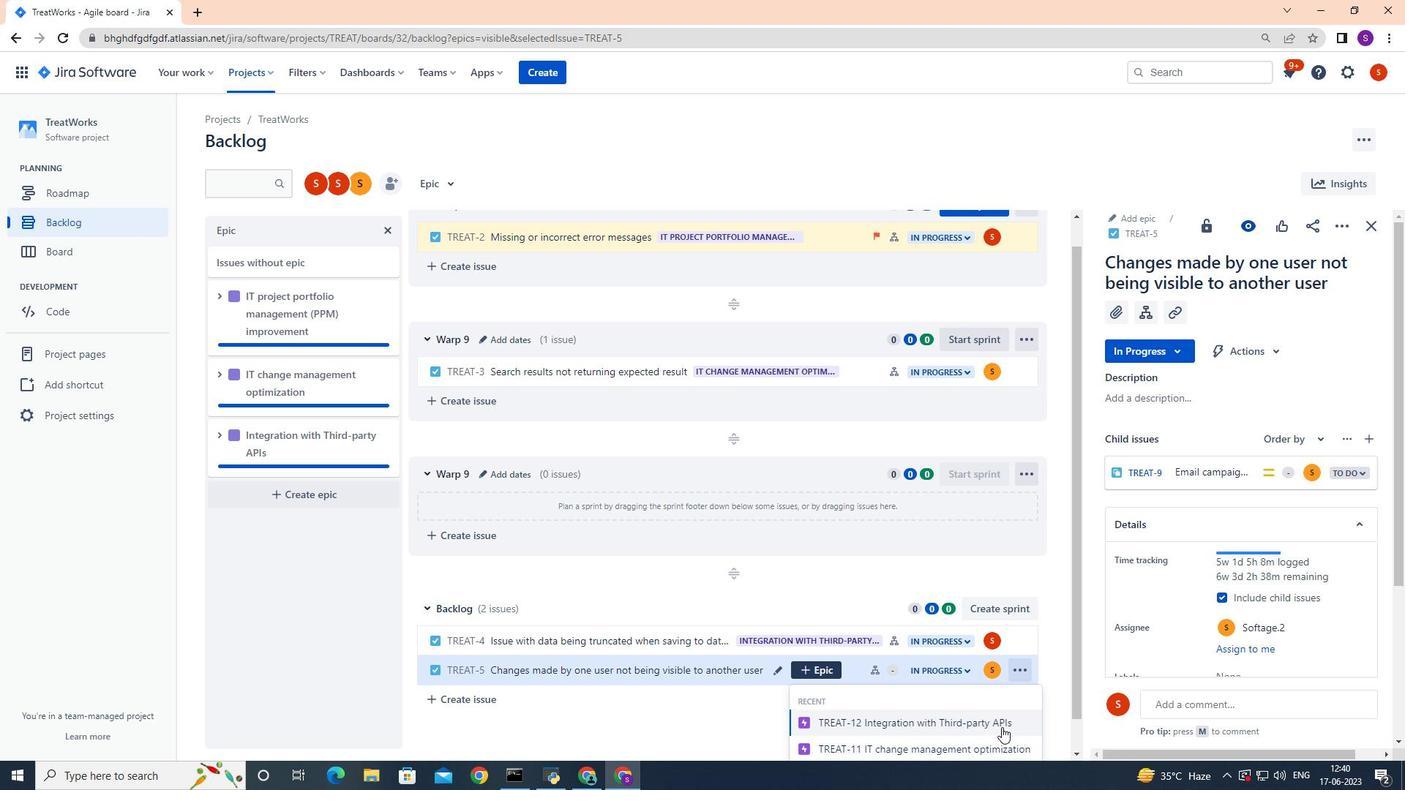 
Action: Mouse scrolled (1005, 704) with delta (0, 0)
Screenshot: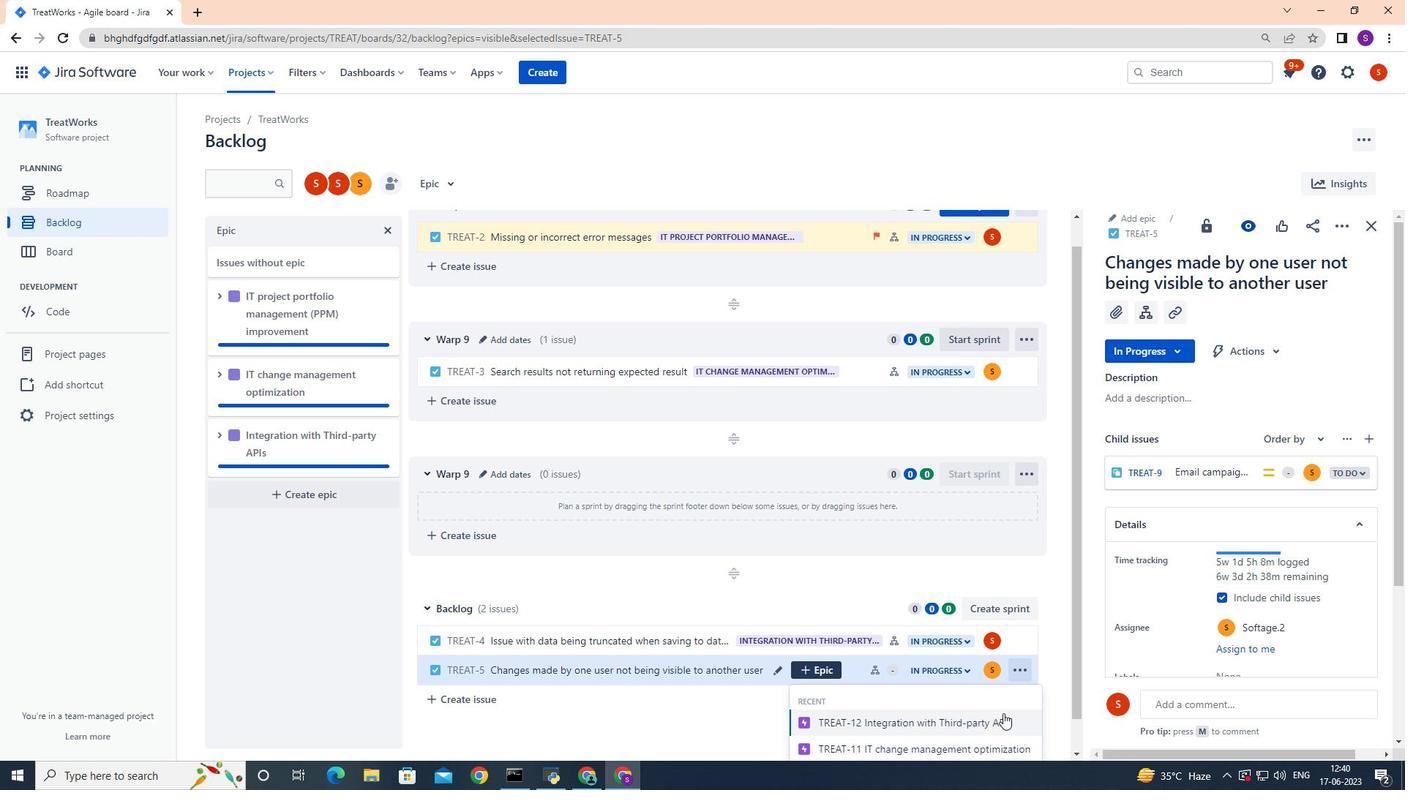 
Action: Mouse moved to (1005, 705)
Screenshot: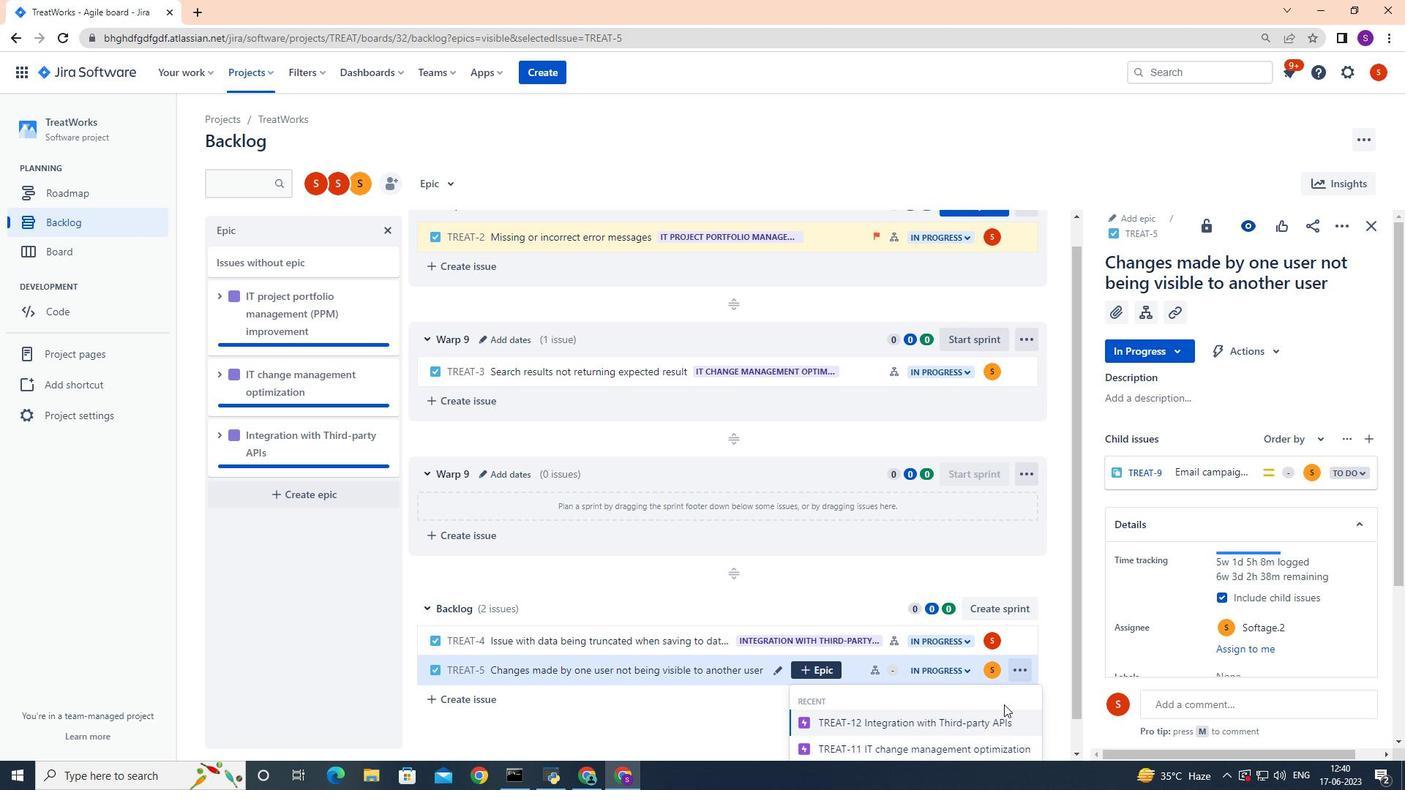 
Action: Mouse scrolled (1005, 704) with delta (0, 0)
Screenshot: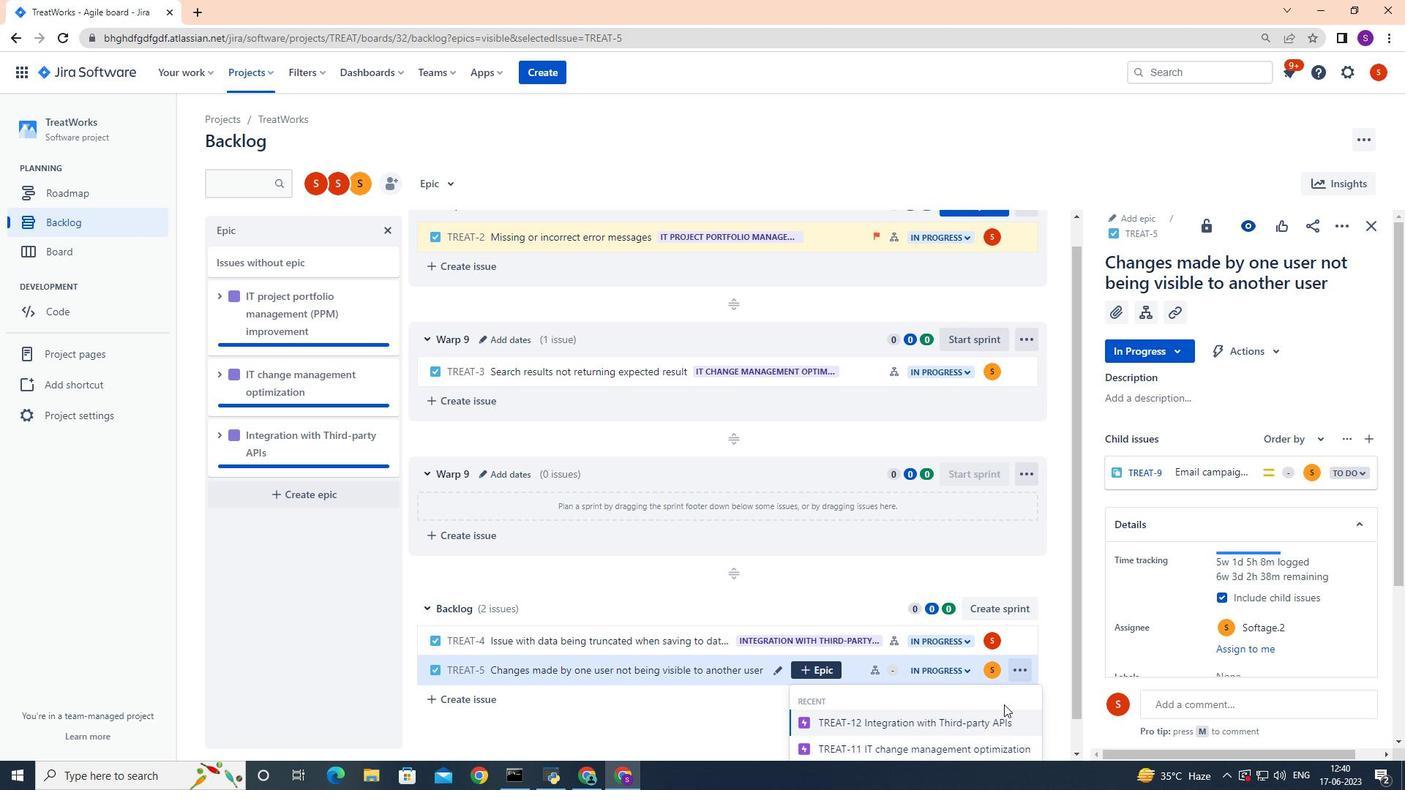 
Action: Mouse pressed middle at (1005, 705)
Screenshot: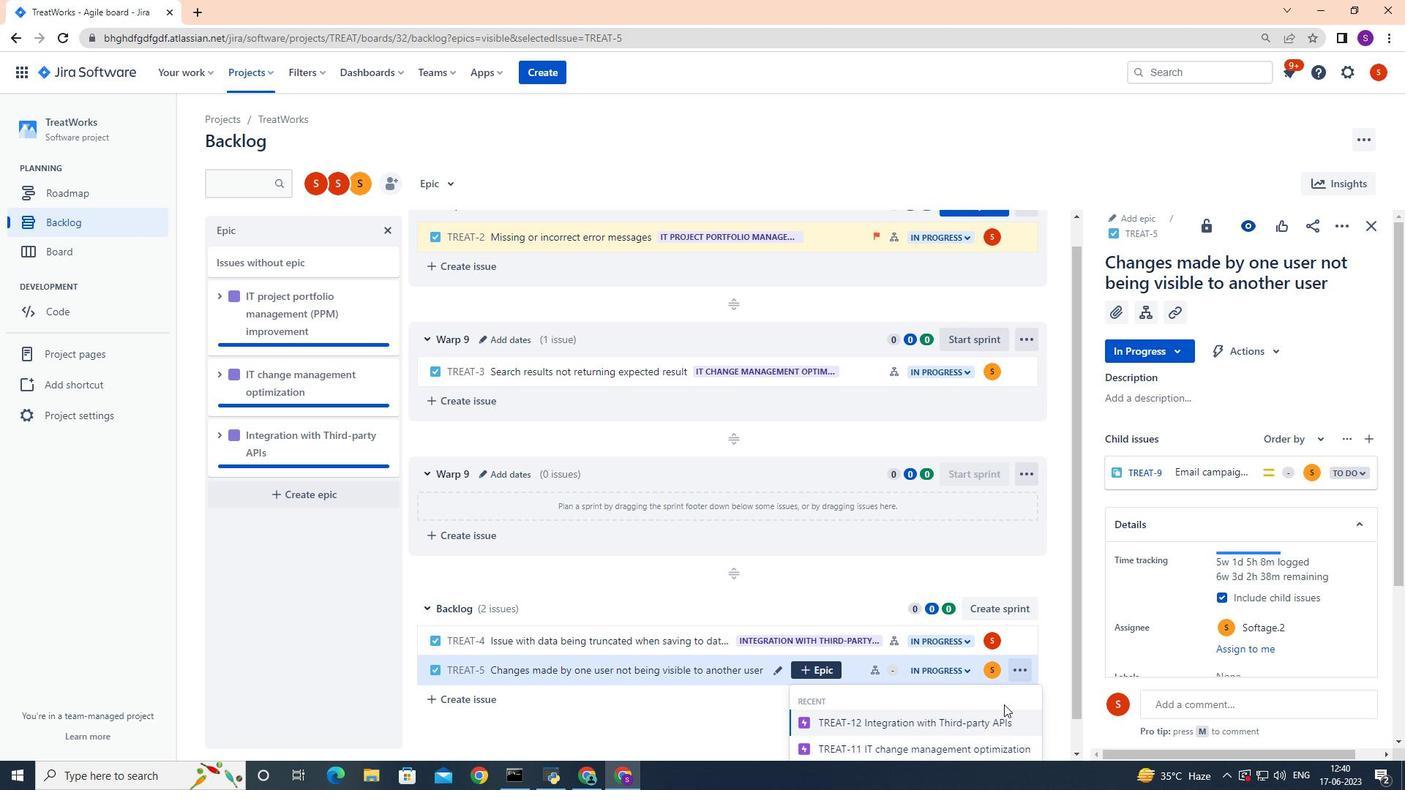 
Action: Mouse scrolled (1005, 704) with delta (0, 0)
Screenshot: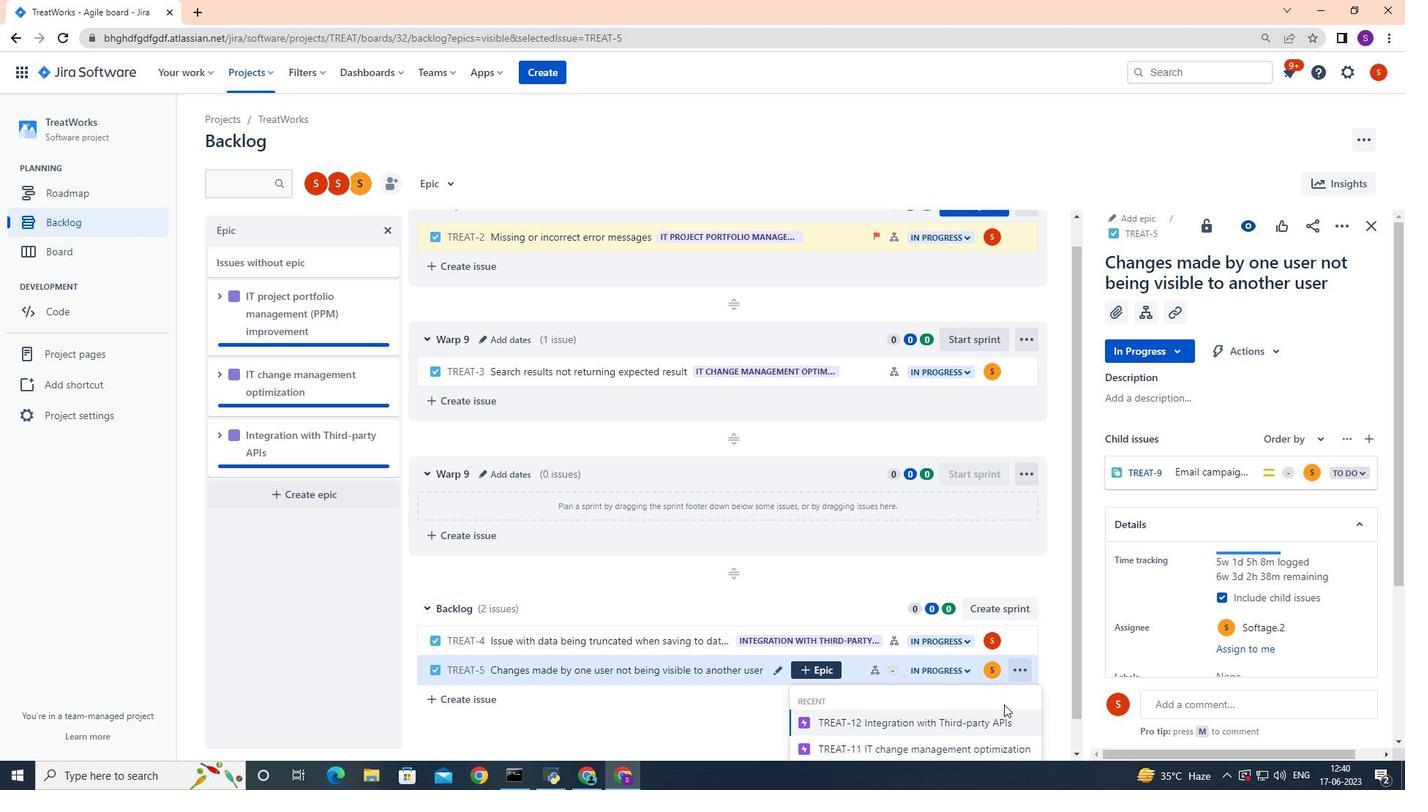 
Action: Mouse moved to (1005, 705)
Screenshot: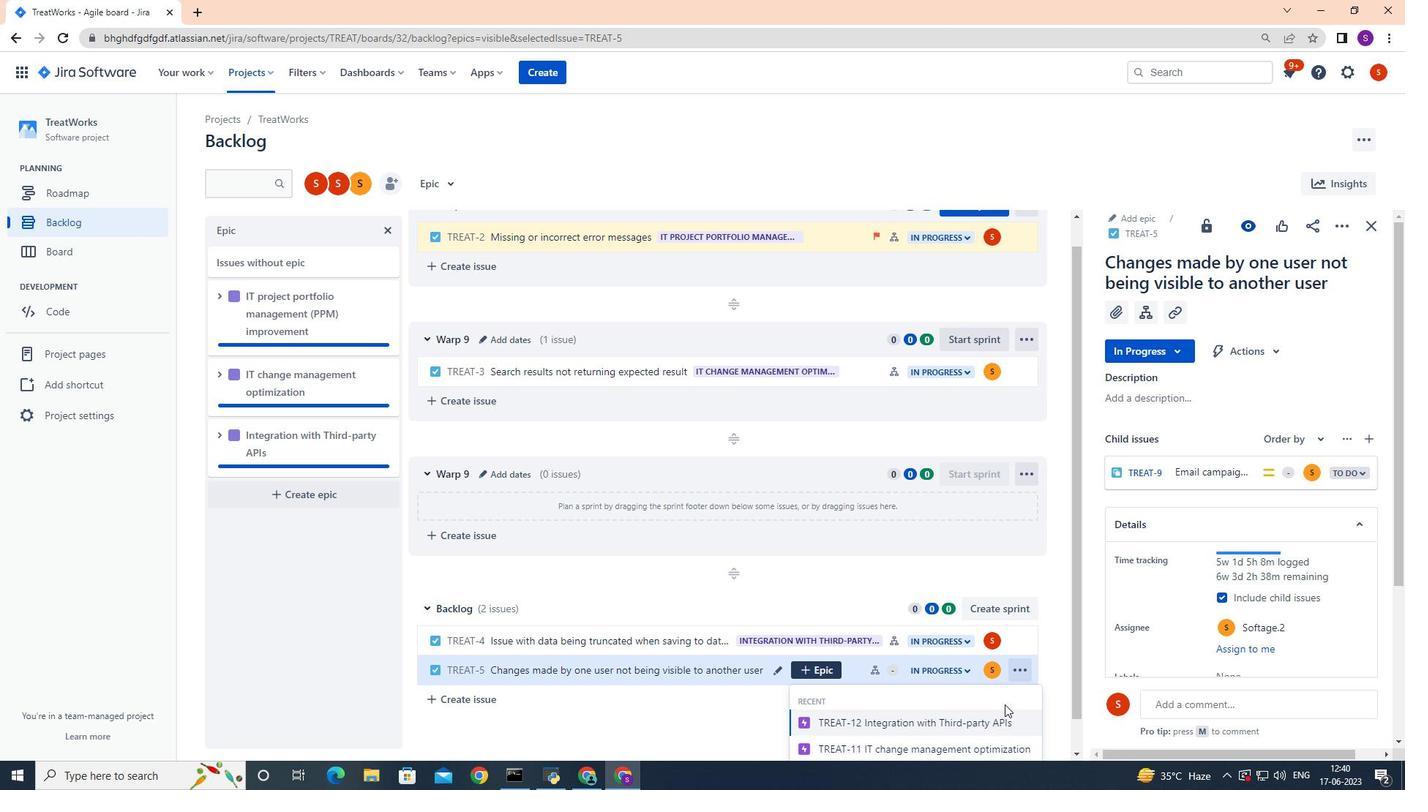 
Action: Mouse scrolled (1005, 704) with delta (0, 0)
Screenshot: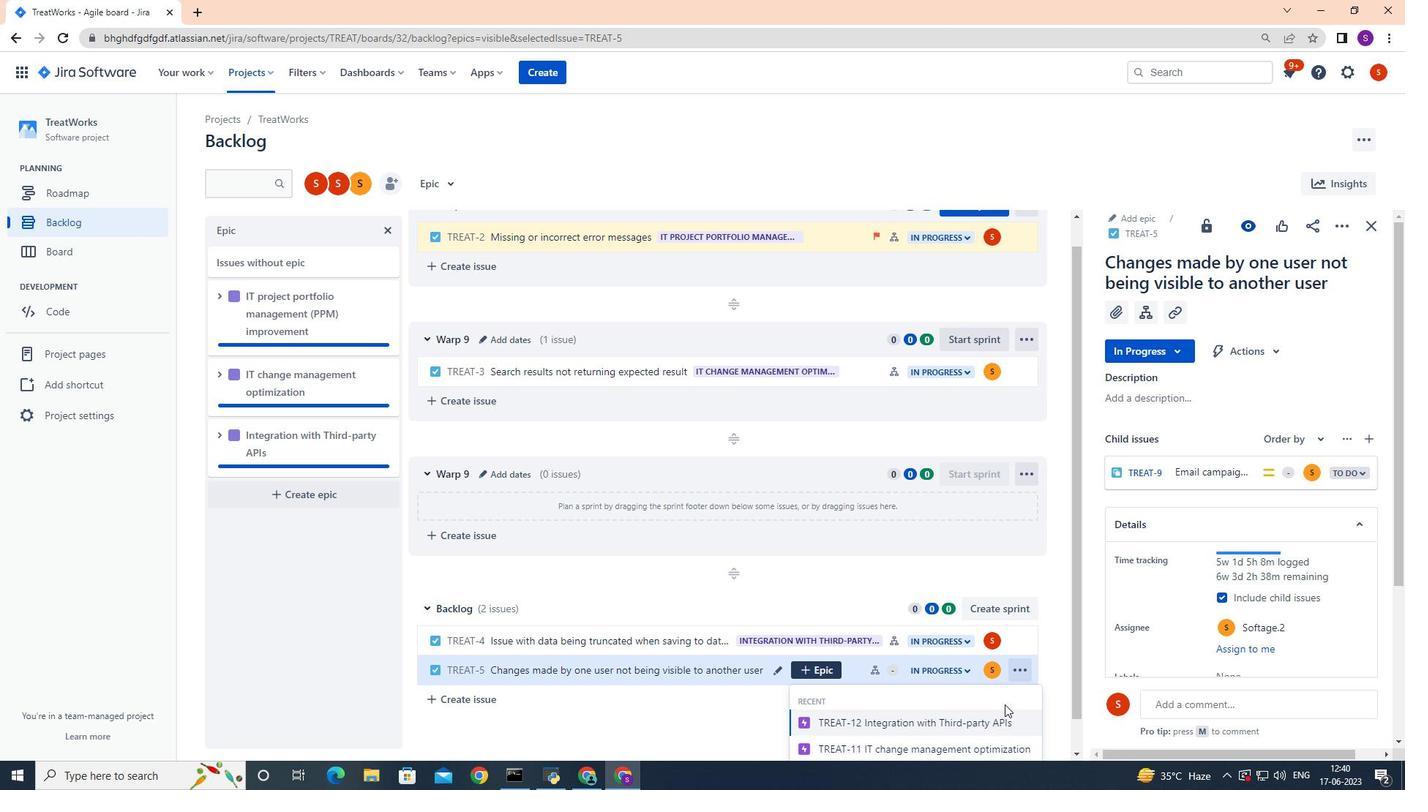 
Action: Mouse scrolled (1005, 704) with delta (0, 0)
Screenshot: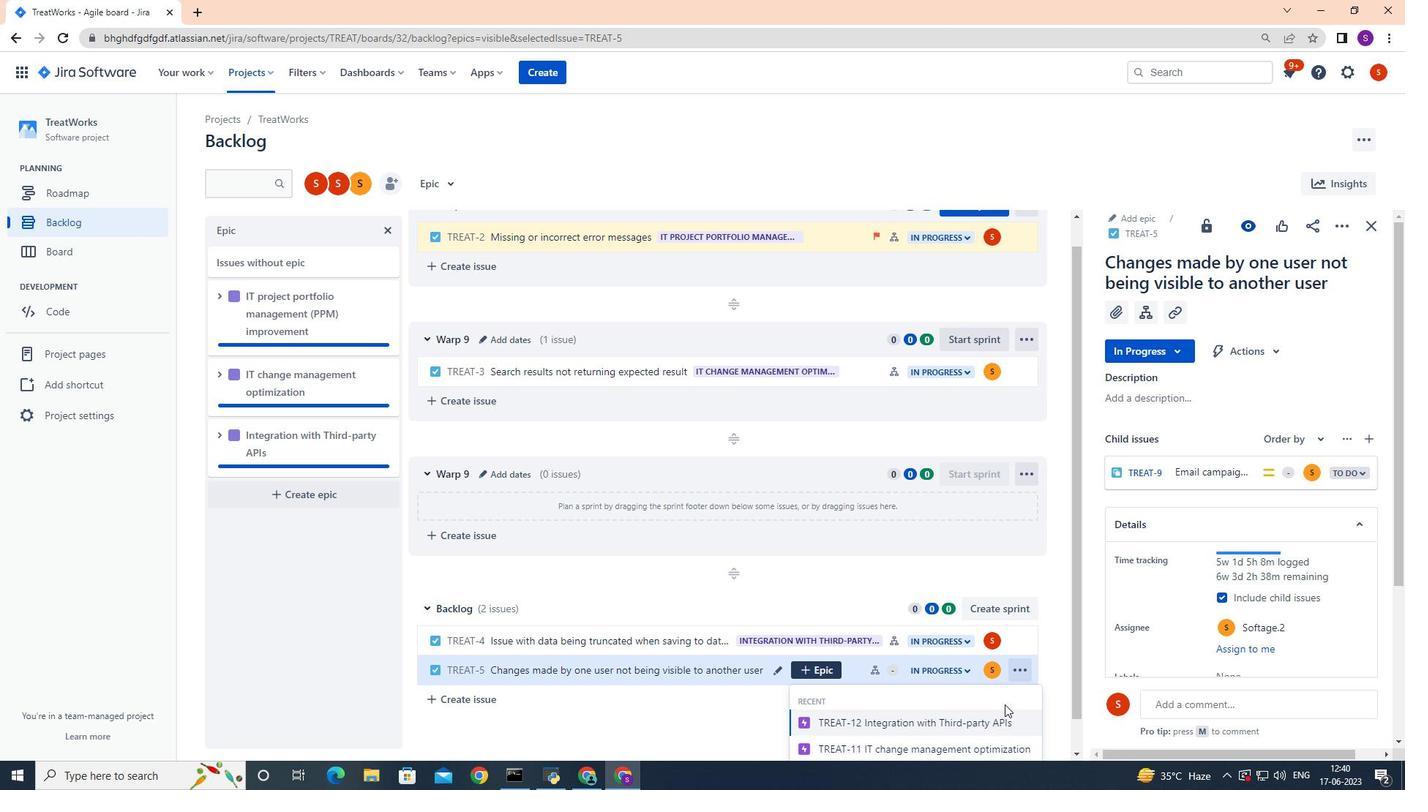 
Action: Mouse moved to (1005, 699)
Screenshot: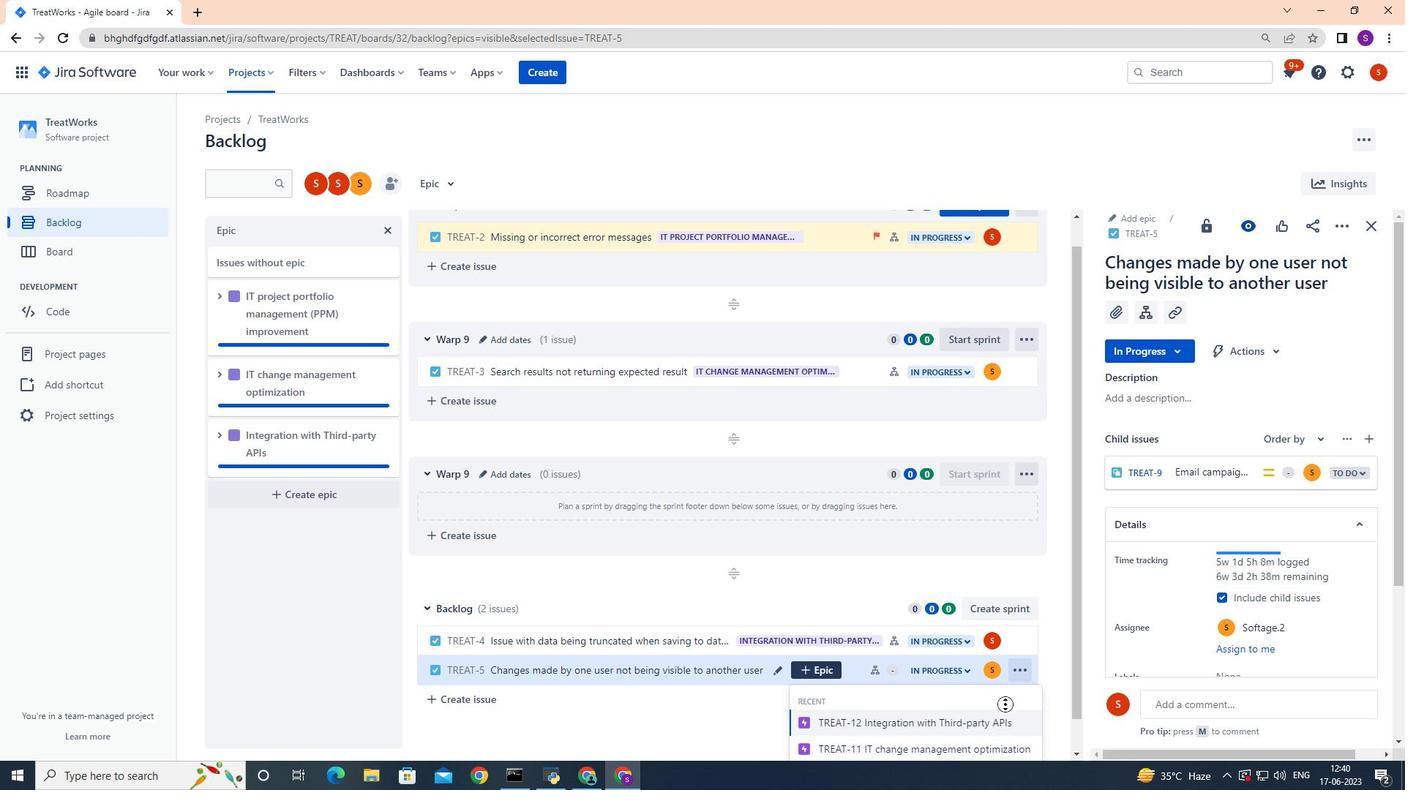 
Action: Mouse scrolled (1005, 699) with delta (0, 0)
Screenshot: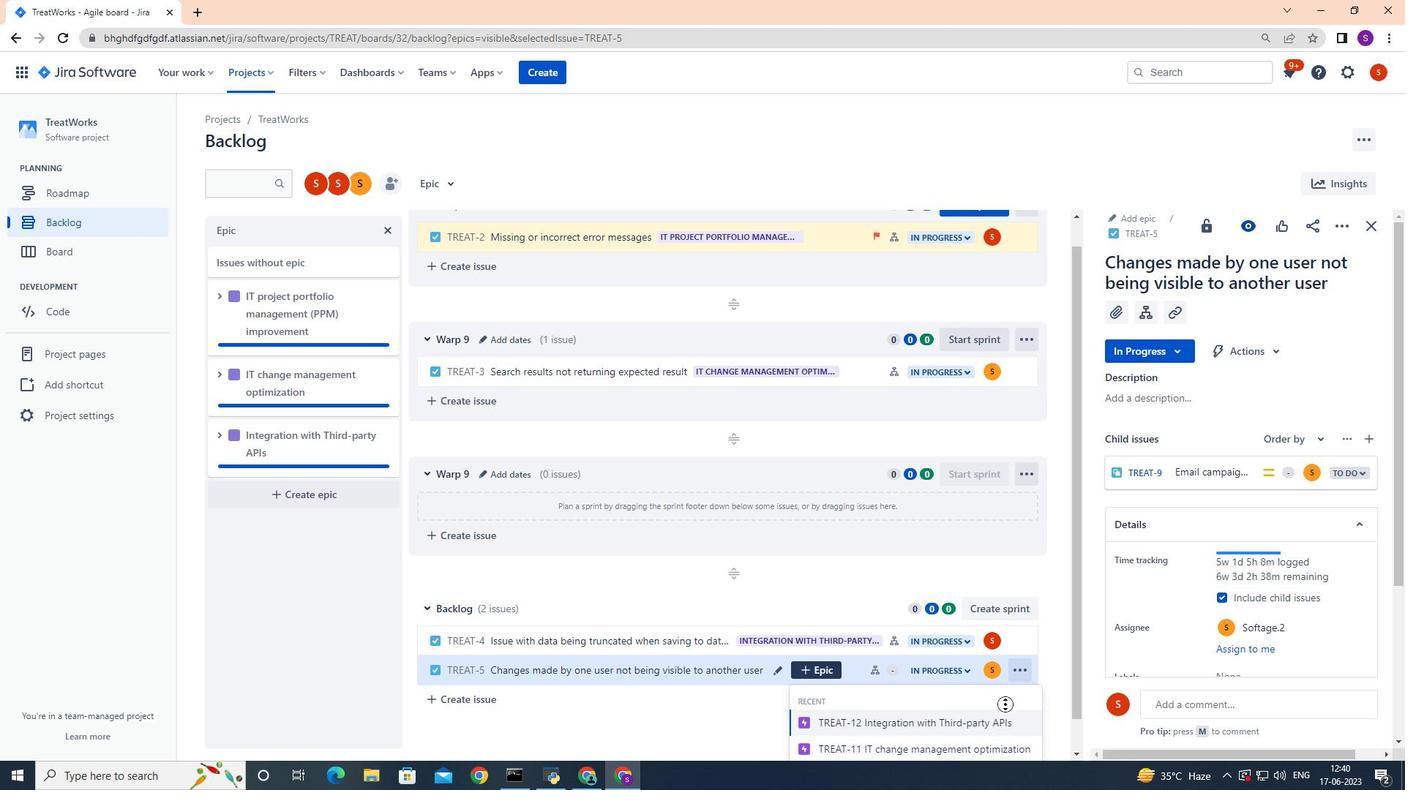 
Action: Mouse moved to (950, 738)
Screenshot: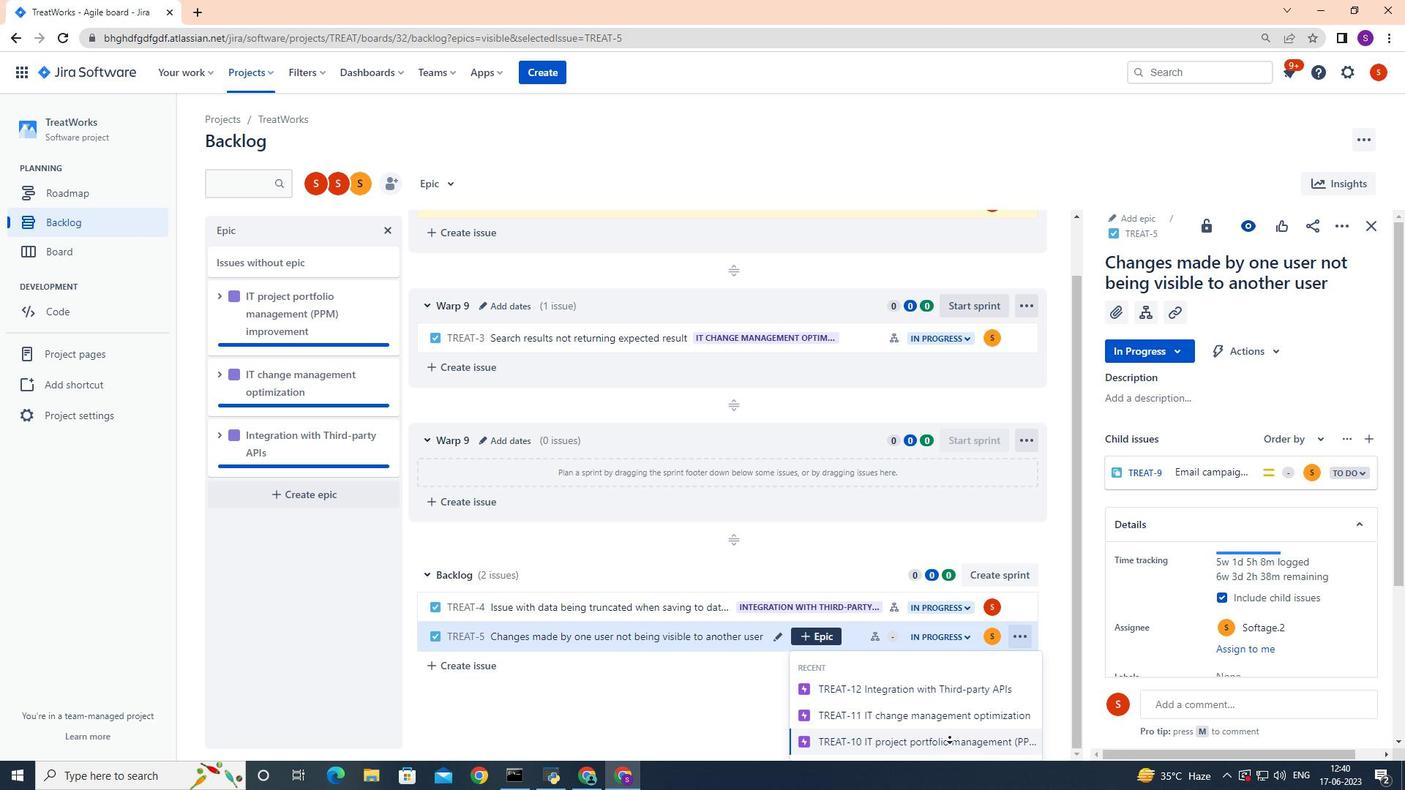 
Action: Mouse pressed left at (950, 738)
Screenshot: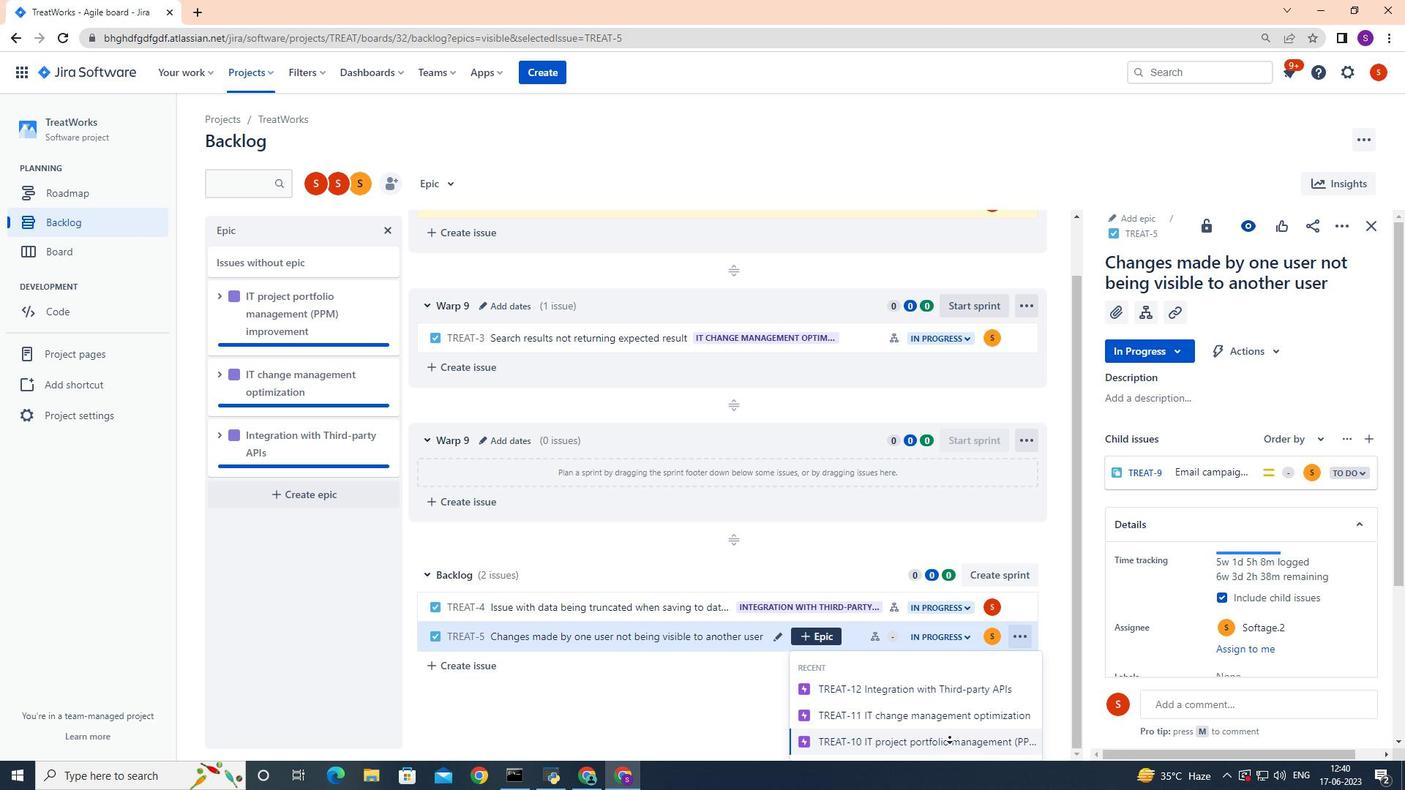 
Action: Mouse moved to (950, 738)
Screenshot: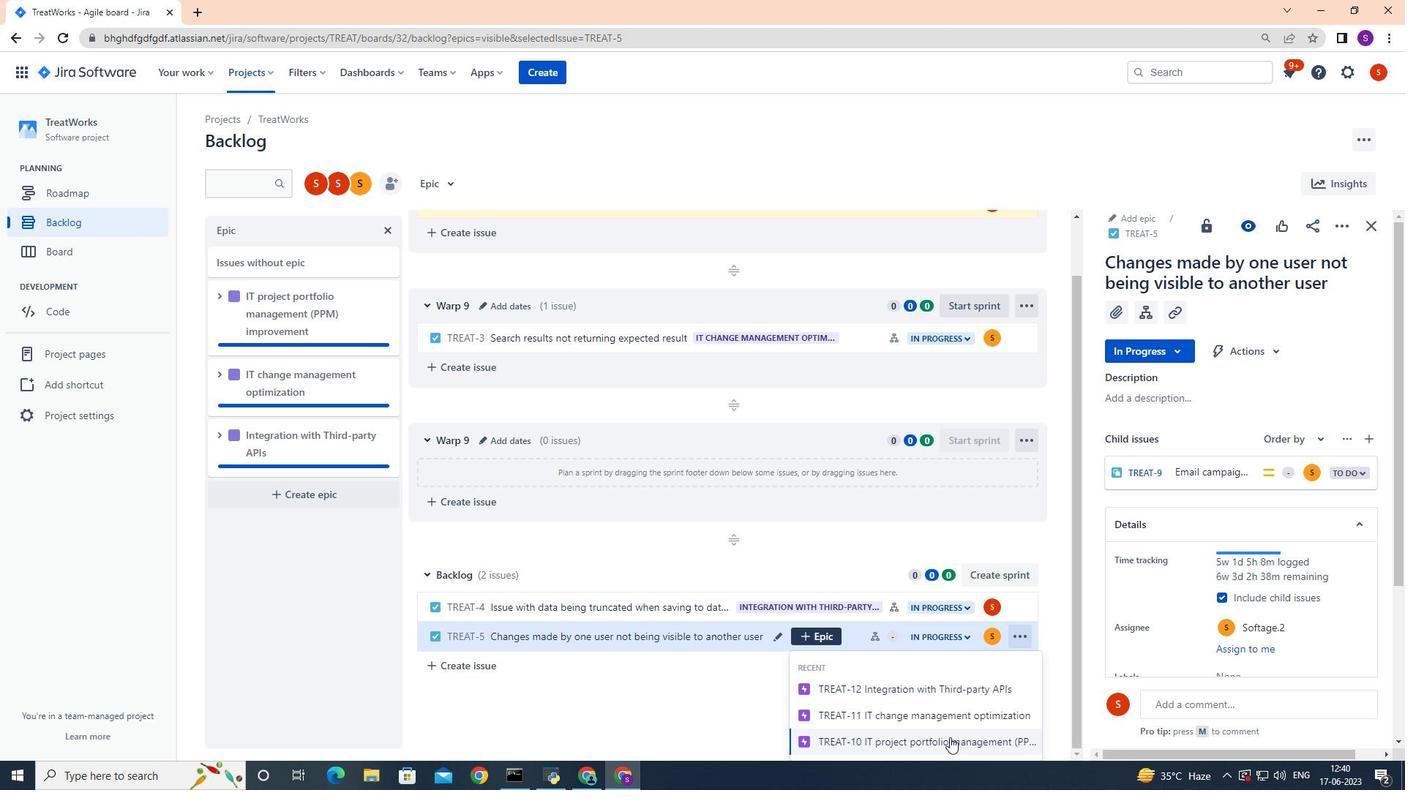 
Action: Mouse pressed left at (950, 738)
Screenshot: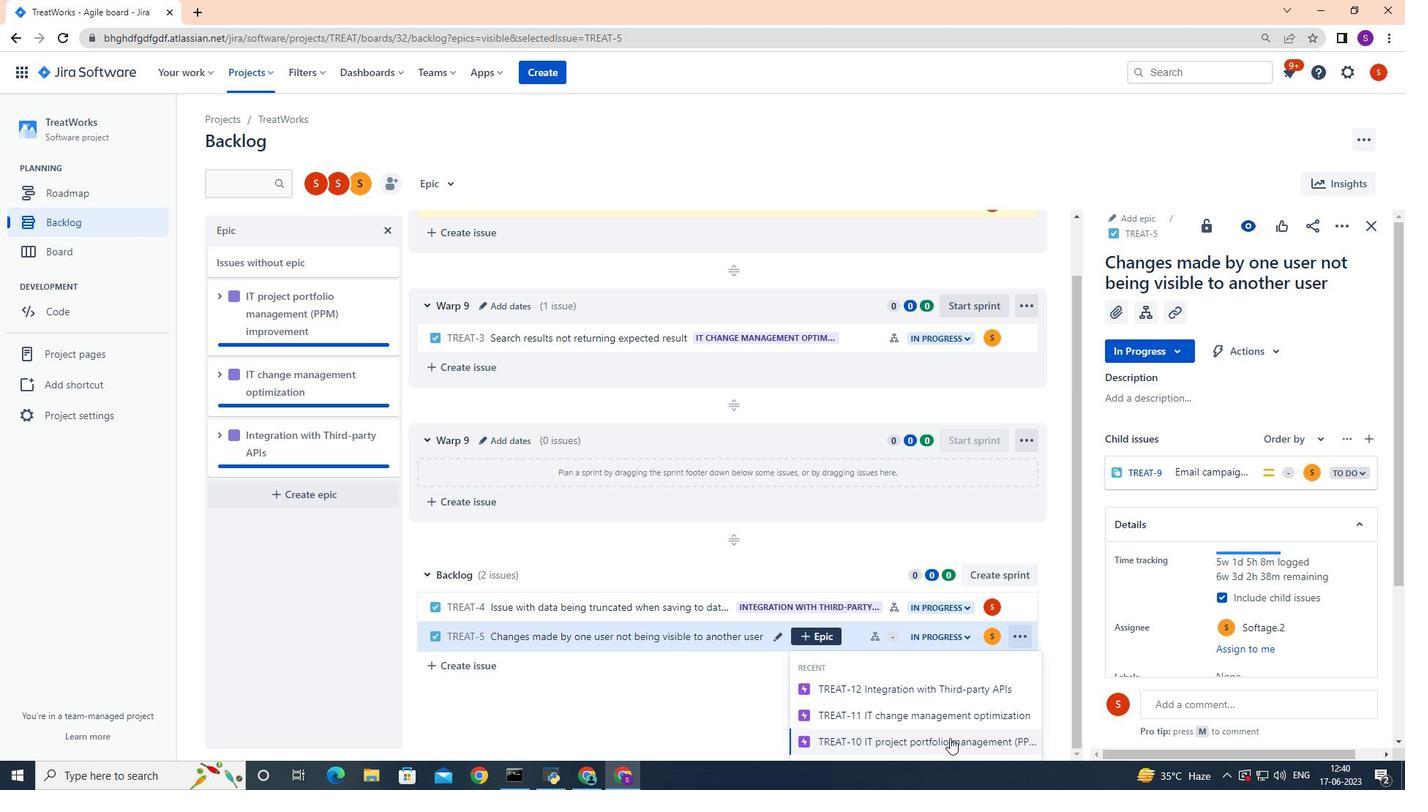 
Action: Mouse moved to (762, 699)
Screenshot: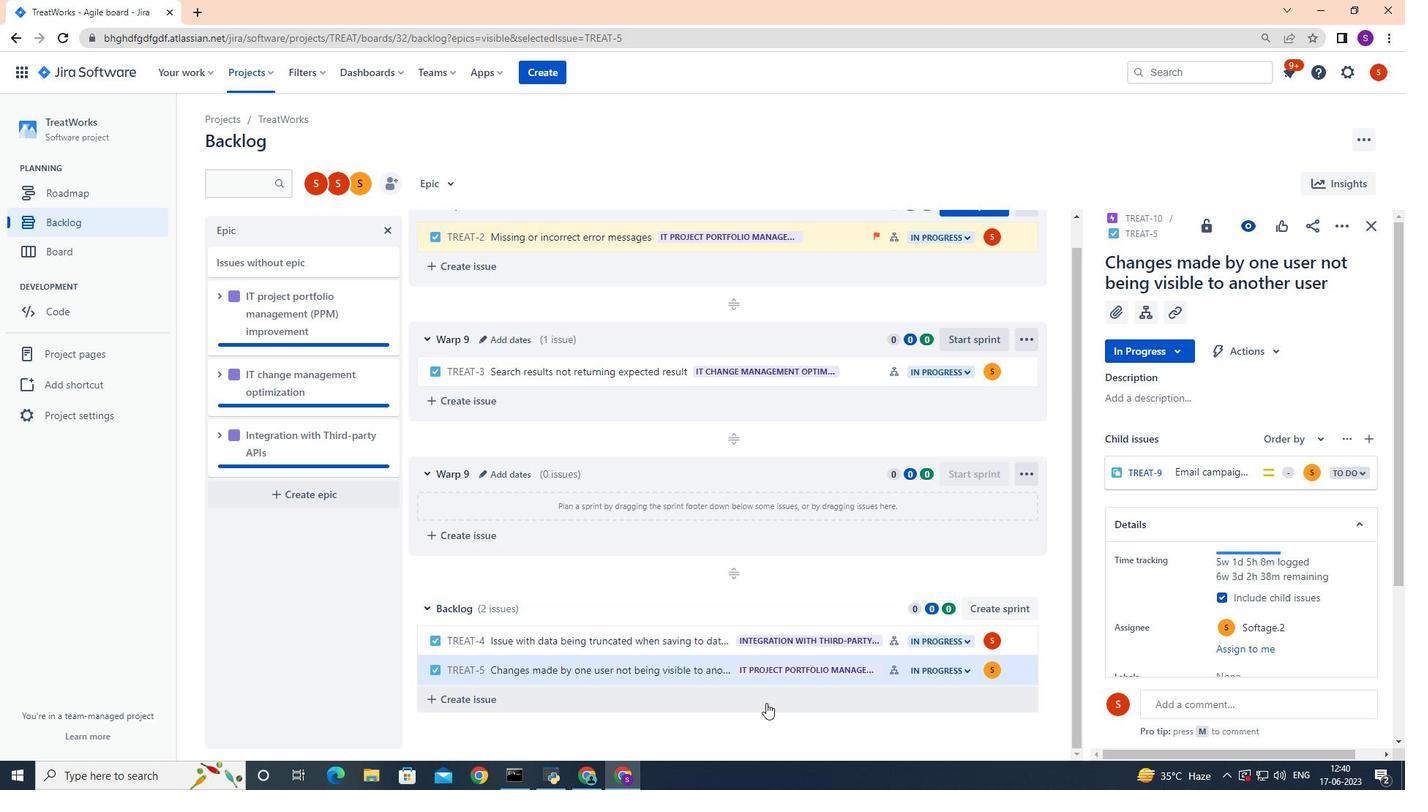 
Action: Mouse scrolled (762, 699) with delta (0, 0)
Screenshot: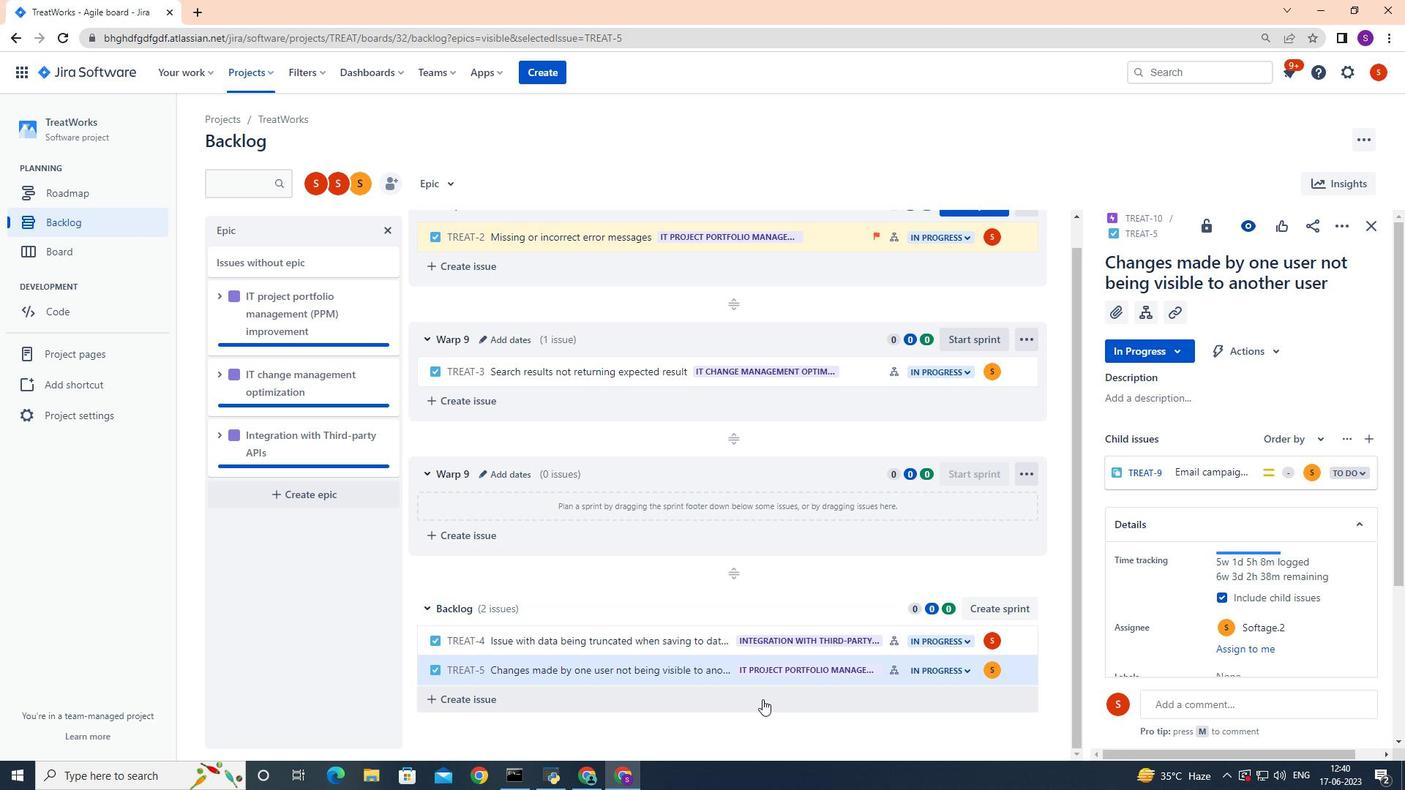 
Action: Mouse moved to (762, 699)
Screenshot: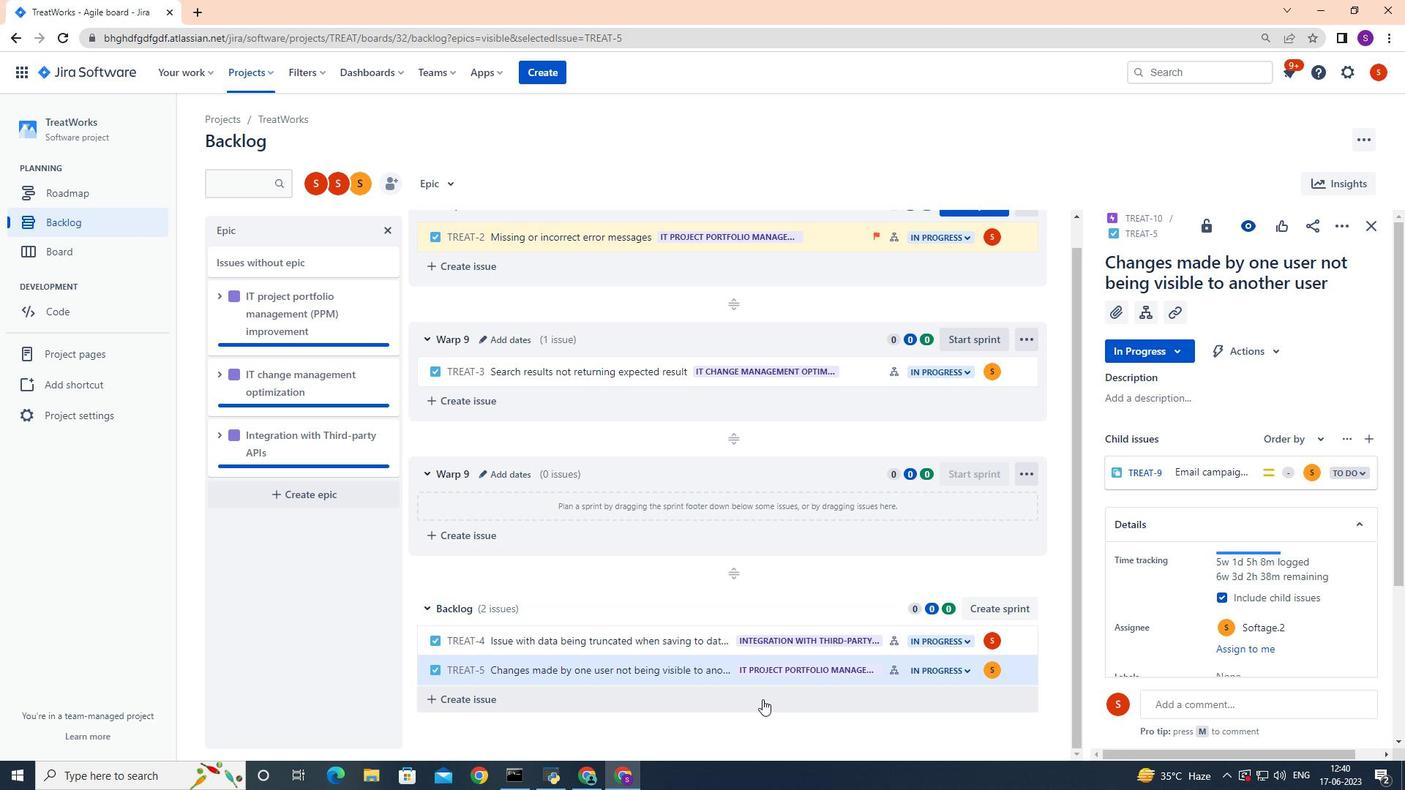 
Action: Mouse scrolled (762, 699) with delta (0, 0)
Screenshot: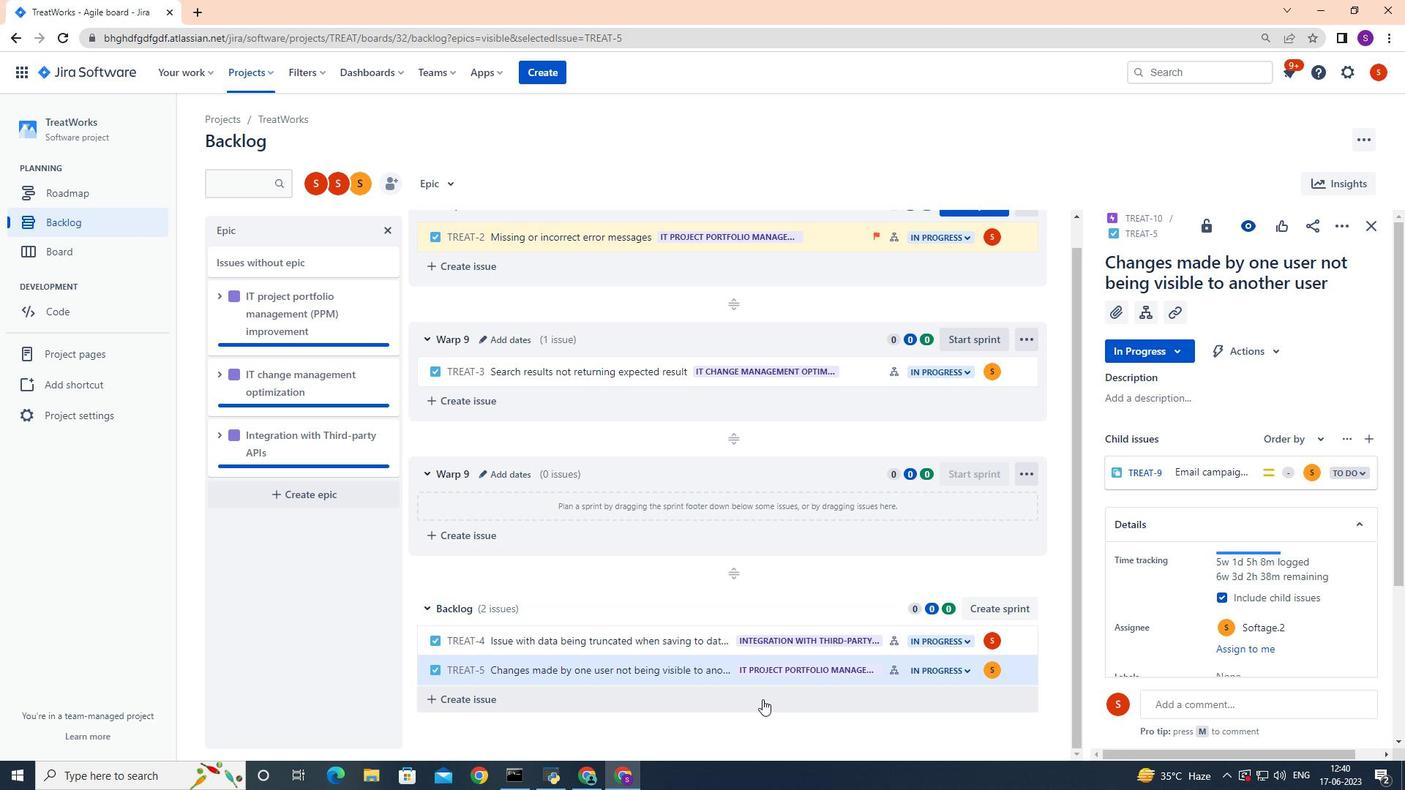 
Action: Mouse moved to (779, 683)
Screenshot: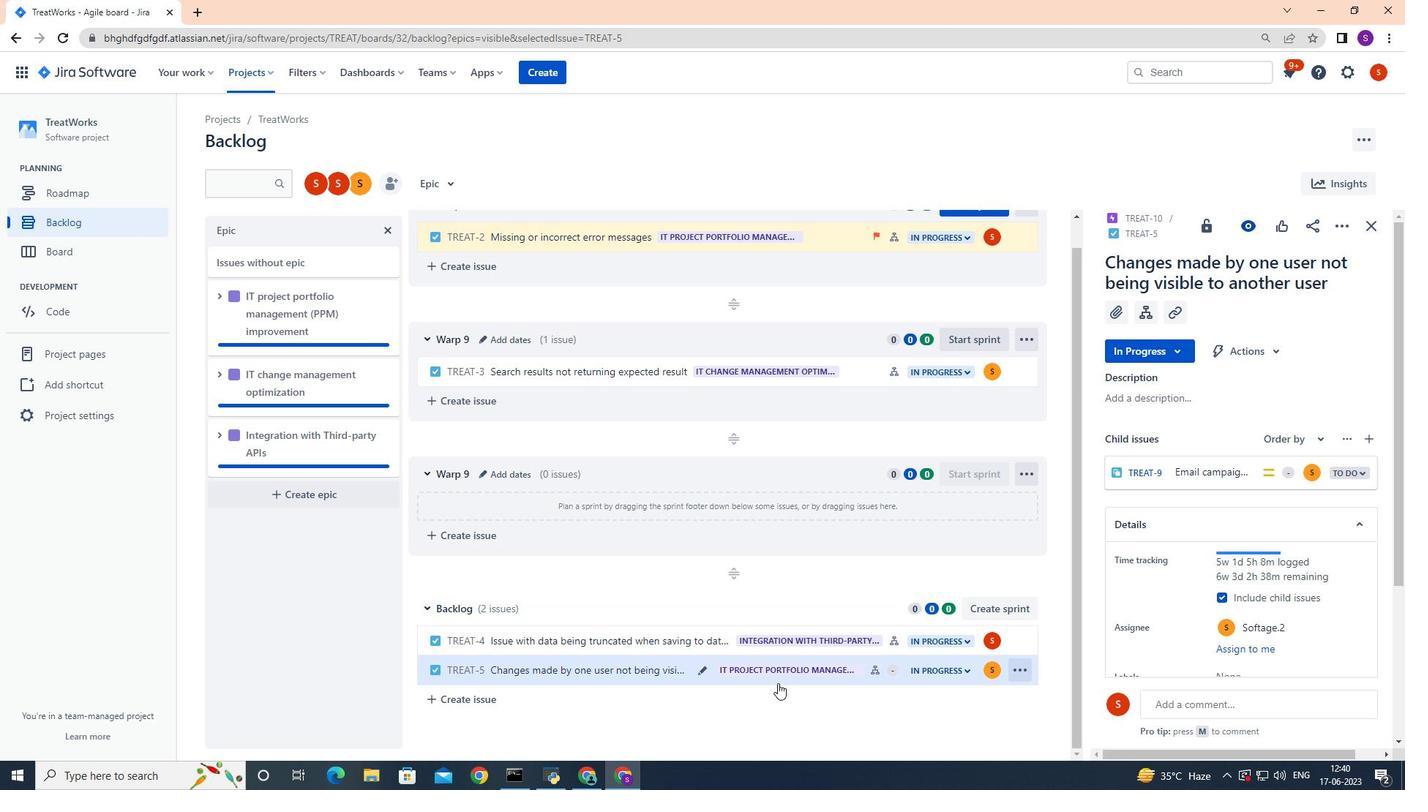 
